 Task: Look for space in Windsor, United States from 5th July, 2023 to 15th July, 2023 for 9 adults in price range Rs.15000 to Rs.25000. Place can be entire place with 5 bedrooms having 5 beds and 5 bathrooms. Property type can be house, flat, guest house. Booking option can be shelf check-in. Required host language is English.
Action: Mouse moved to (534, 97)
Screenshot: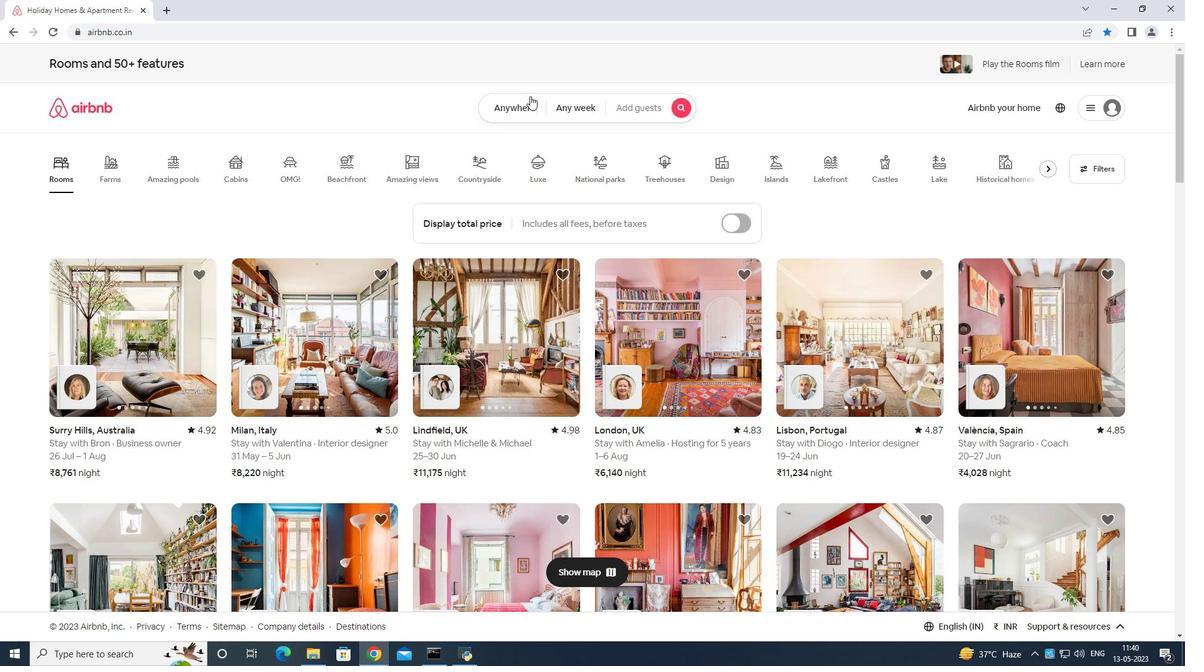 
Action: Mouse pressed left at (534, 97)
Screenshot: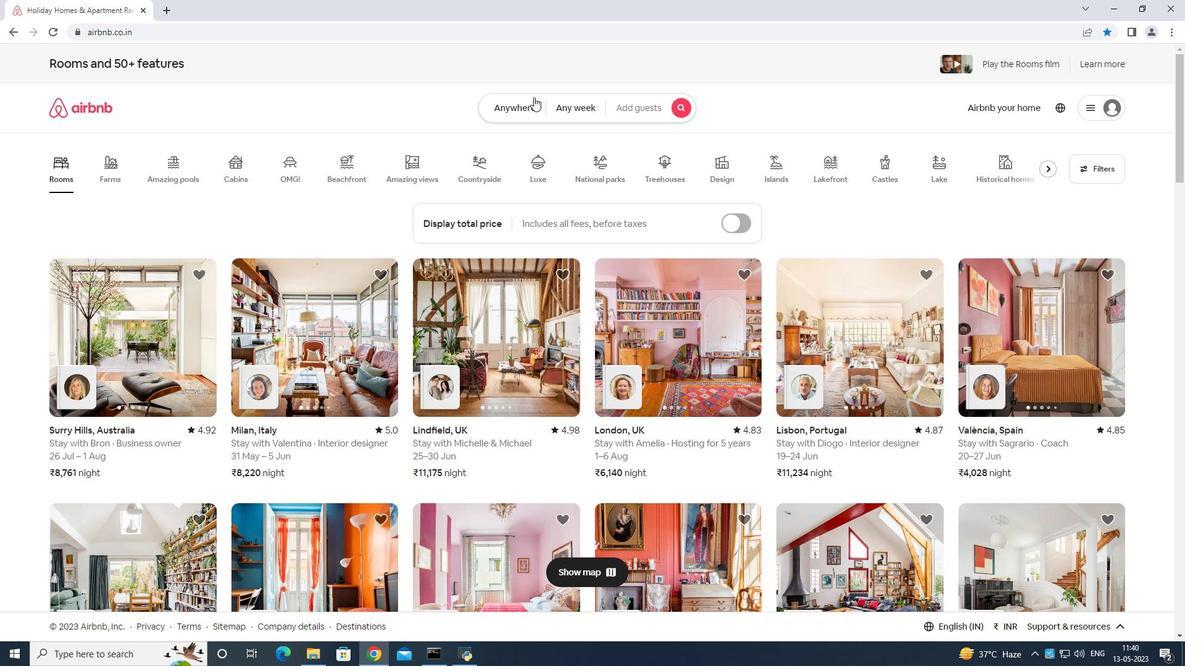 
Action: Mouse moved to (495, 140)
Screenshot: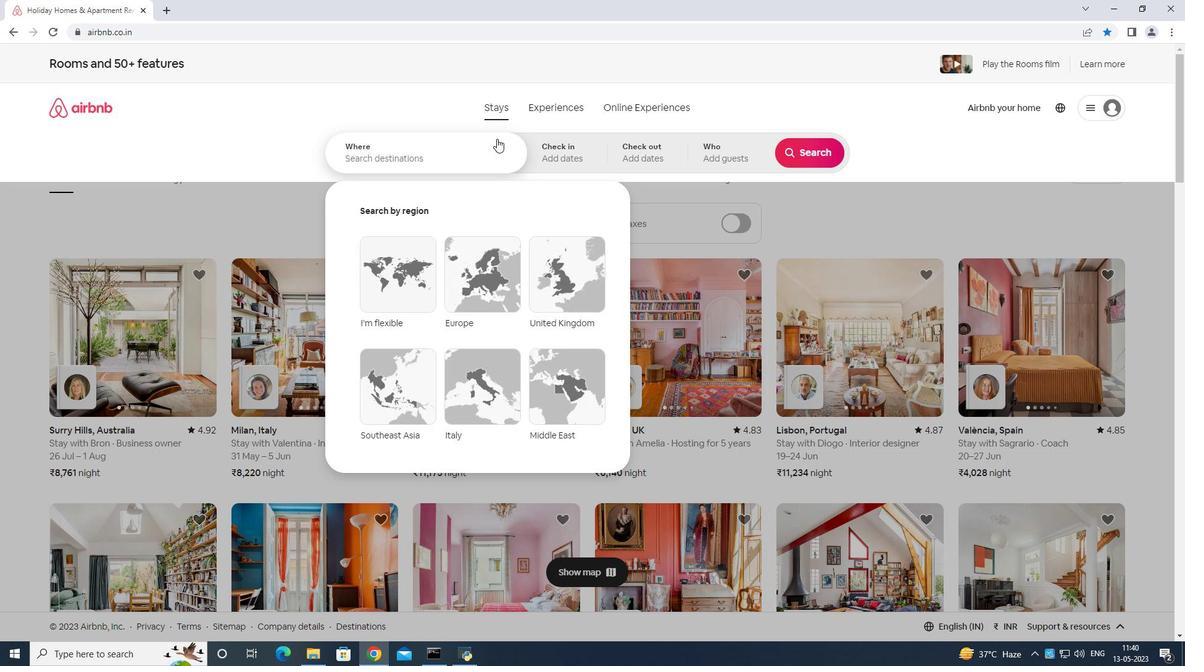 
Action: Mouse pressed left at (495, 140)
Screenshot: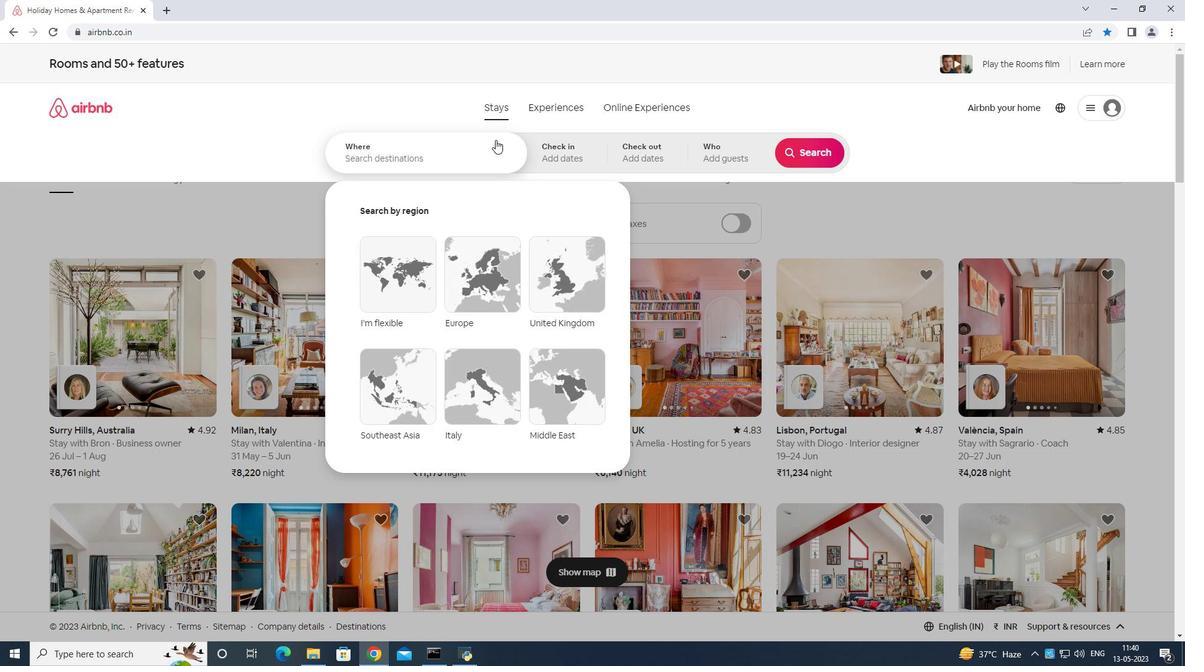 
Action: Mouse moved to (1185, 0)
Screenshot: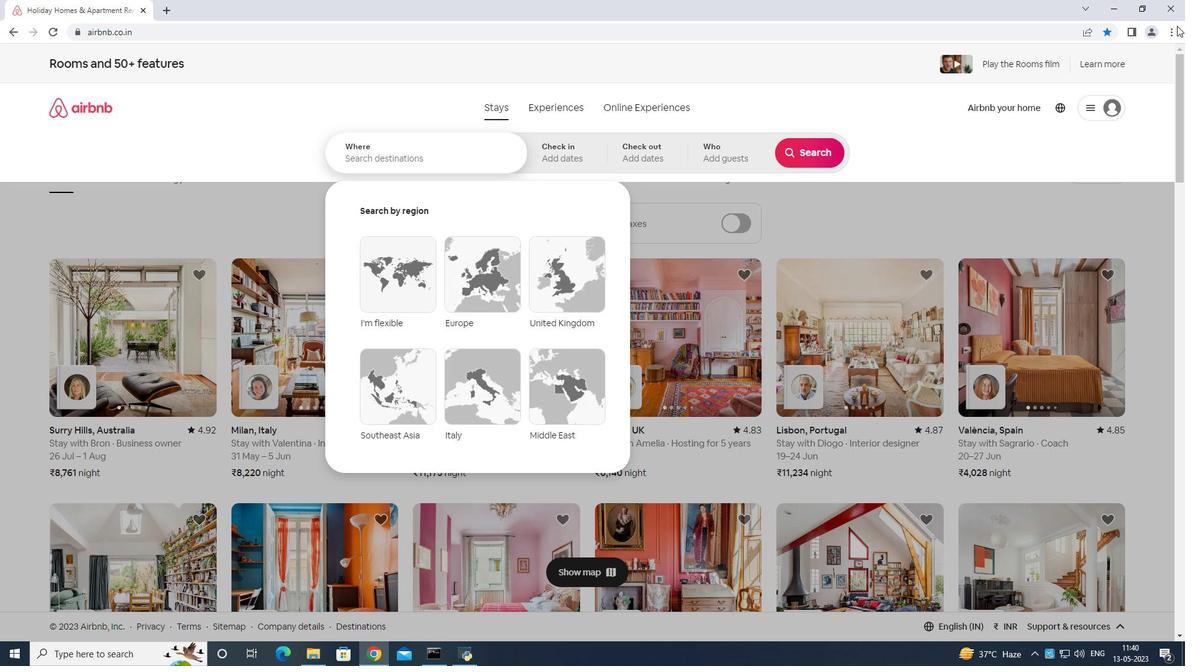 
Action: Key pressed <Key.shift>Windsor<Key.space>united<Key.space>states<Key.enter>
Screenshot: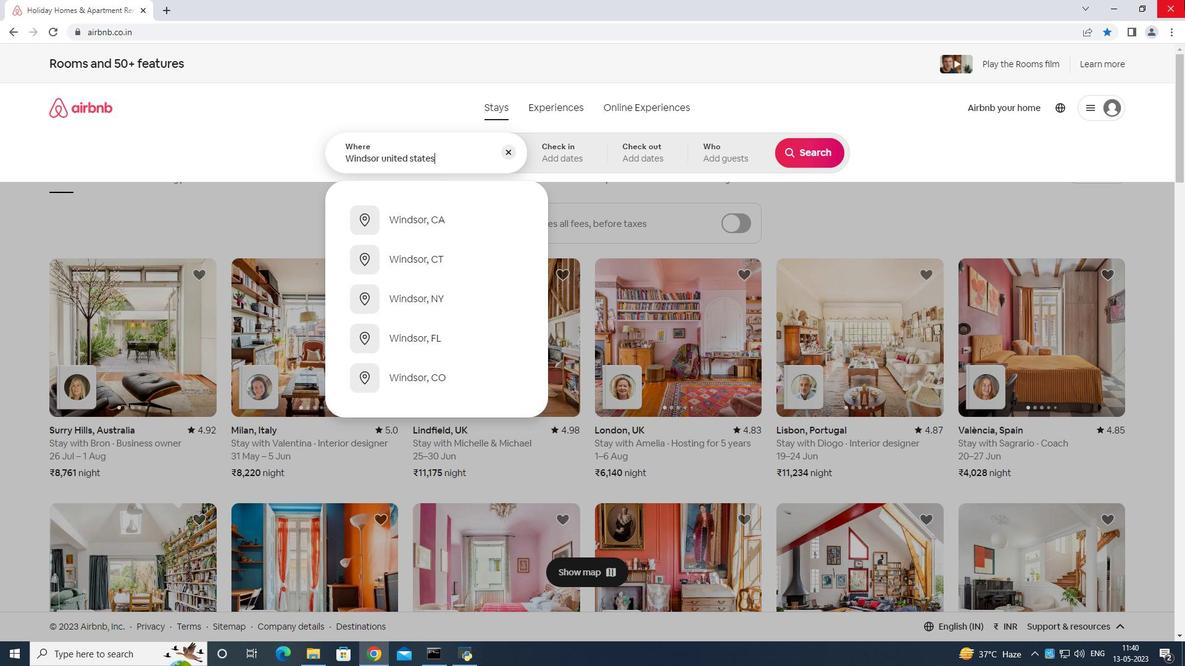 
Action: Mouse moved to (809, 261)
Screenshot: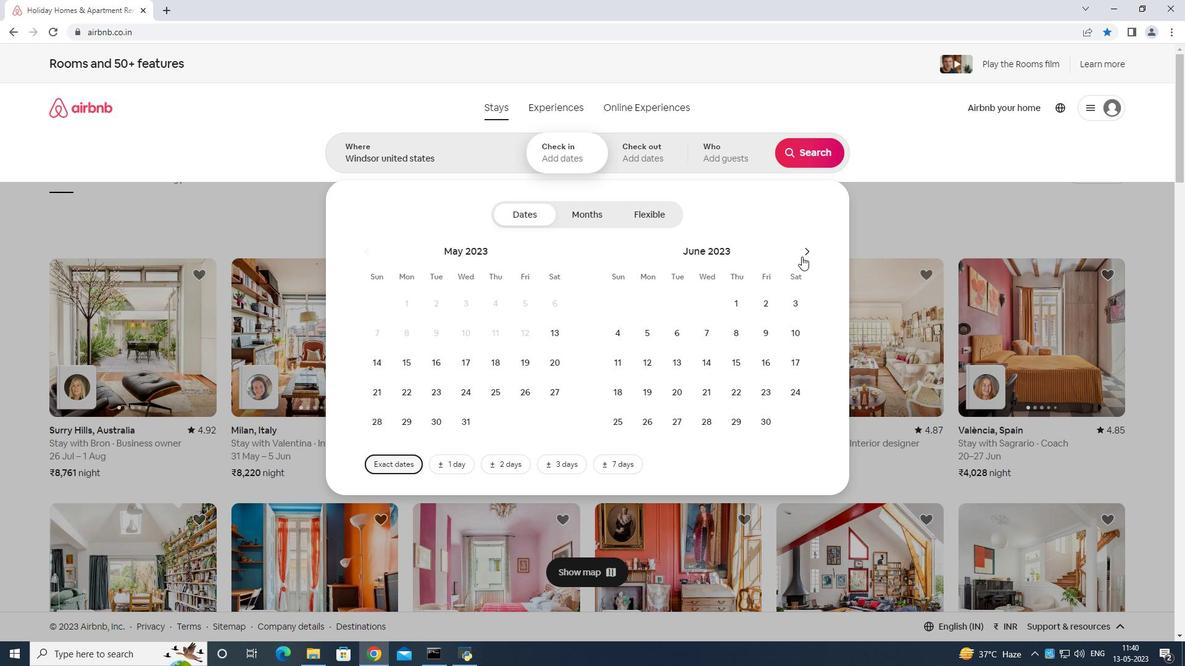 
Action: Mouse pressed left at (809, 261)
Screenshot: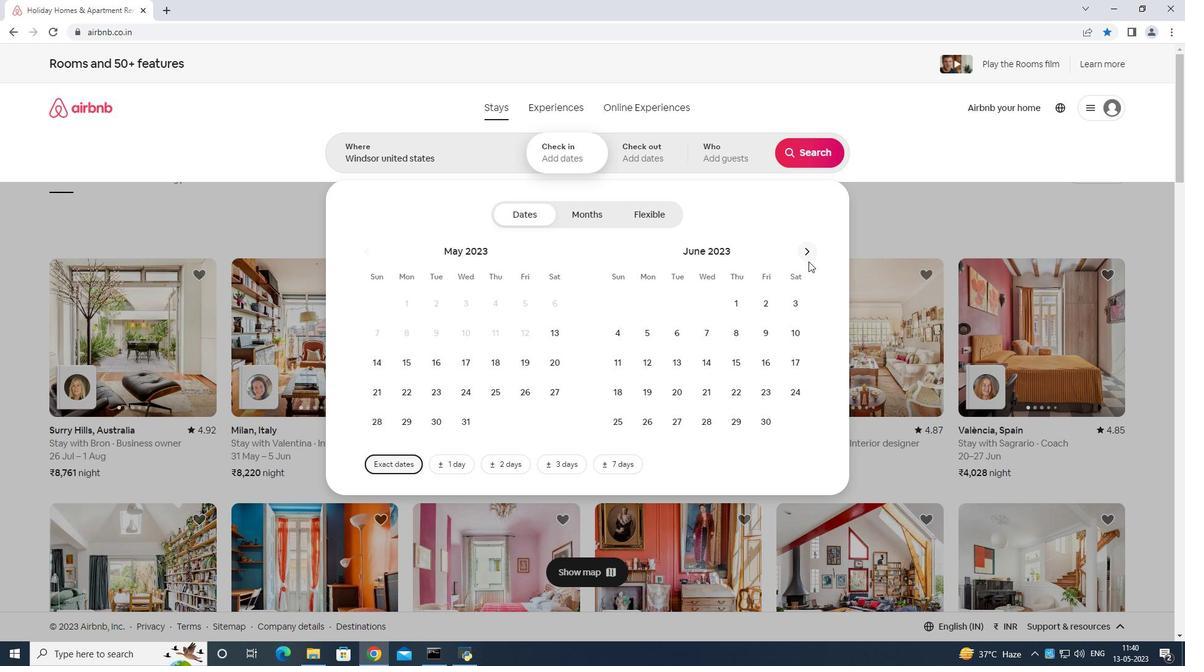 
Action: Mouse moved to (805, 251)
Screenshot: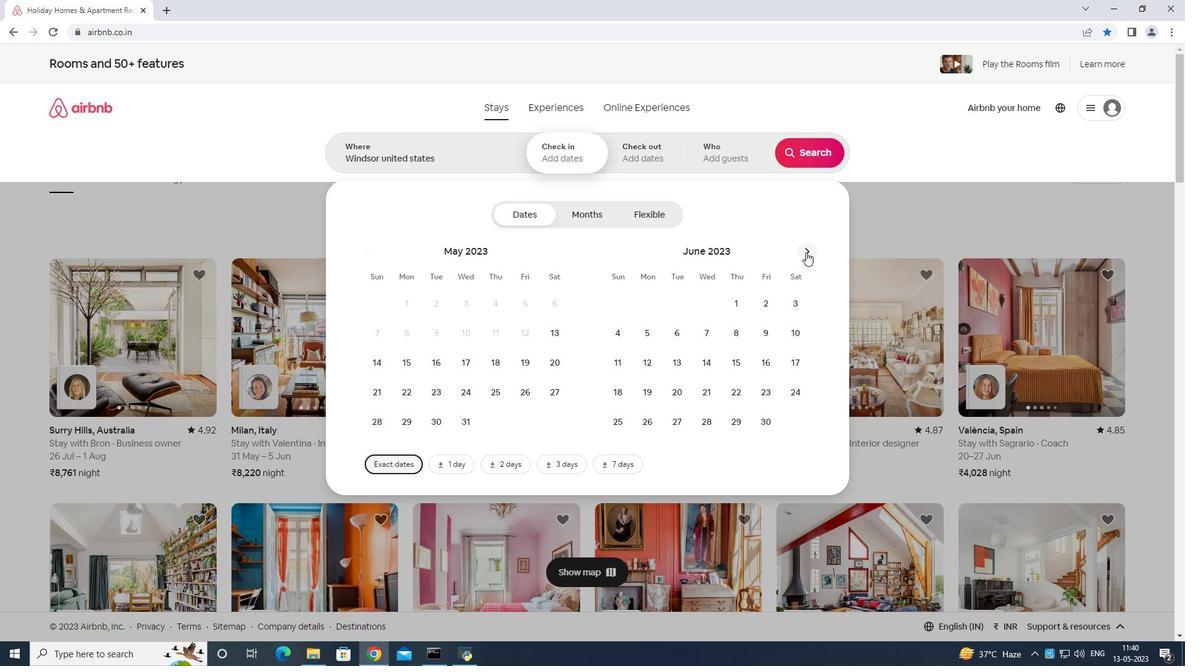 
Action: Mouse pressed left at (805, 251)
Screenshot: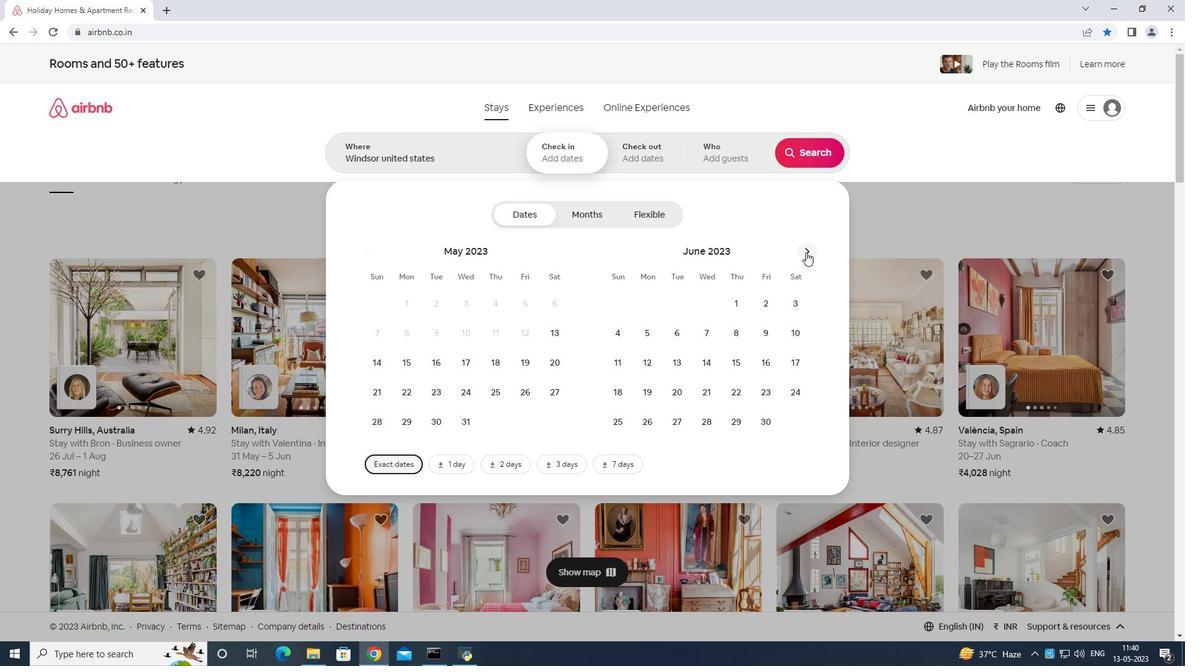 
Action: Mouse moved to (703, 330)
Screenshot: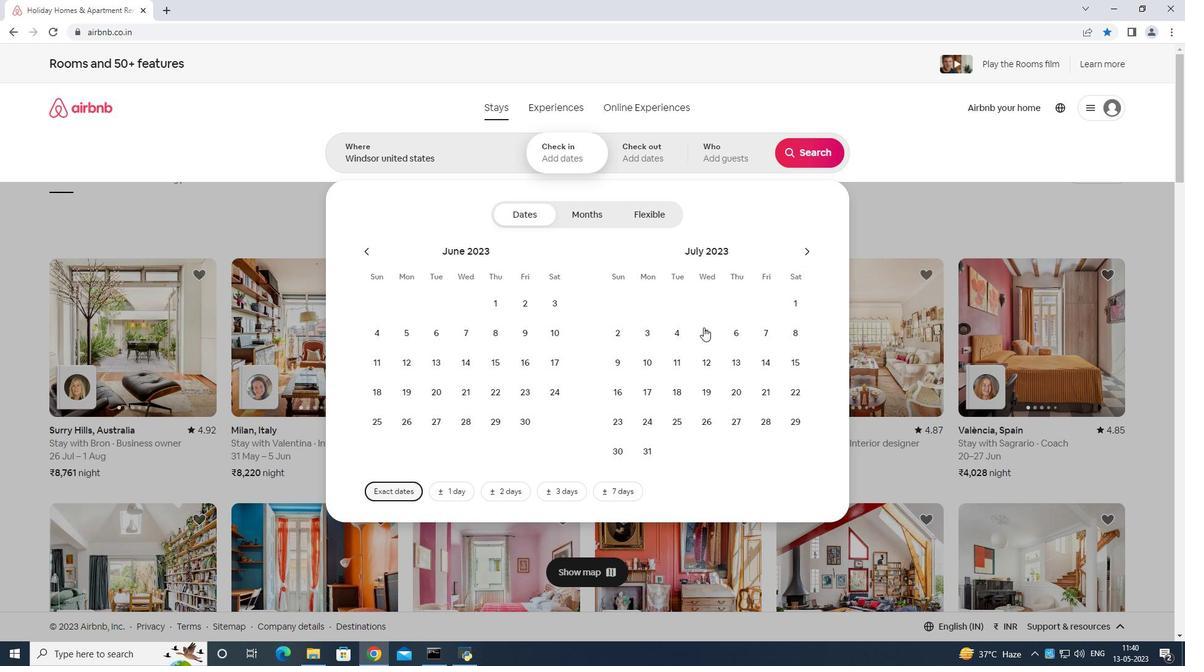 
Action: Mouse pressed left at (703, 330)
Screenshot: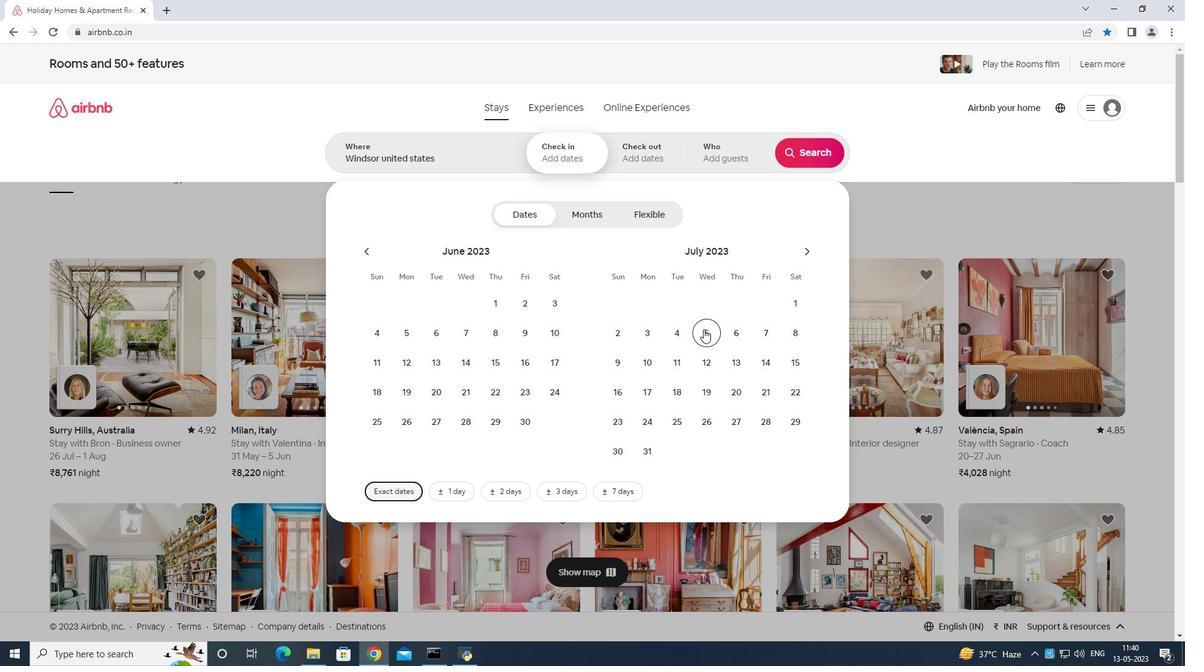 
Action: Mouse moved to (653, 361)
Screenshot: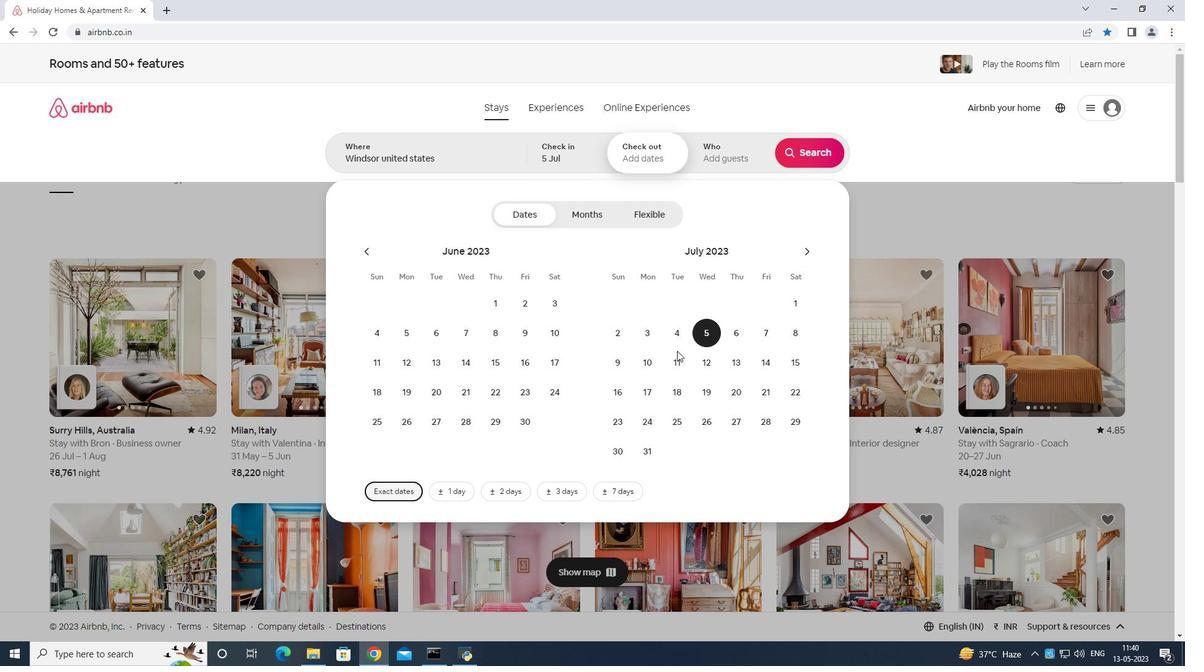 
Action: Mouse pressed left at (653, 361)
Screenshot: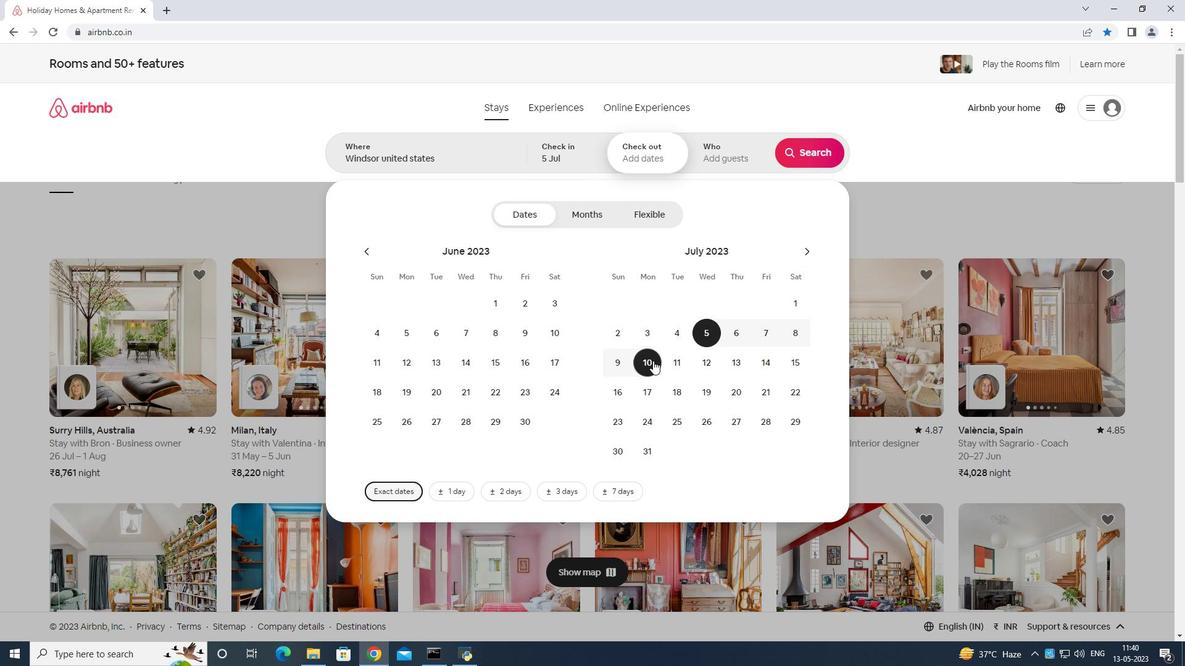 
Action: Mouse moved to (734, 151)
Screenshot: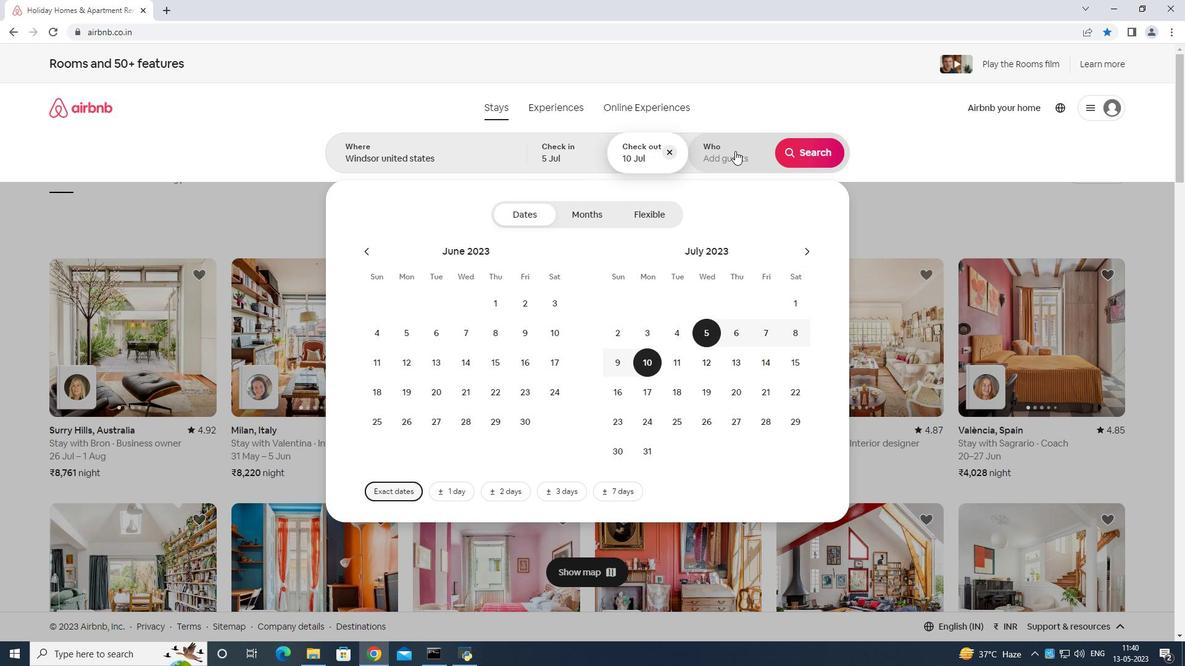 
Action: Mouse pressed left at (734, 151)
Screenshot: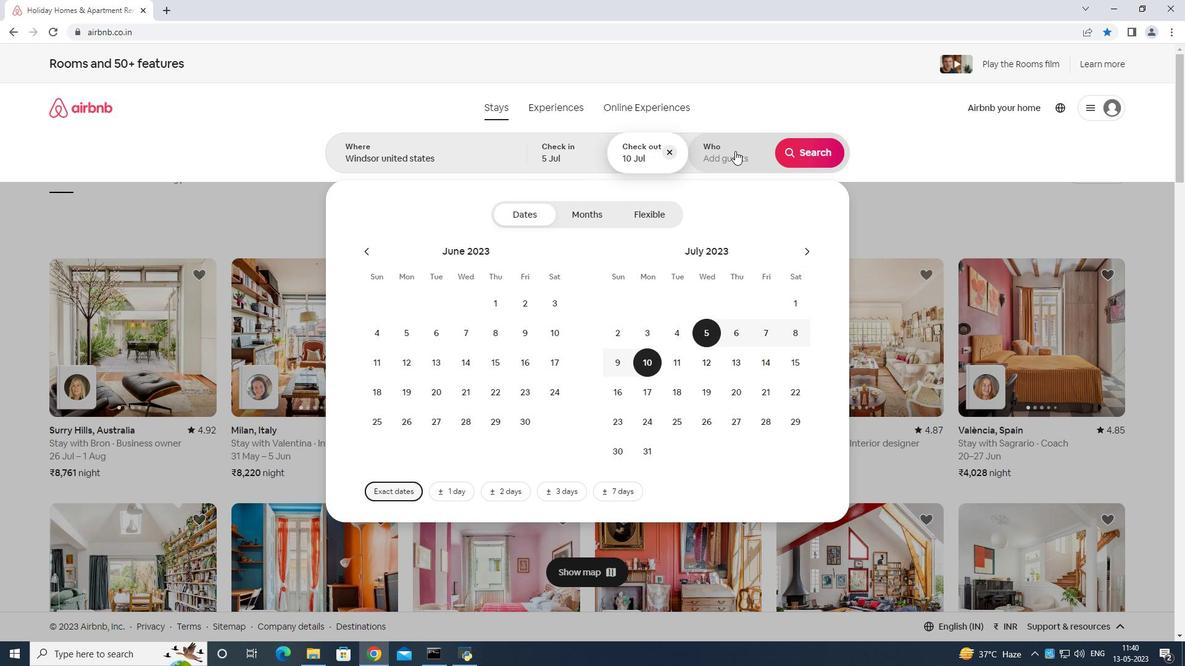
Action: Mouse moved to (809, 204)
Screenshot: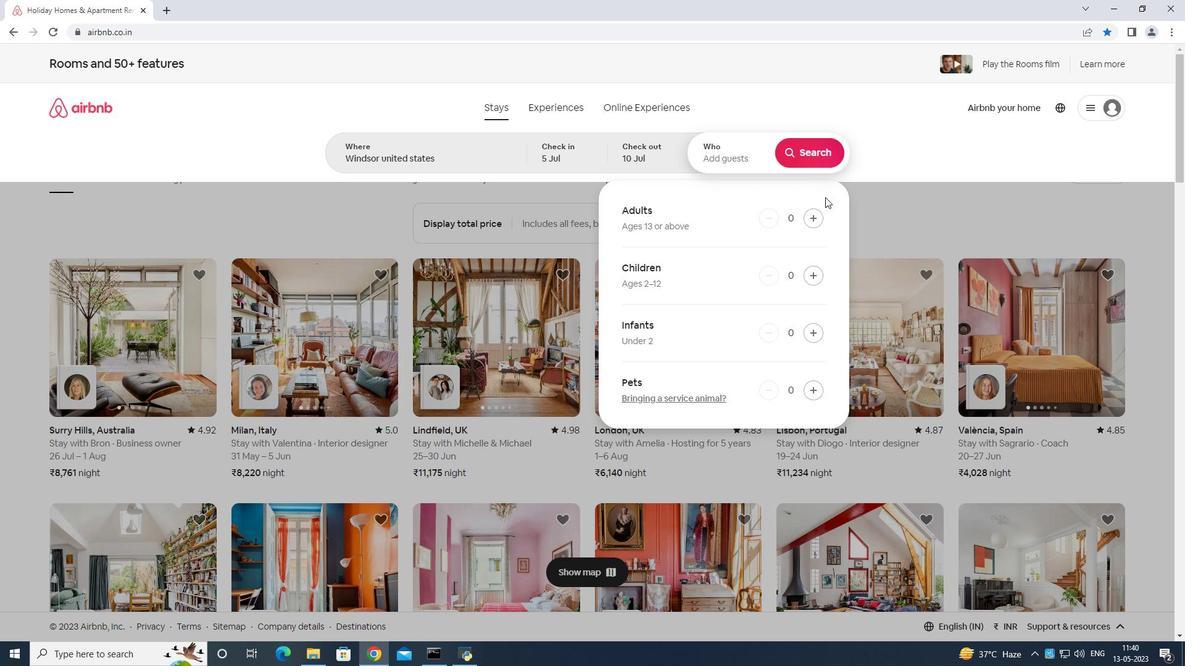 
Action: Mouse pressed left at (809, 204)
Screenshot: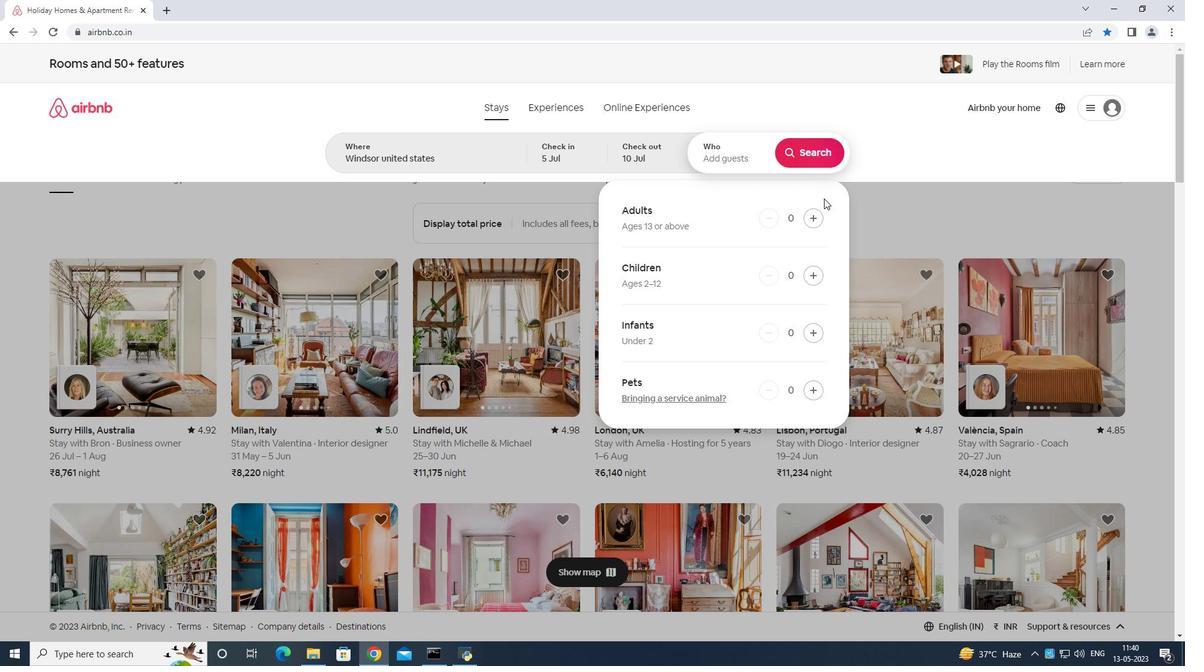 
Action: Mouse moved to (809, 209)
Screenshot: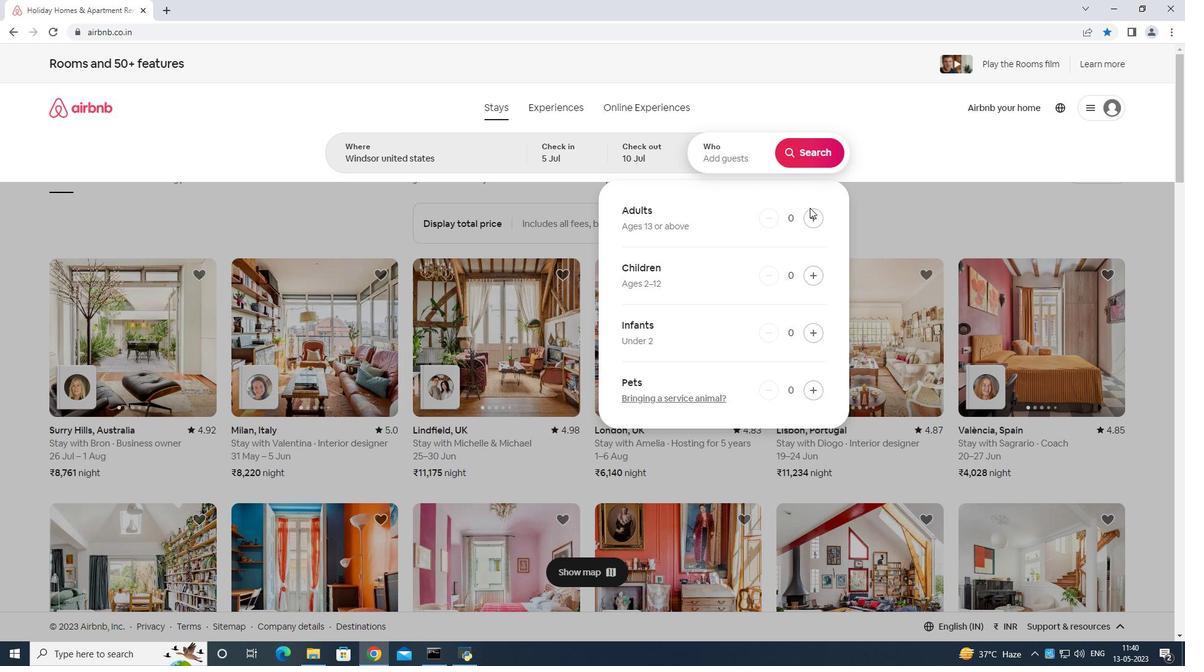 
Action: Mouse pressed left at (809, 209)
Screenshot: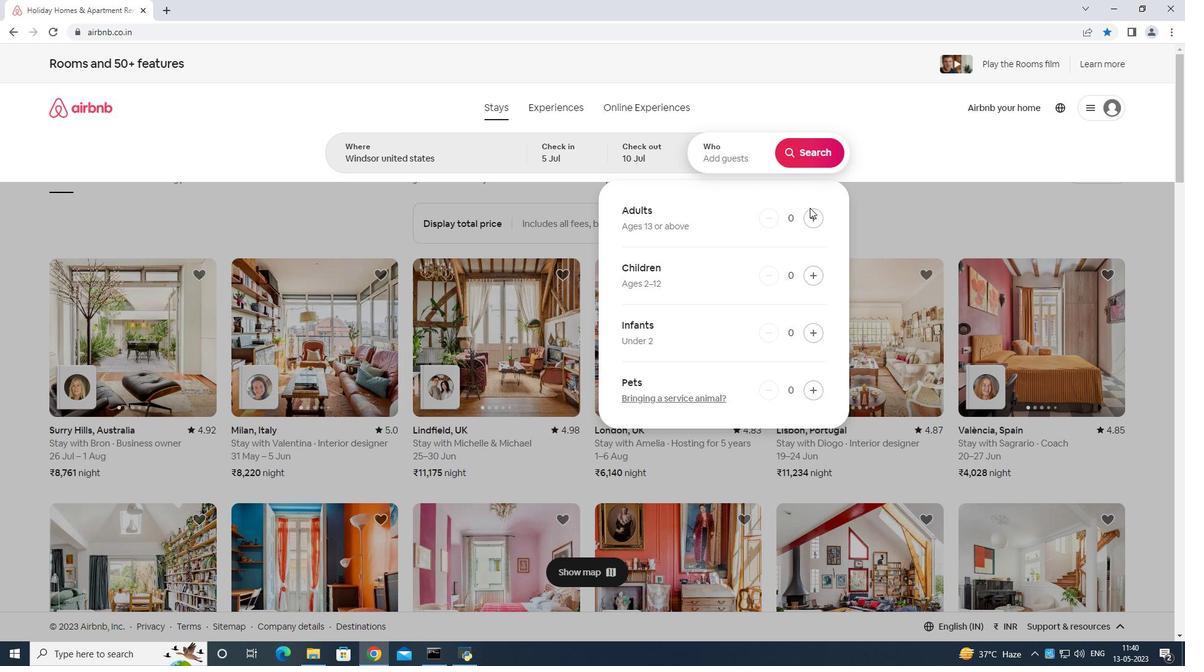 
Action: Mouse moved to (809, 211)
Screenshot: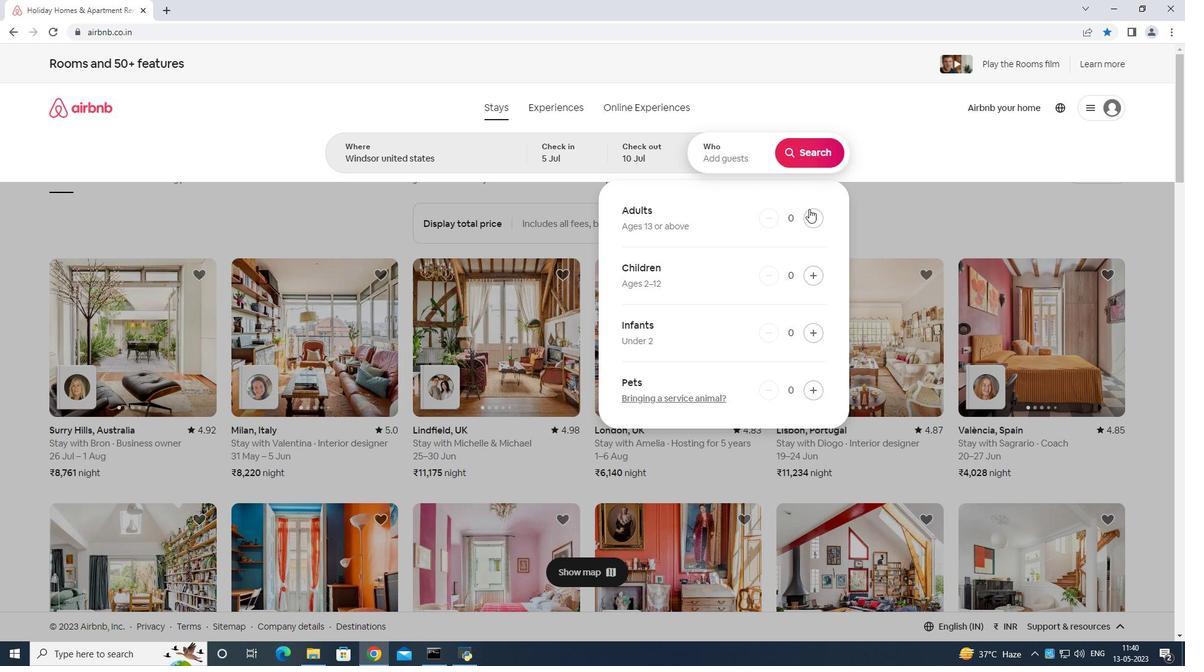 
Action: Mouse pressed left at (809, 211)
Screenshot: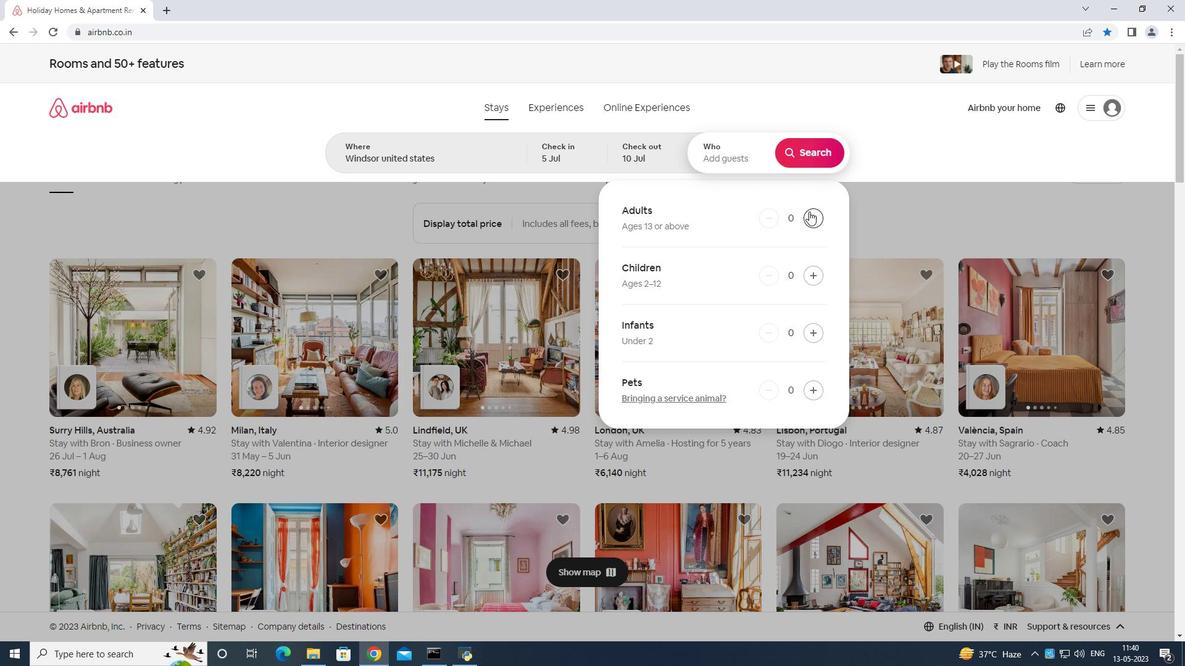 
Action: Mouse moved to (809, 212)
Screenshot: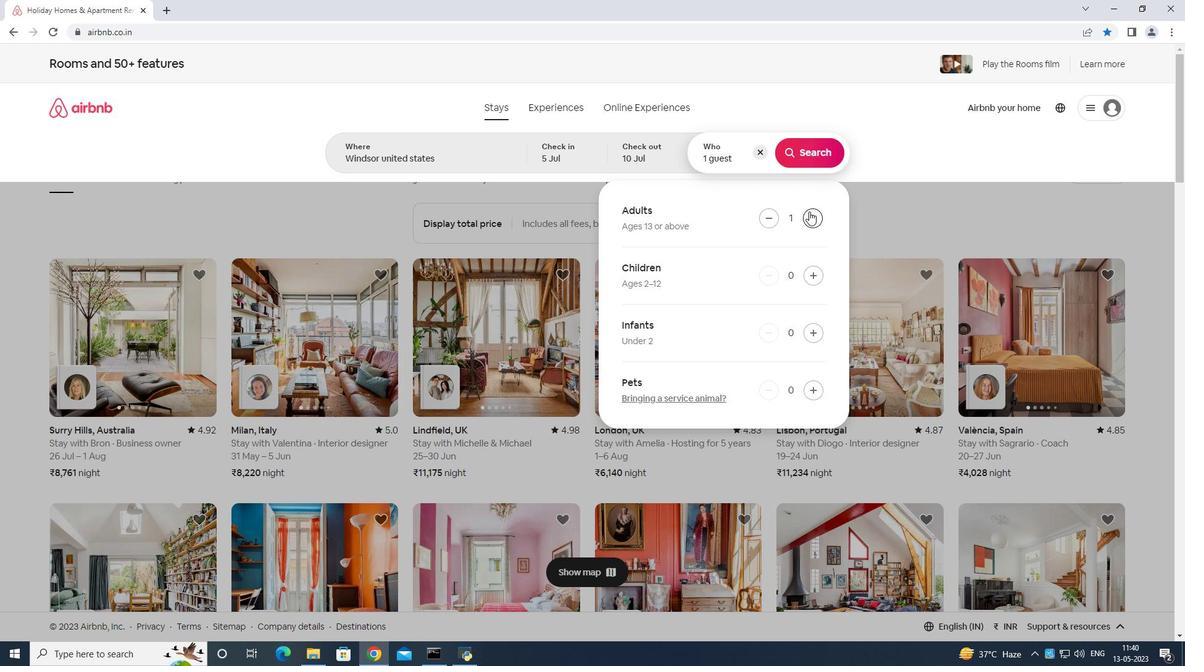
Action: Mouse pressed left at (809, 212)
Screenshot: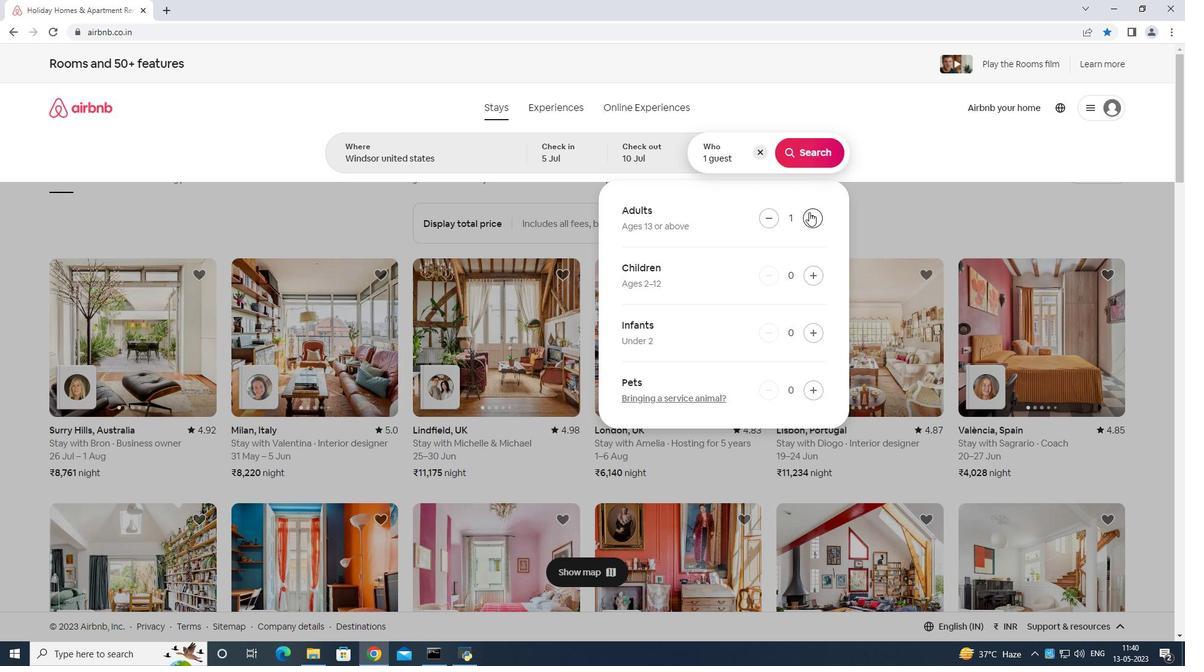 
Action: Mouse moved to (811, 212)
Screenshot: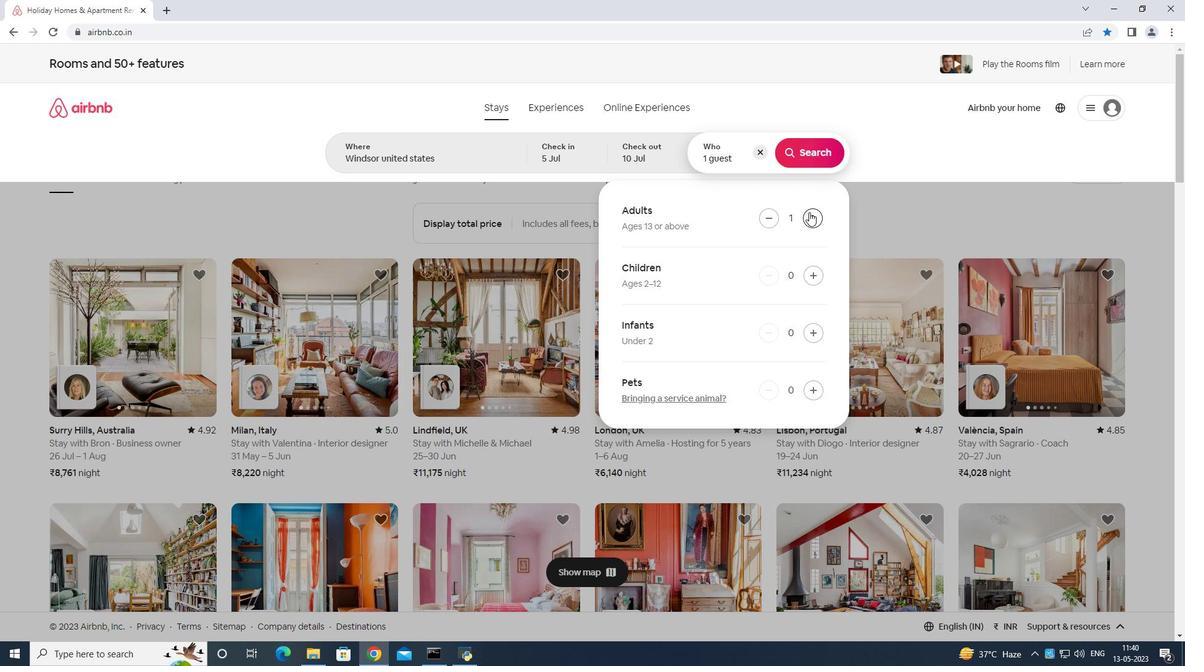 
Action: Mouse pressed left at (811, 212)
Screenshot: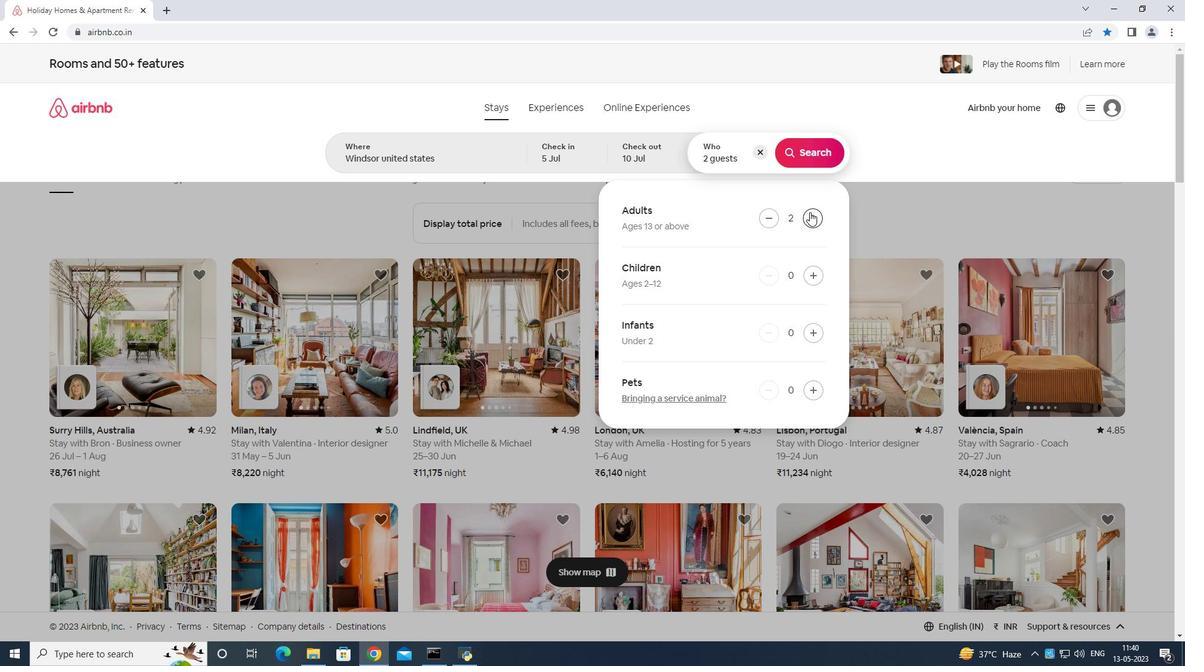 
Action: Mouse pressed left at (811, 212)
Screenshot: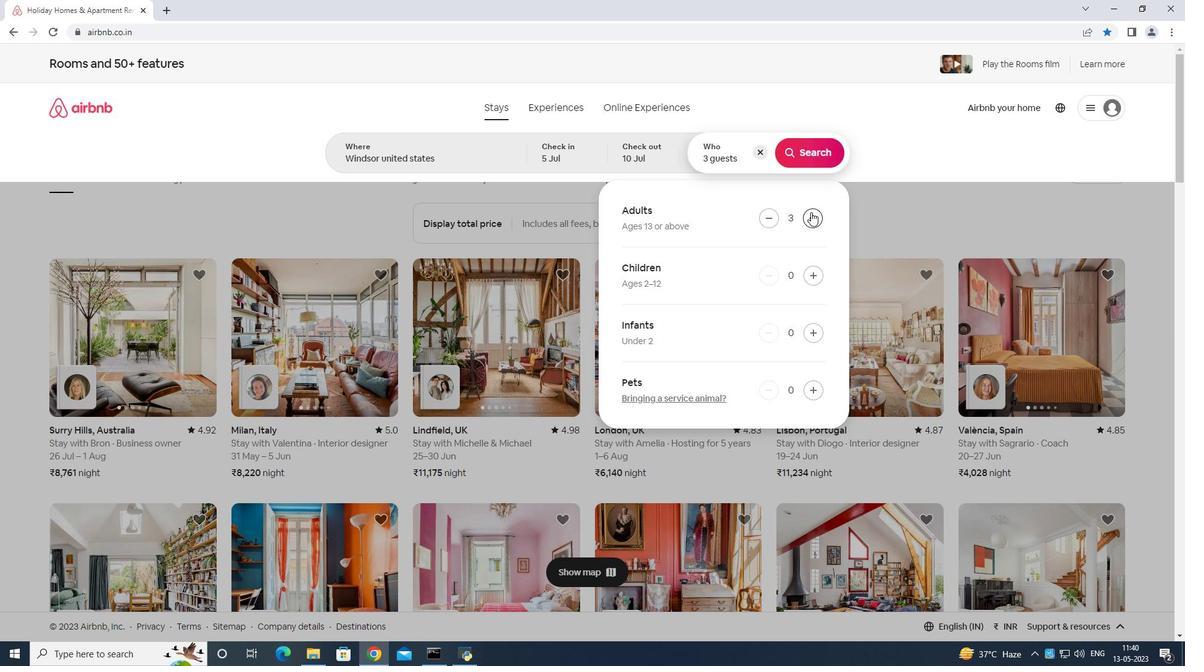 
Action: Mouse pressed left at (811, 212)
Screenshot: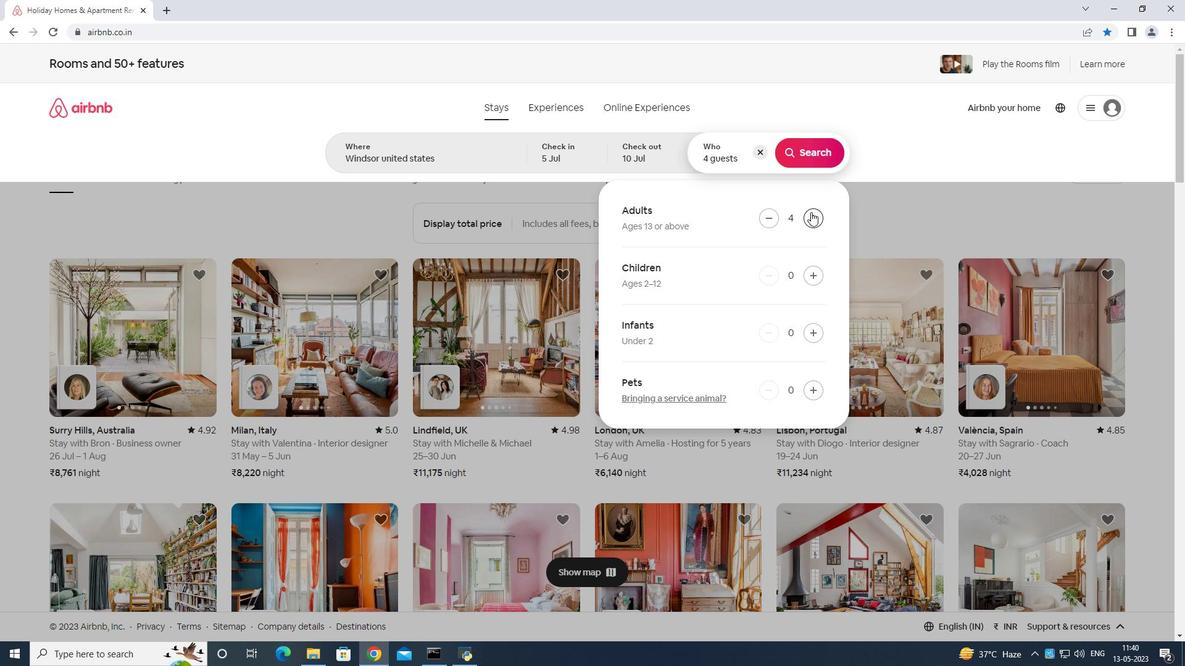 
Action: Mouse pressed left at (811, 212)
Screenshot: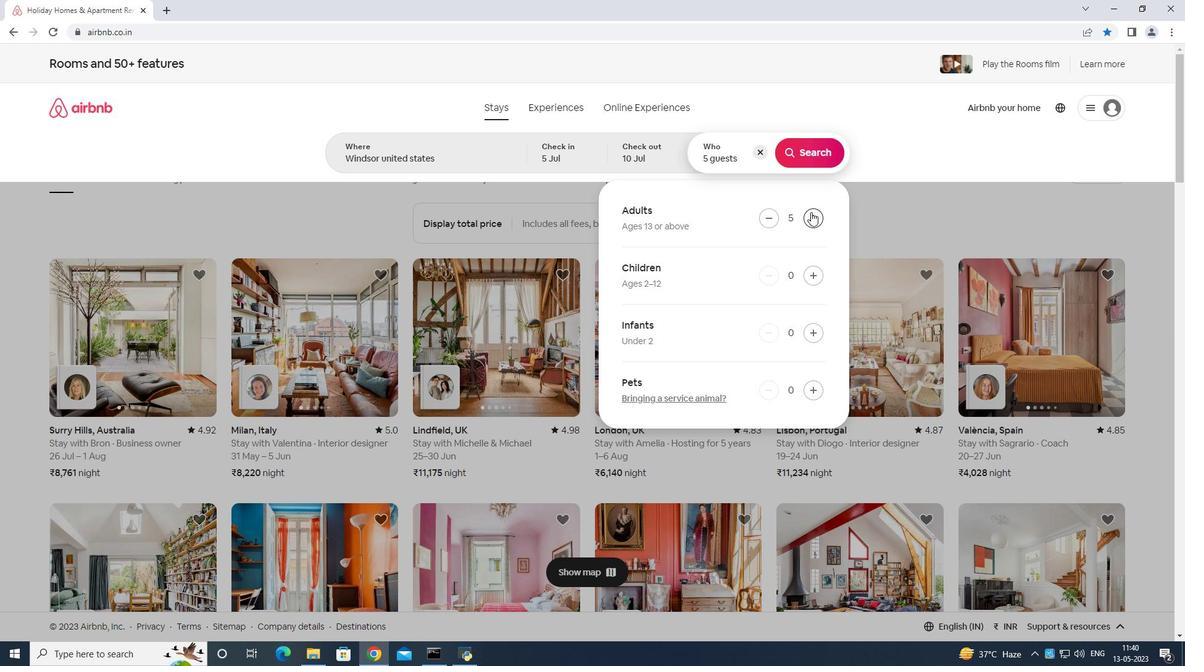 
Action: Mouse pressed left at (811, 212)
Screenshot: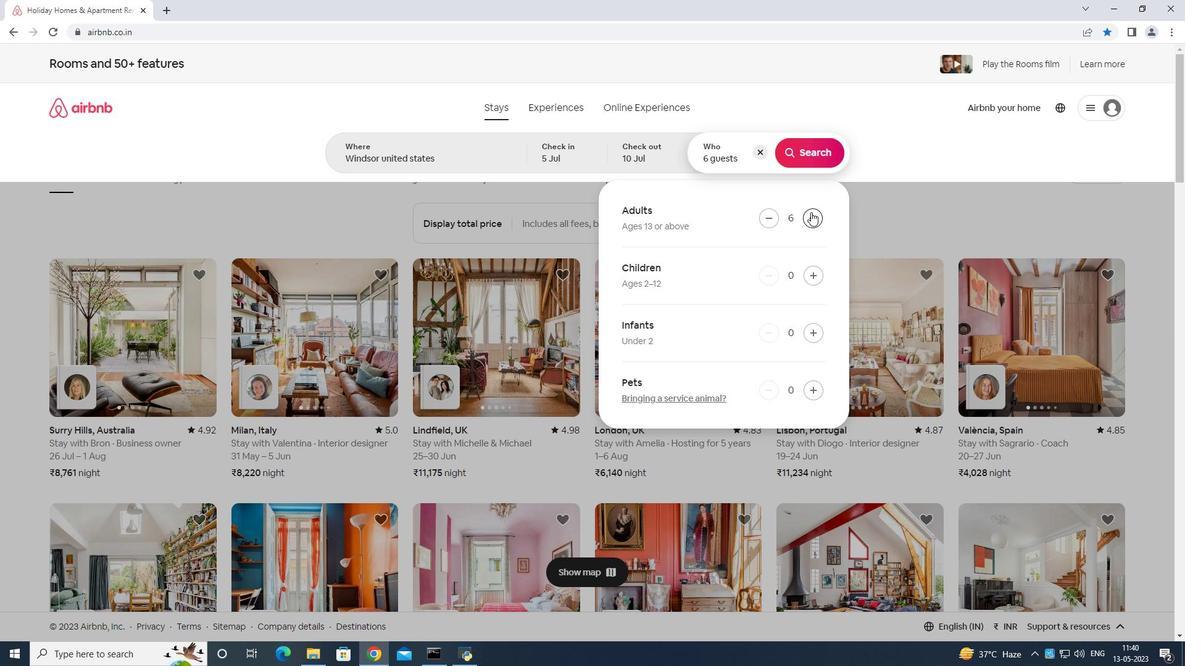 
Action: Mouse moved to (811, 212)
Screenshot: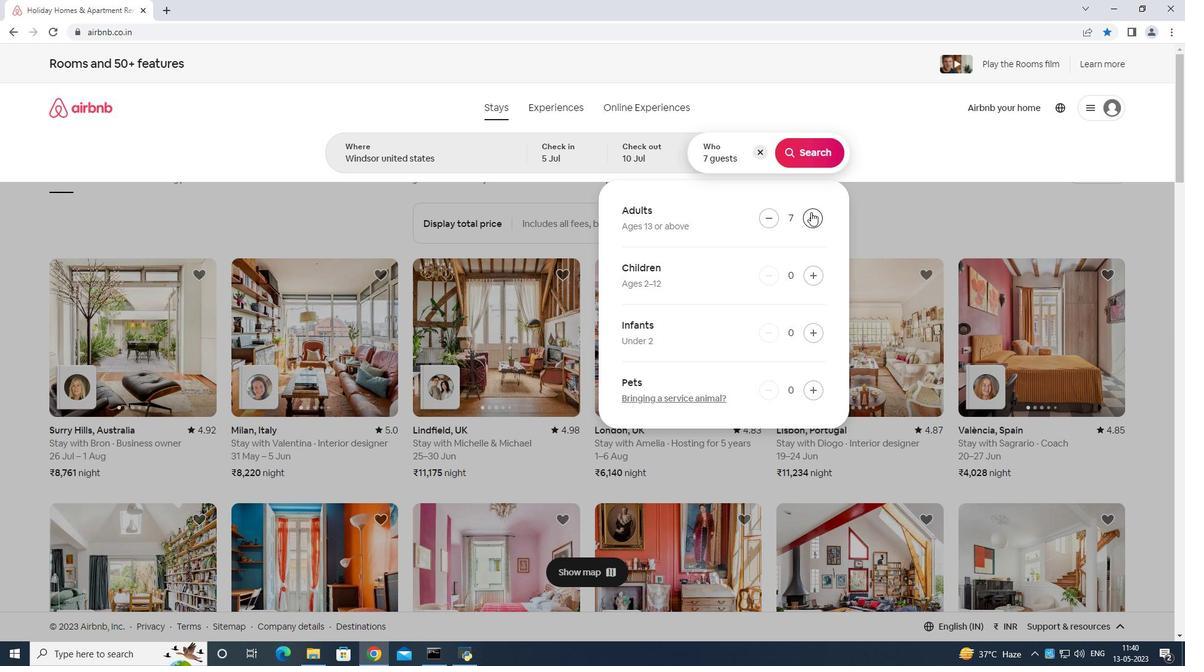 
Action: Mouse pressed left at (811, 212)
Screenshot: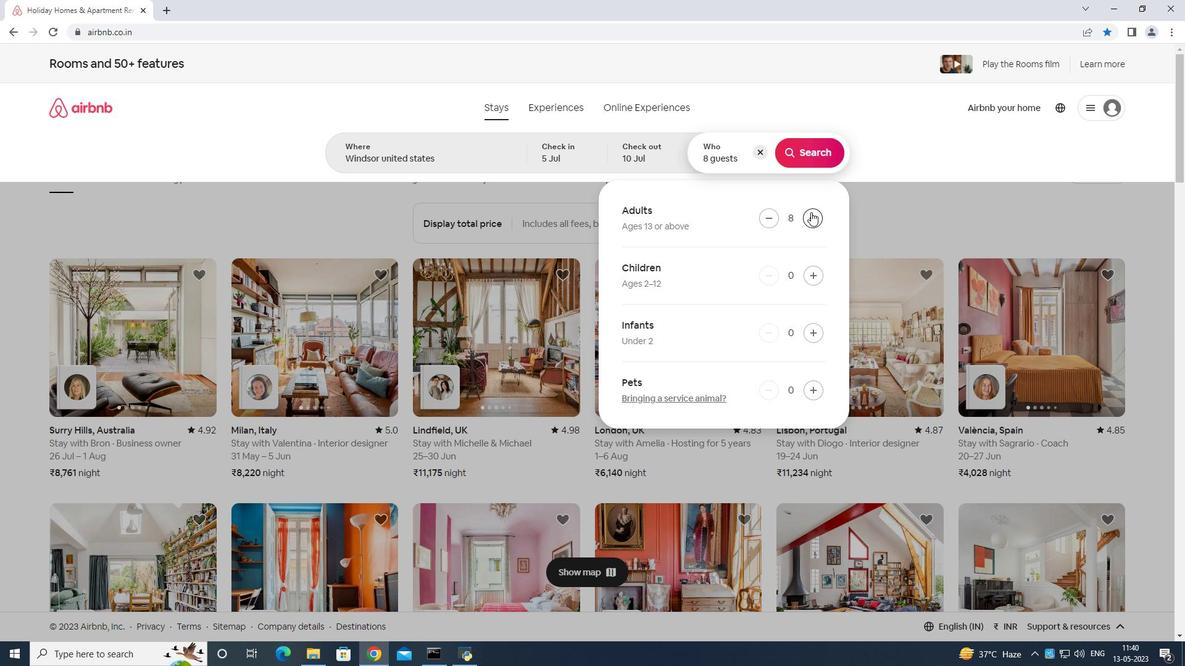 
Action: Mouse moved to (821, 150)
Screenshot: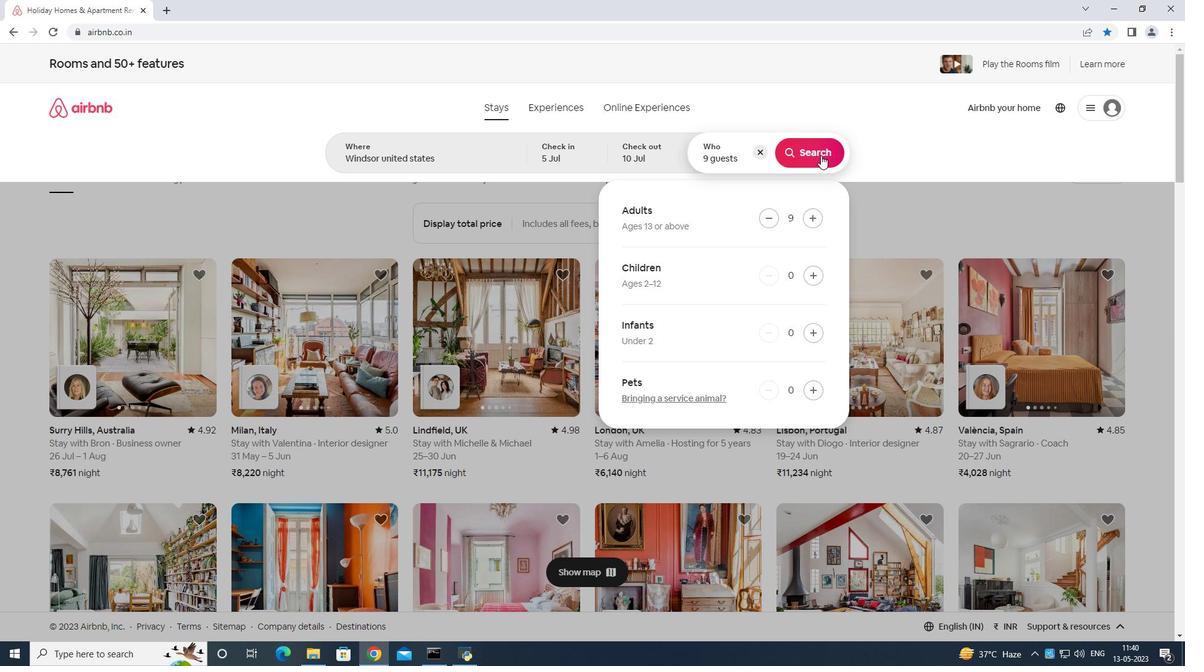 
Action: Mouse pressed left at (821, 150)
Screenshot: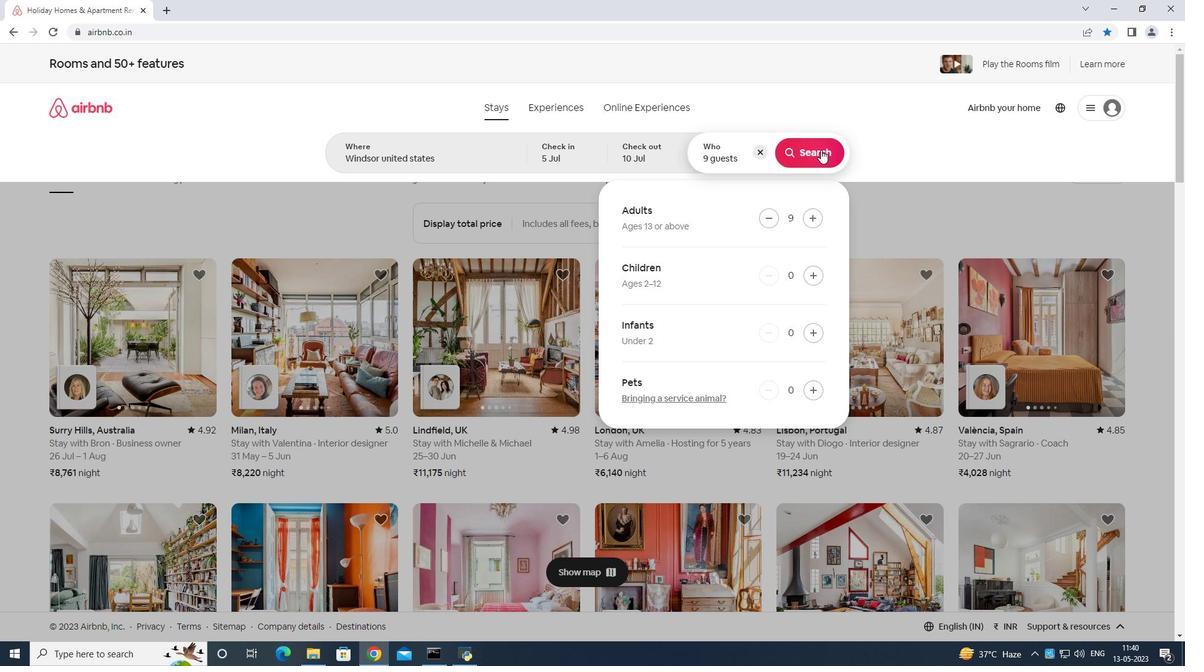 
Action: Mouse moved to (1128, 115)
Screenshot: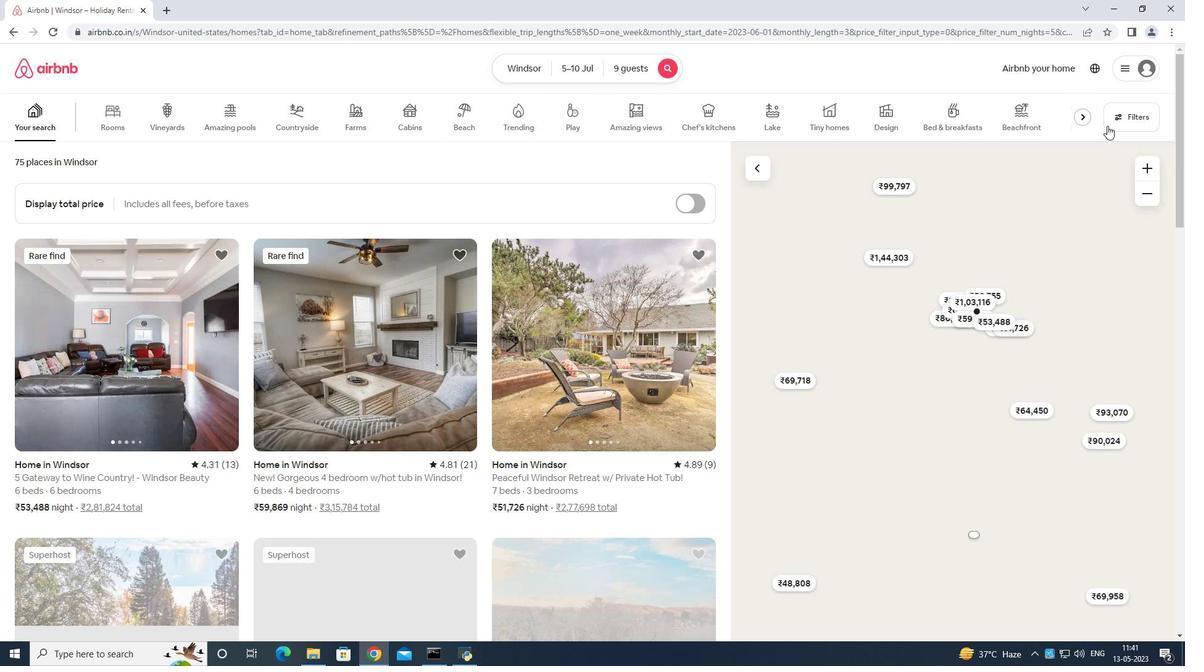 
Action: Mouse pressed left at (1128, 115)
Screenshot: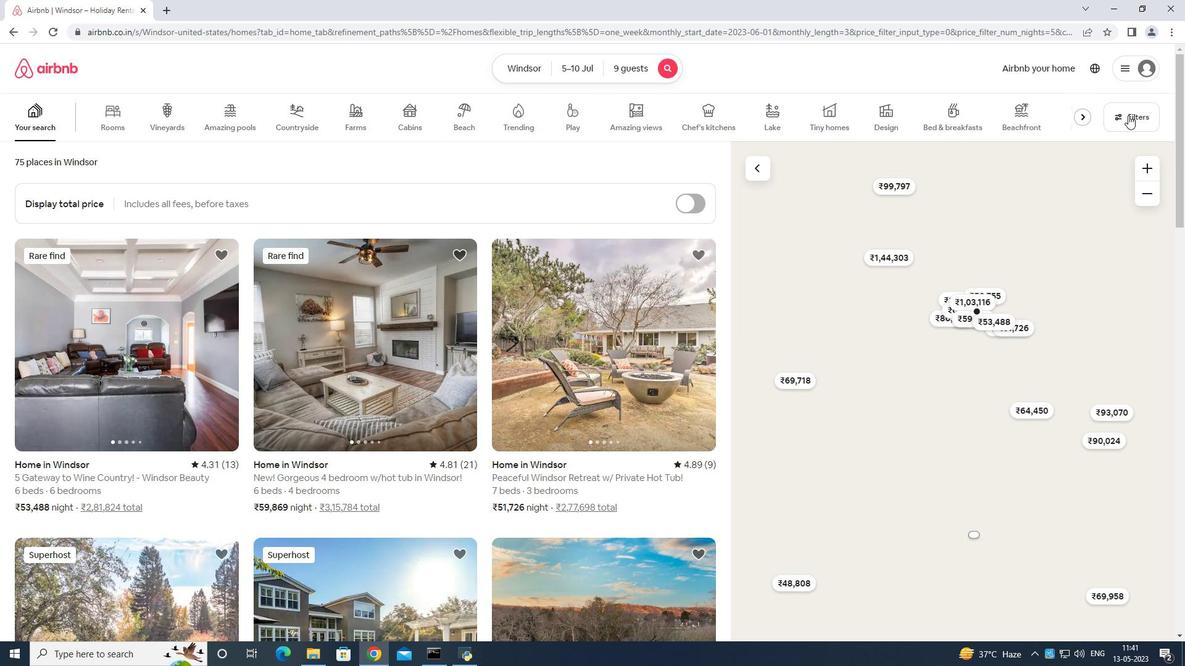 
Action: Mouse moved to (525, 413)
Screenshot: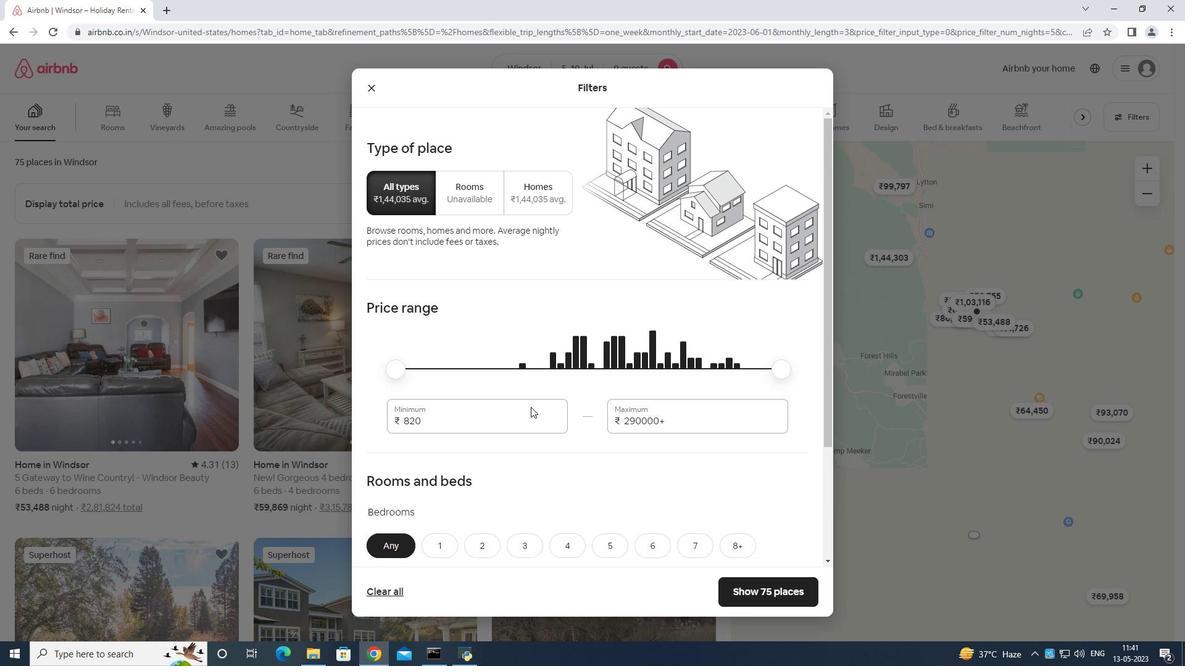 
Action: Mouse pressed left at (525, 413)
Screenshot: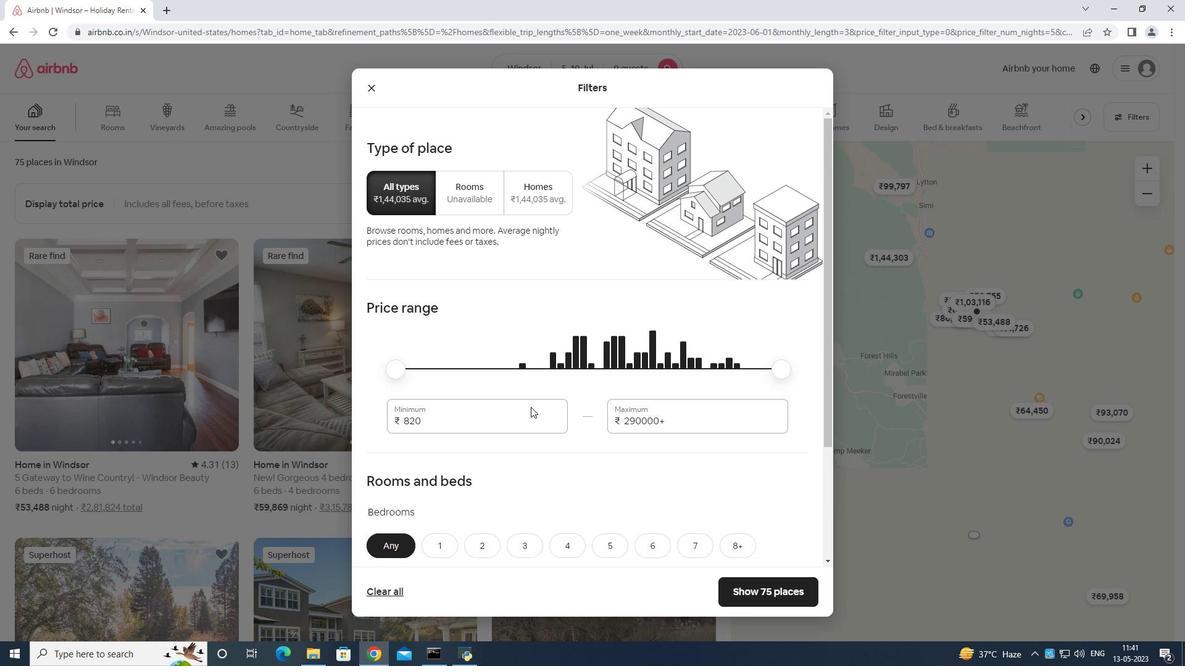 
Action: Mouse moved to (535, 406)
Screenshot: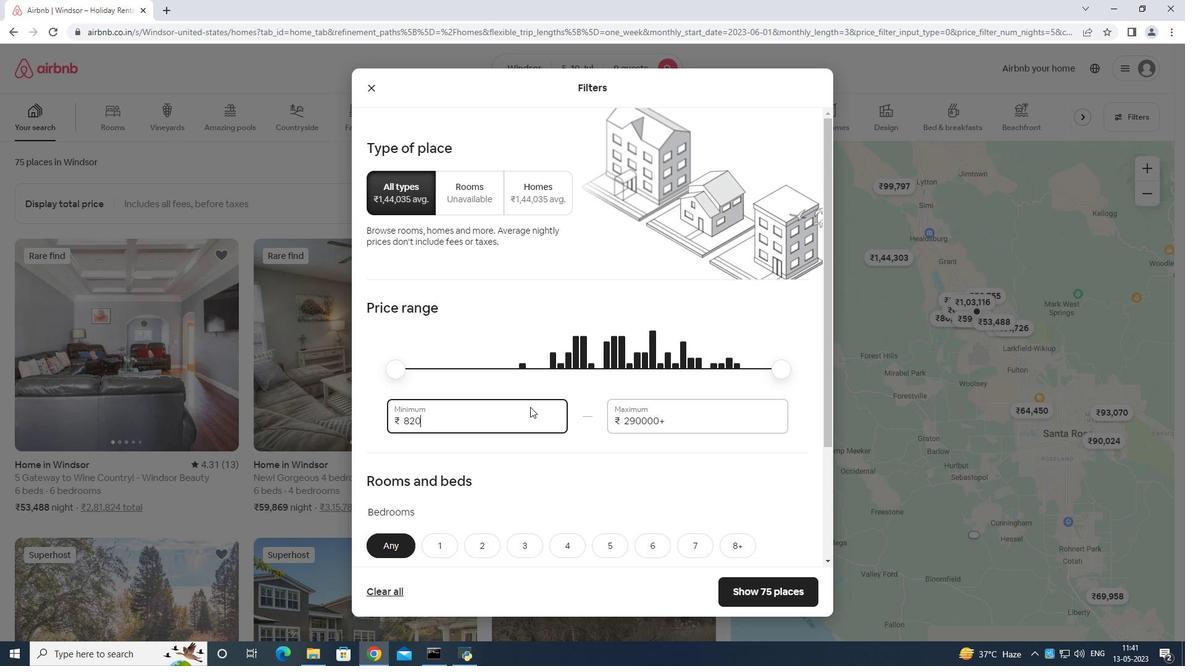 
Action: Key pressed <Key.backspace>
Screenshot: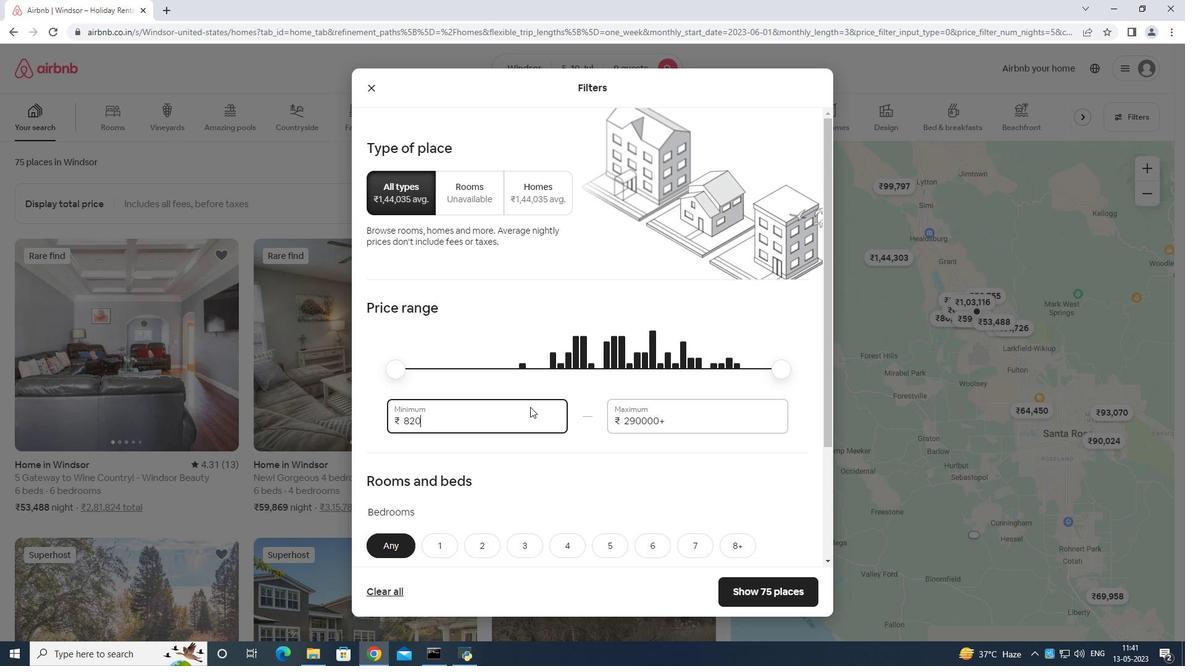 
Action: Mouse moved to (540, 402)
Screenshot: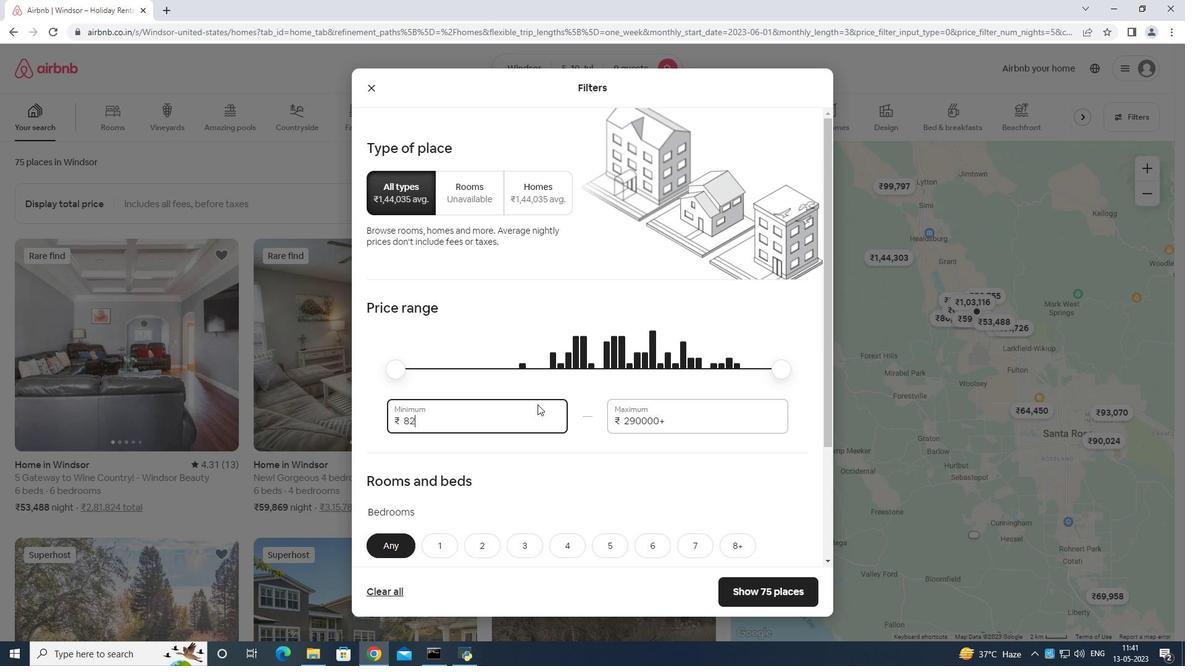
Action: Key pressed <Key.backspace><Key.backspace><Key.backspace><Key.backspace><Key.backspace><Key.backspace><Key.backspace>
Screenshot: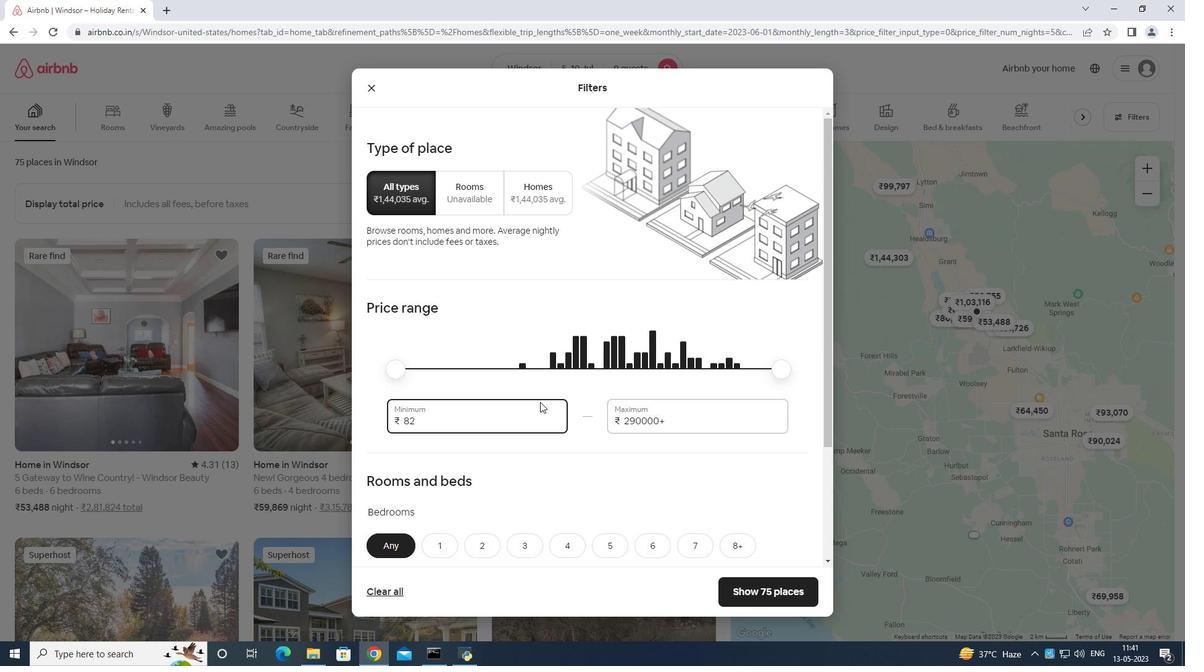 
Action: Mouse moved to (540, 402)
Screenshot: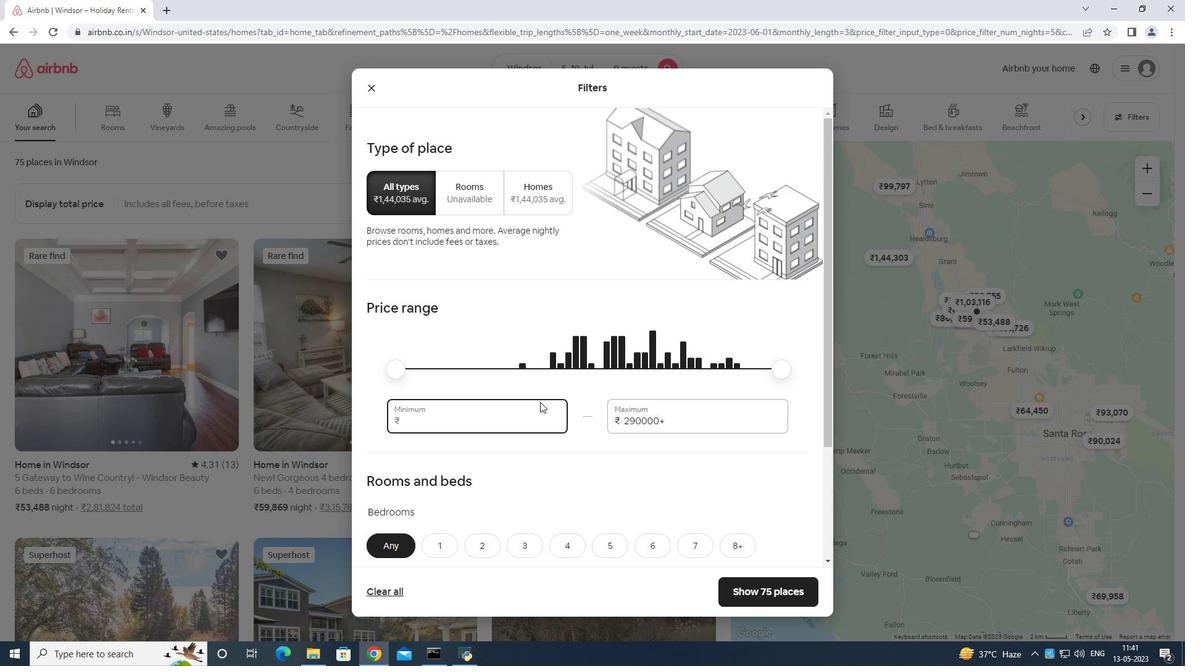 
Action: Key pressed <Key.backspace>
Screenshot: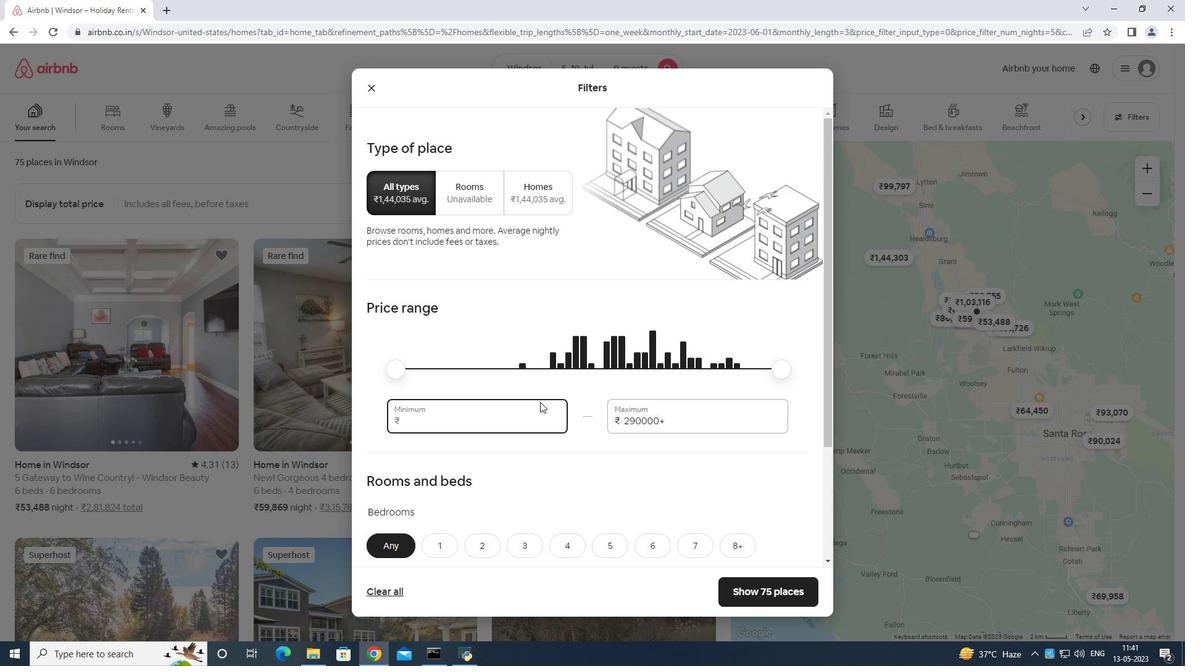 
Action: Mouse moved to (546, 401)
Screenshot: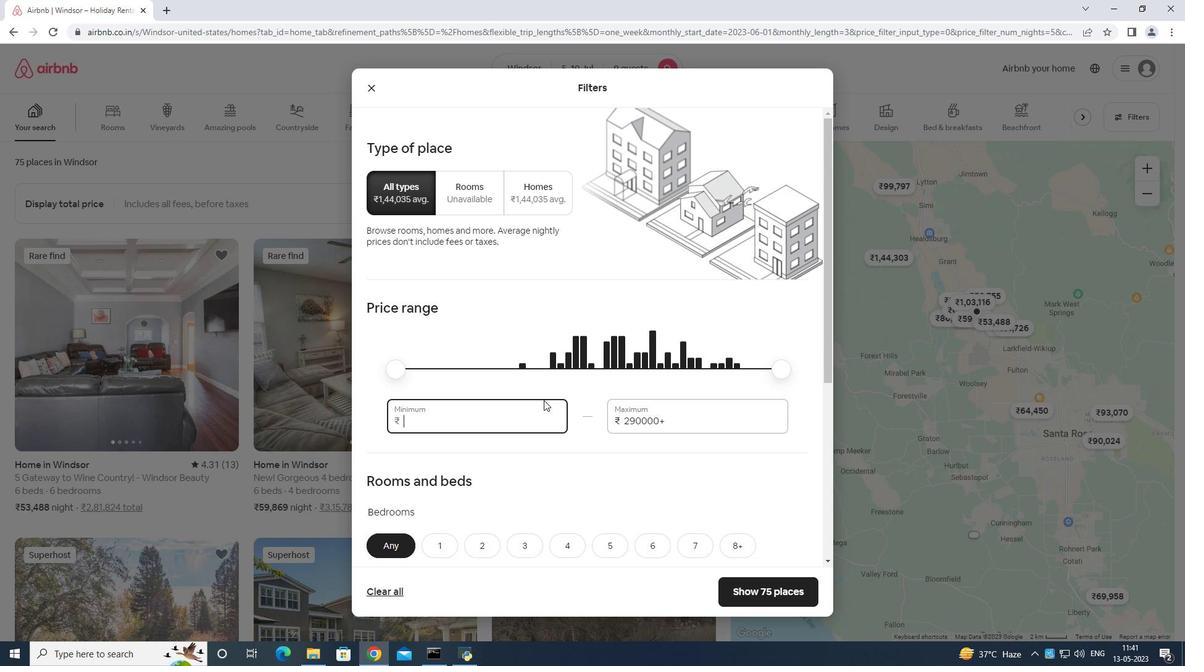 
Action: Key pressed 1
Screenshot: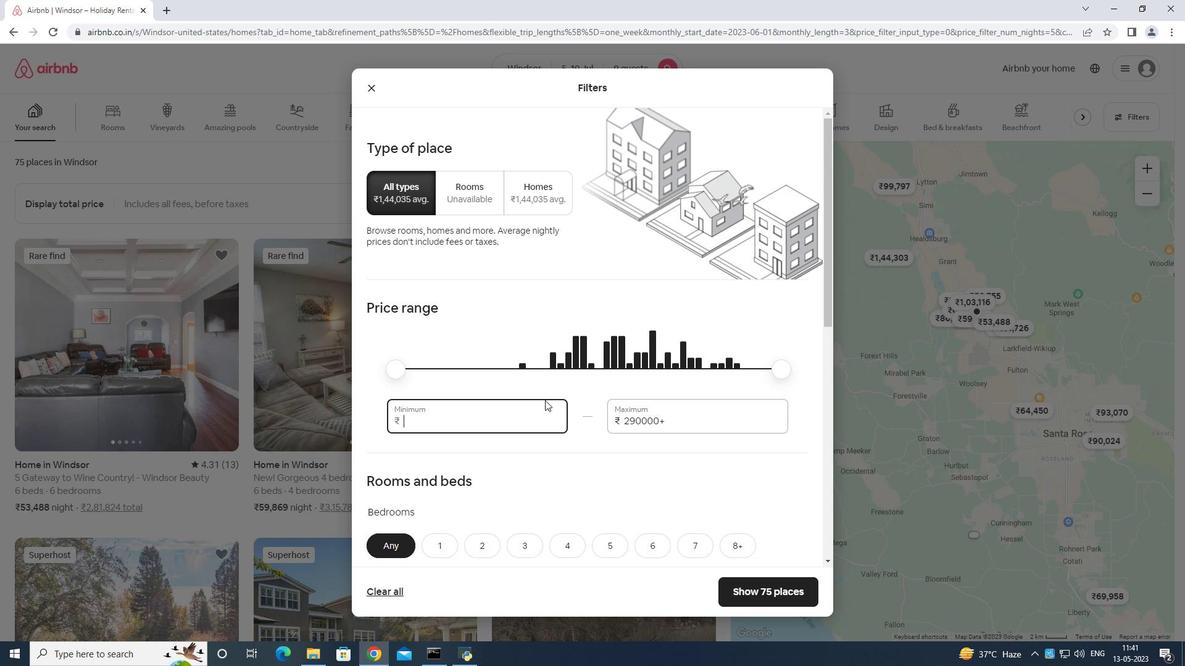 
Action: Mouse moved to (550, 401)
Screenshot: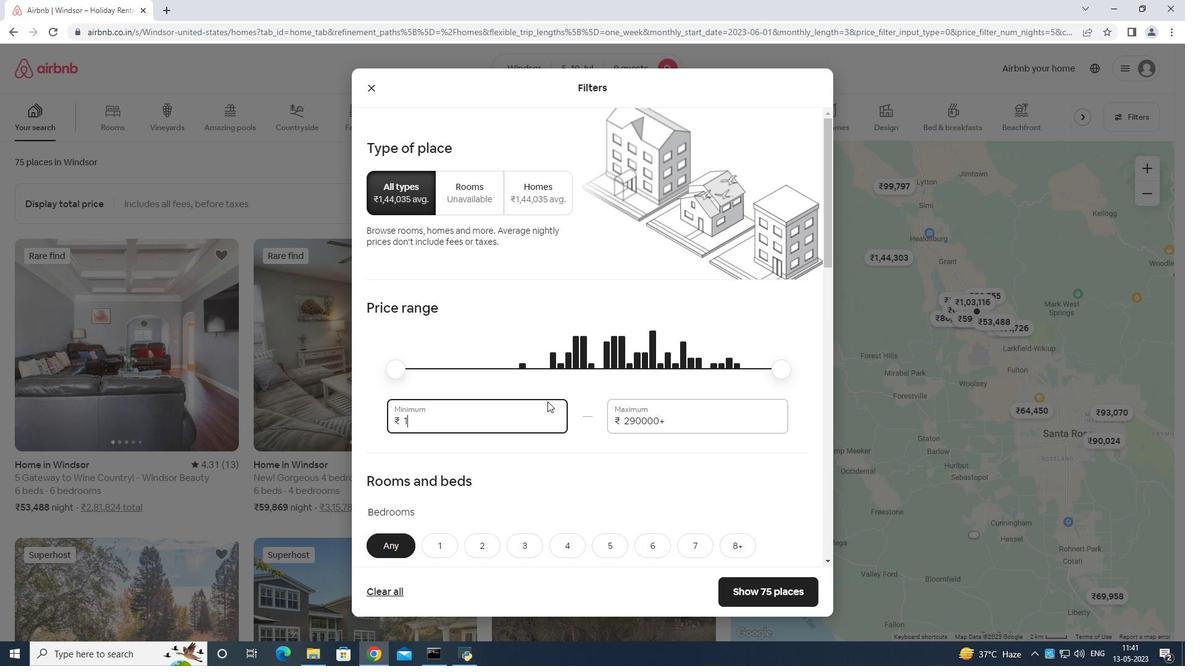 
Action: Key pressed 5
Screenshot: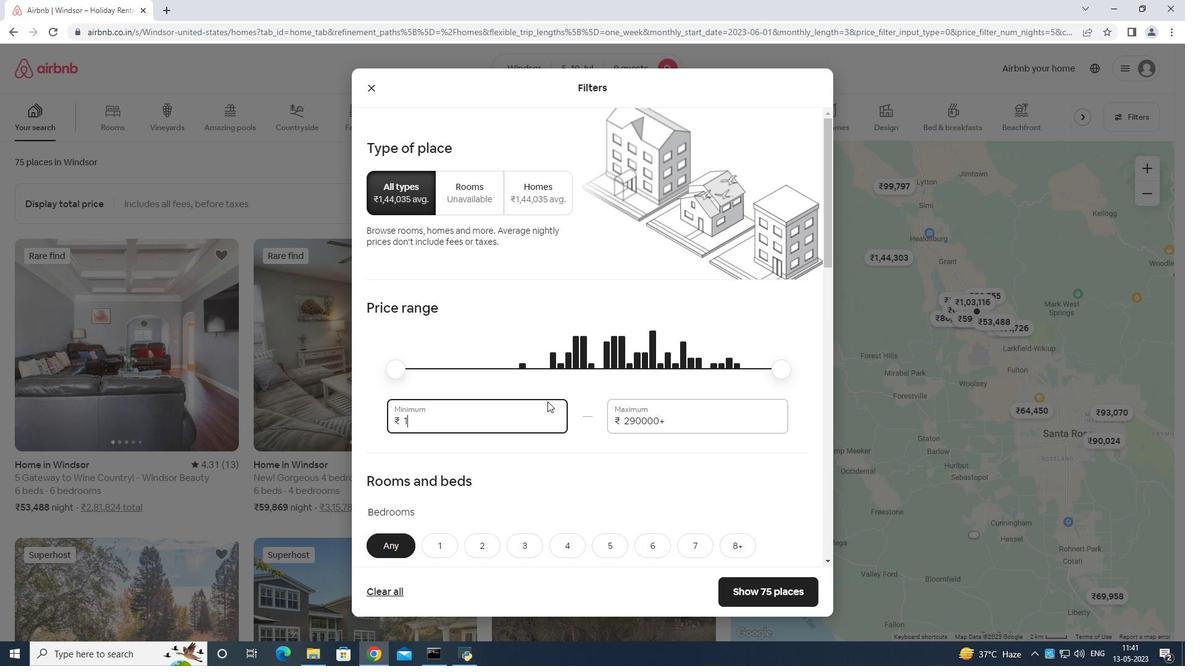
Action: Mouse moved to (553, 405)
Screenshot: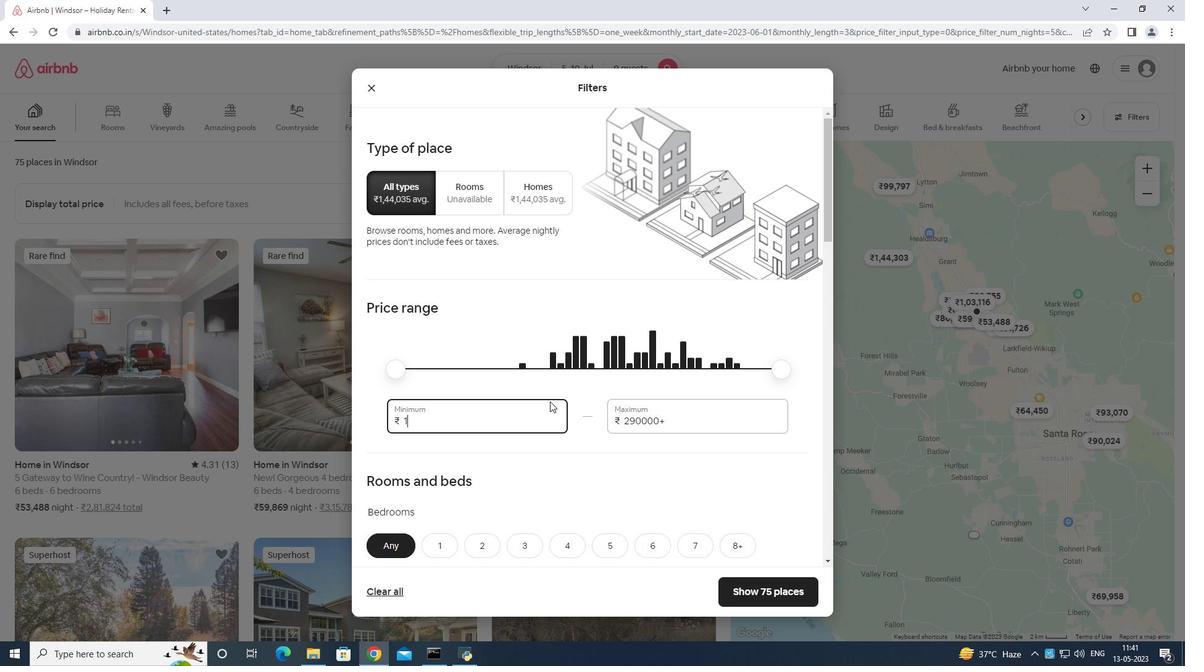 
Action: Key pressed 000
Screenshot: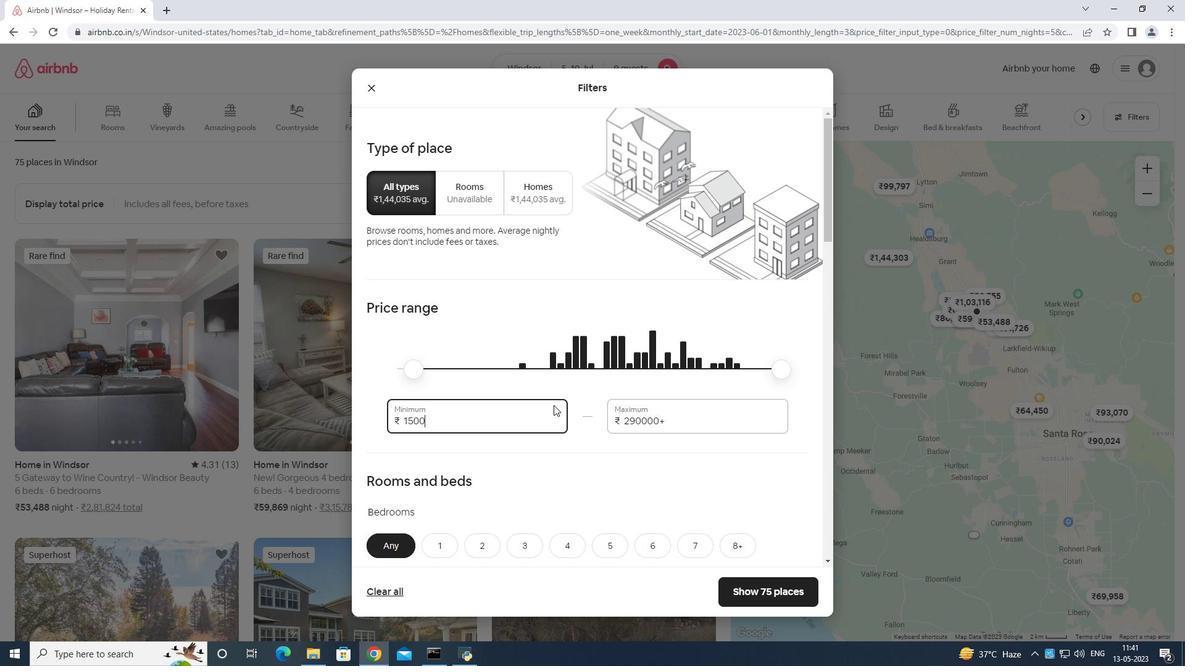 
Action: Mouse moved to (700, 419)
Screenshot: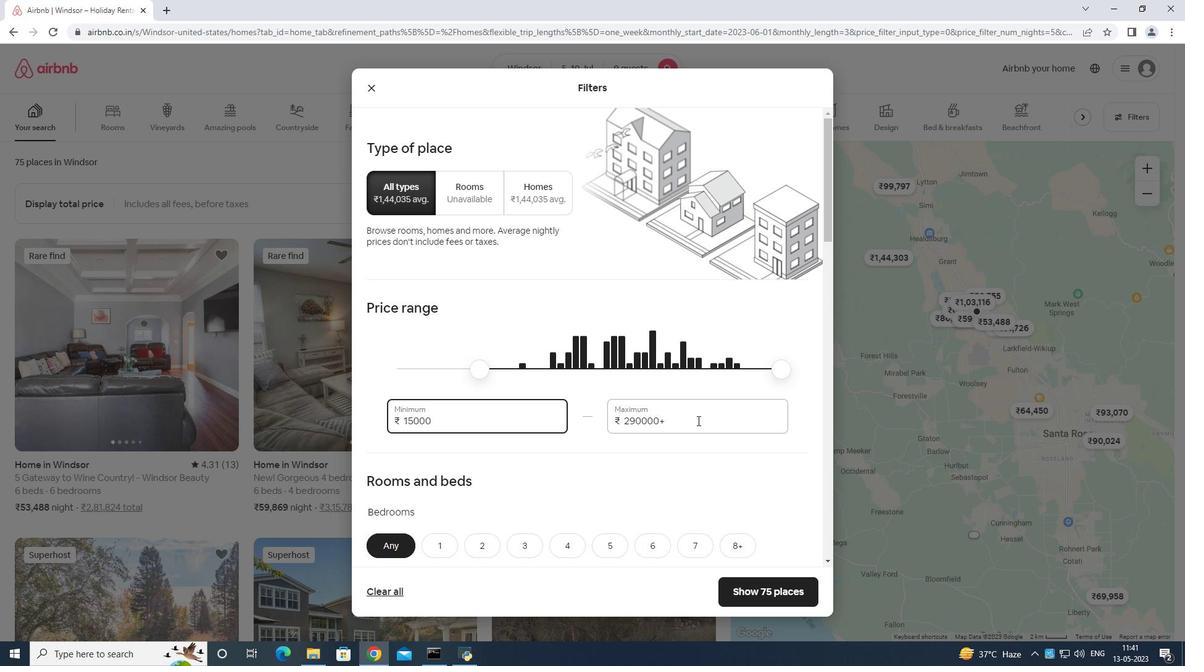 
Action: Mouse pressed left at (700, 419)
Screenshot: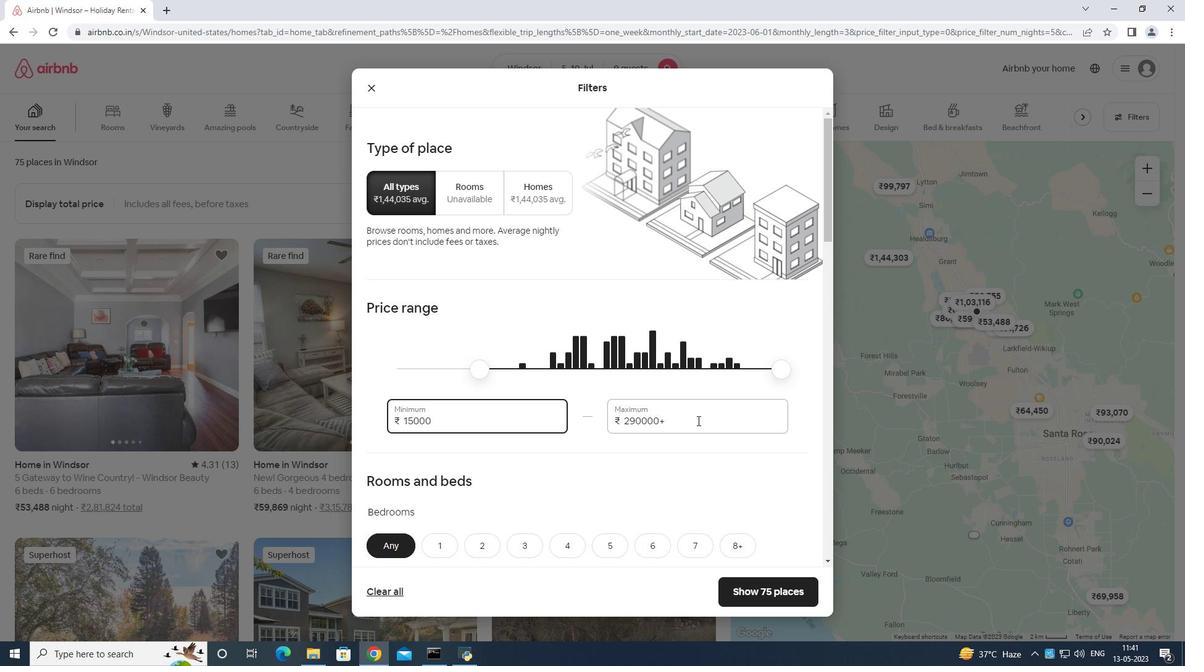 
Action: Mouse moved to (703, 413)
Screenshot: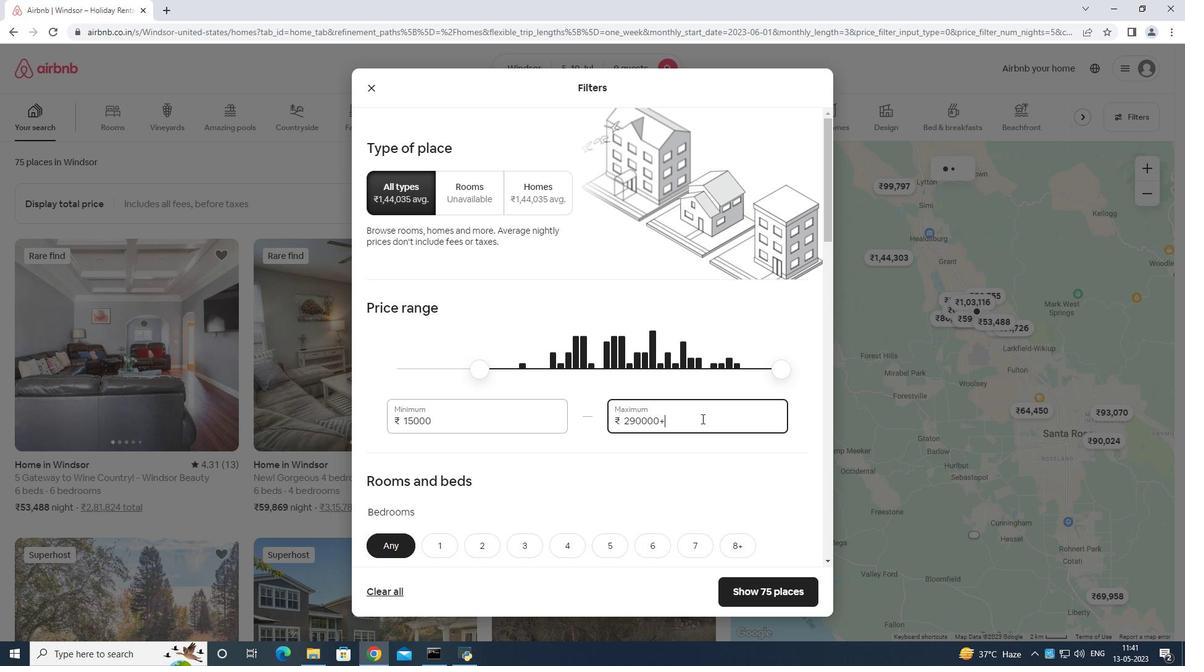 
Action: Key pressed <Key.backspace>
Screenshot: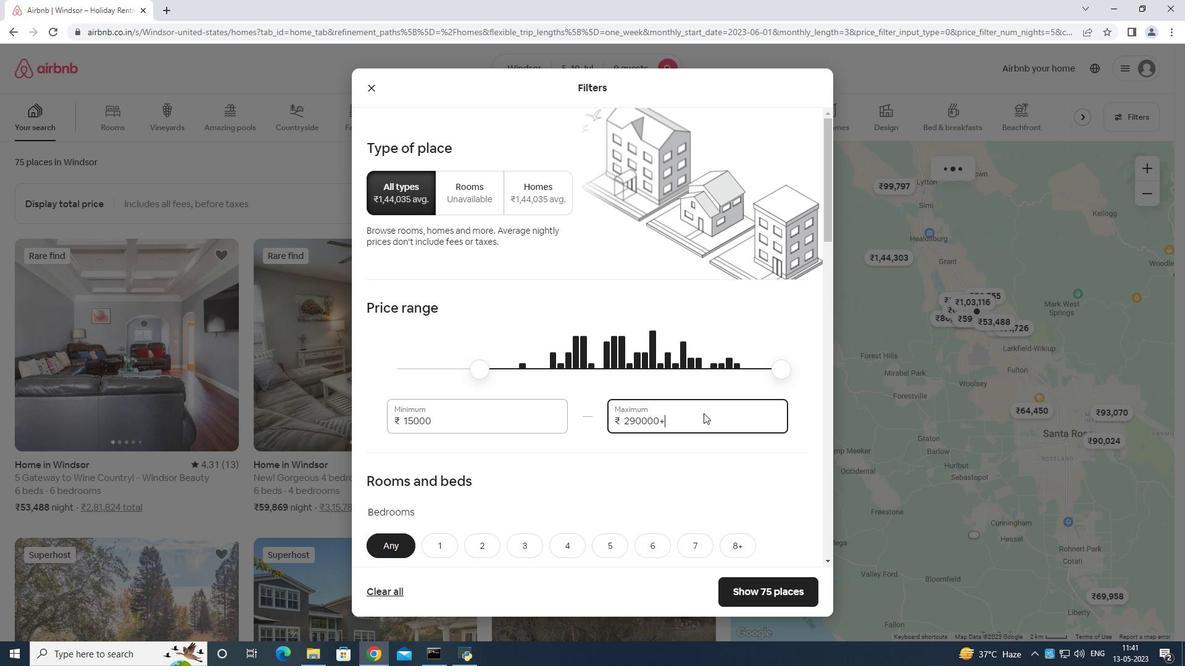 
Action: Mouse moved to (704, 413)
Screenshot: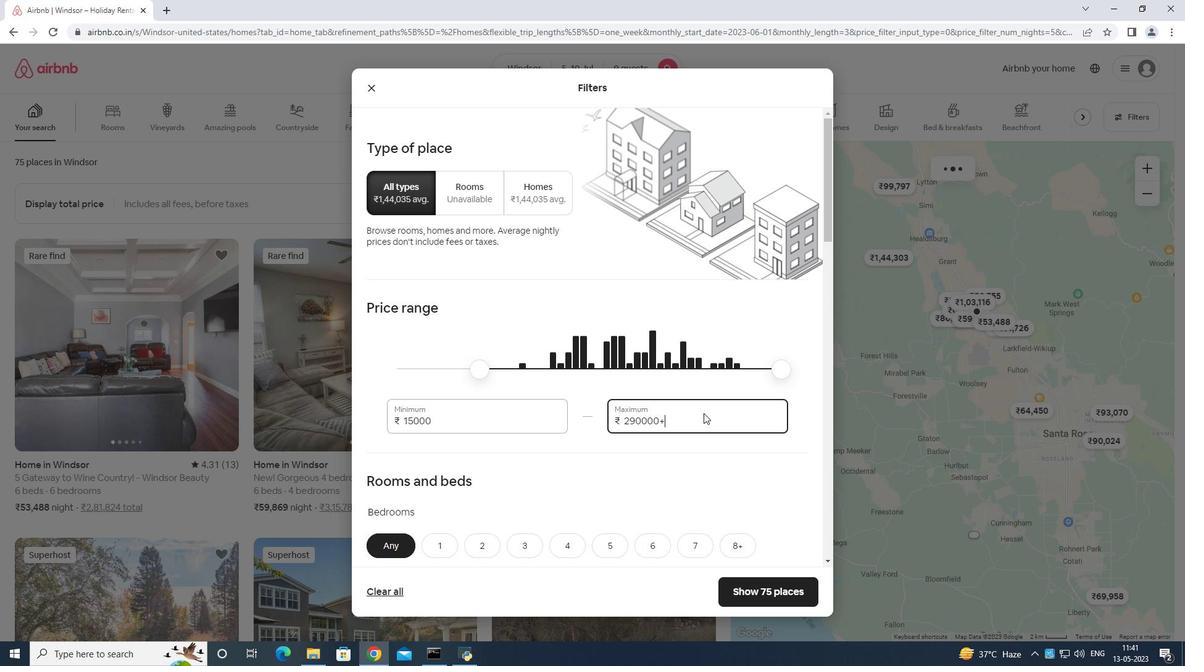 
Action: Key pressed <Key.backspace><Key.backspace><Key.backspace><Key.backspace><Key.backspace>
Screenshot: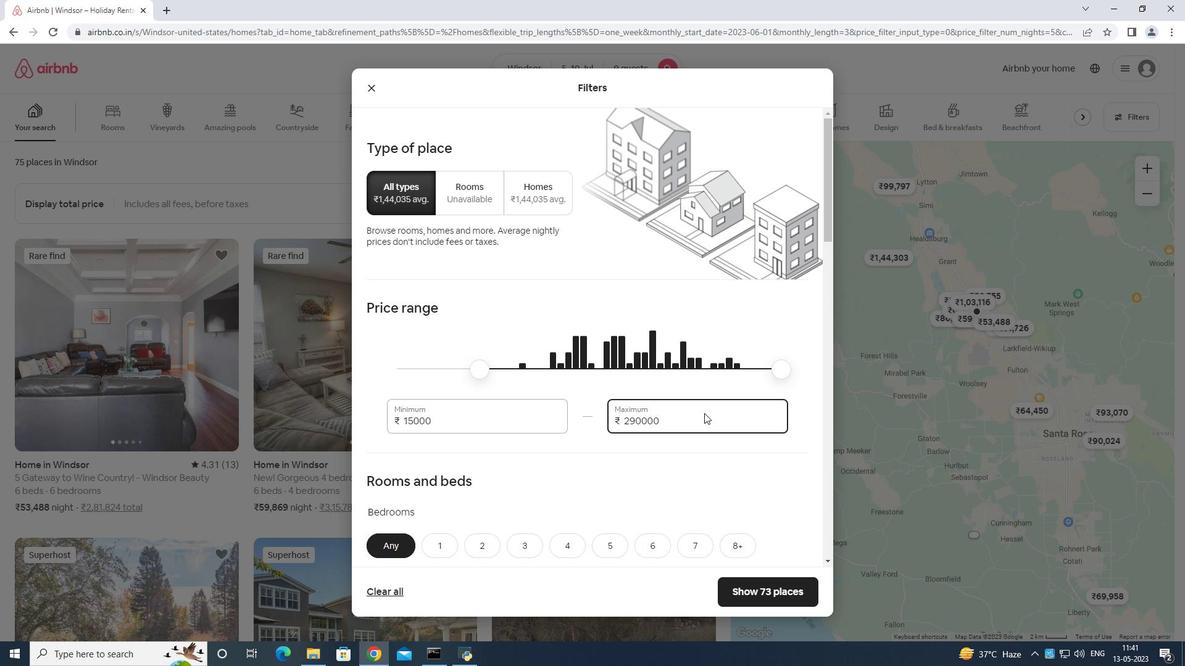 
Action: Mouse moved to (704, 413)
Screenshot: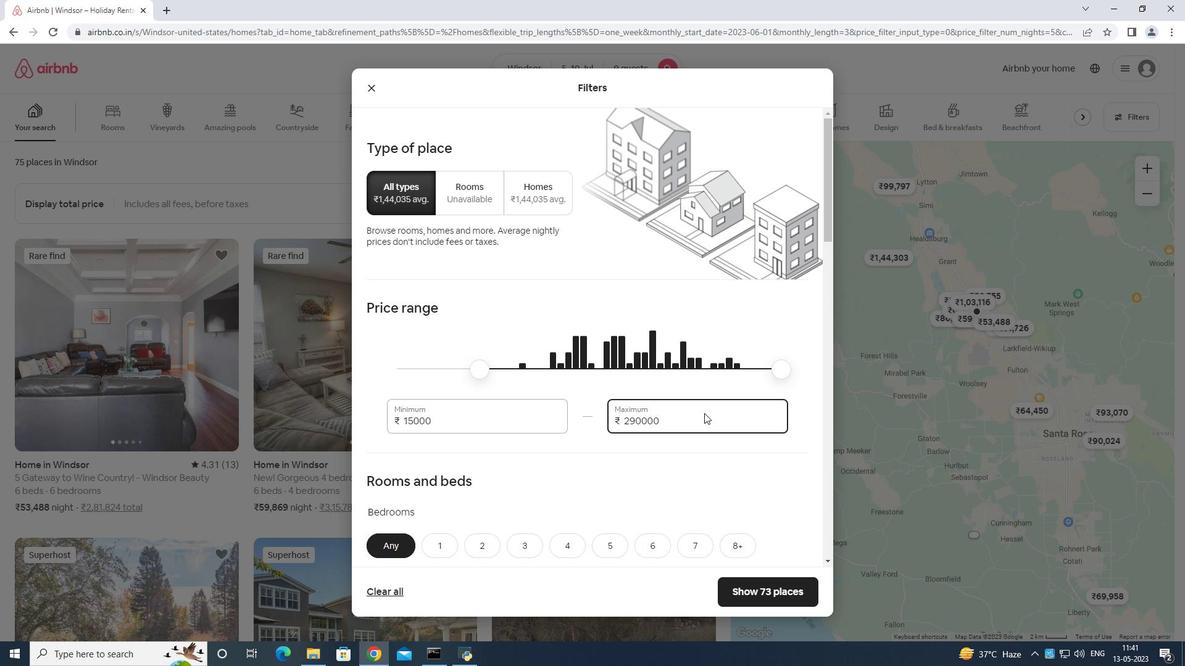 
Action: Key pressed <Key.backspace>
Screenshot: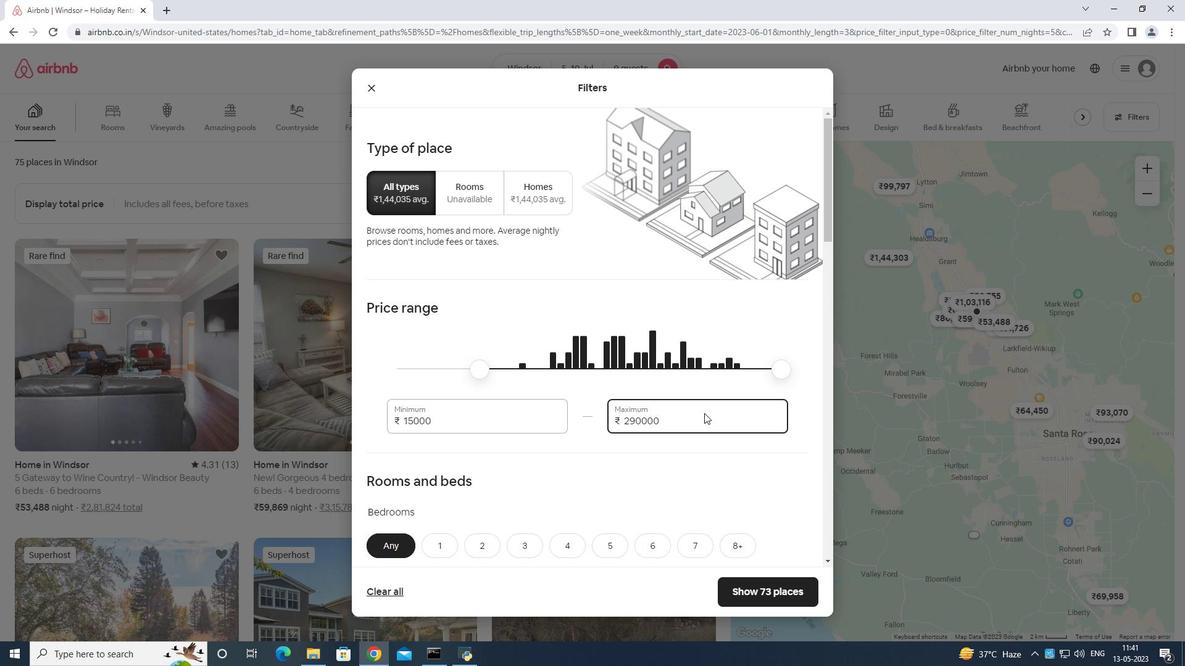 
Action: Mouse moved to (704, 412)
Screenshot: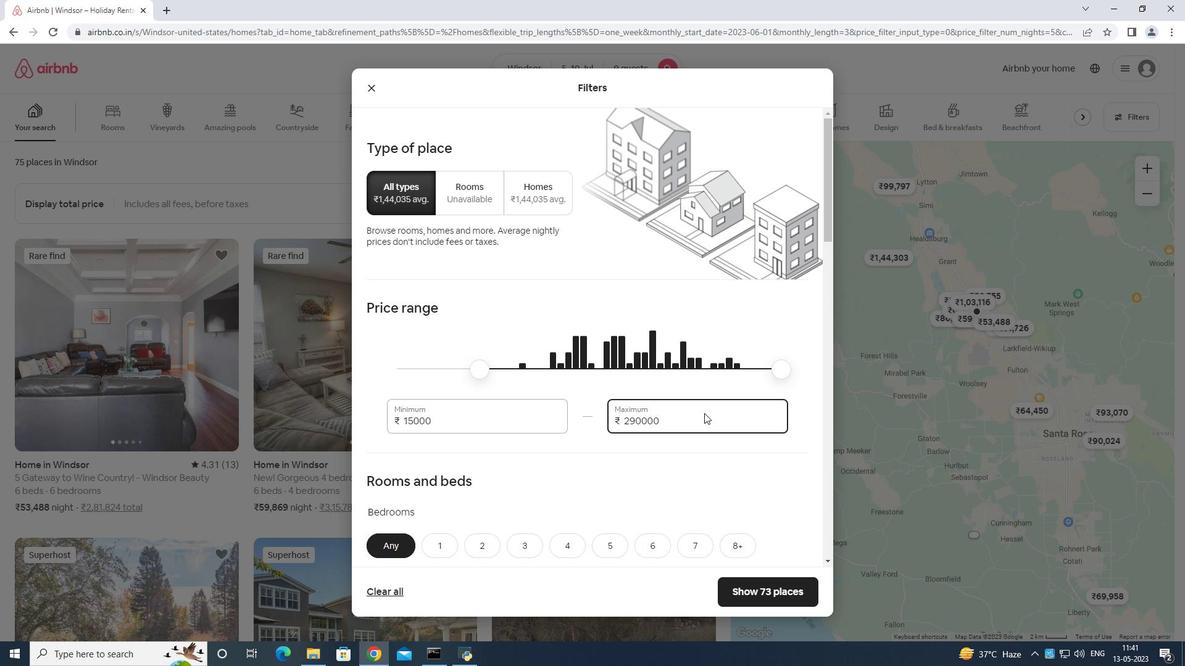 
Action: Key pressed <Key.backspace>
Screenshot: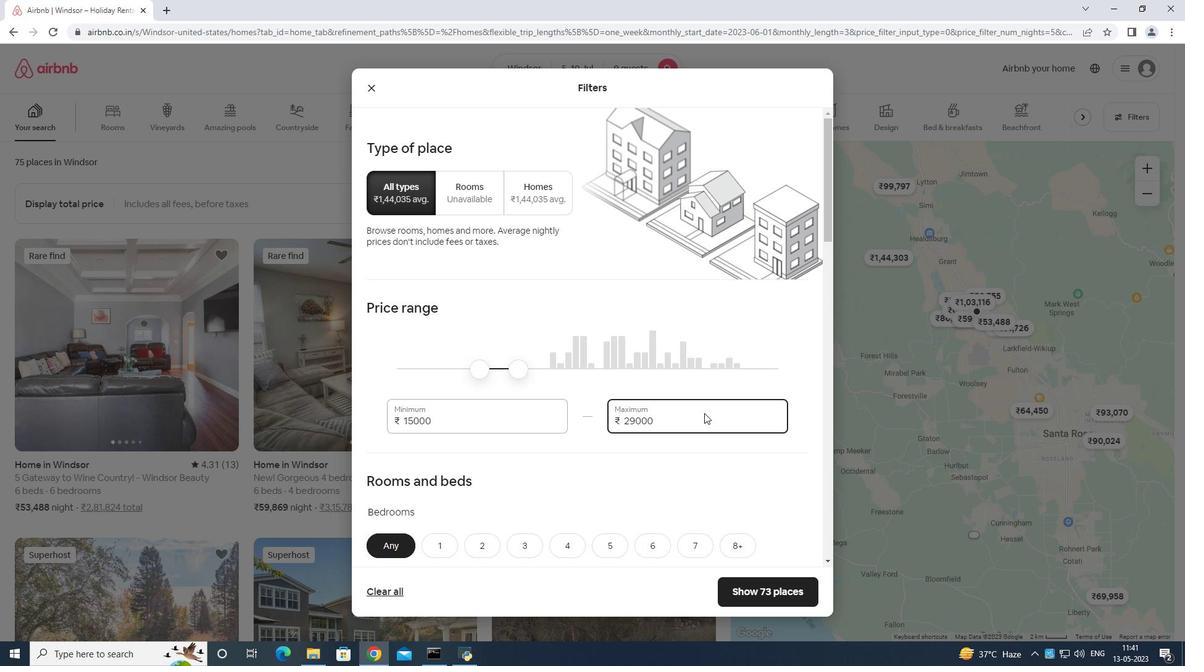
Action: Mouse moved to (704, 412)
Screenshot: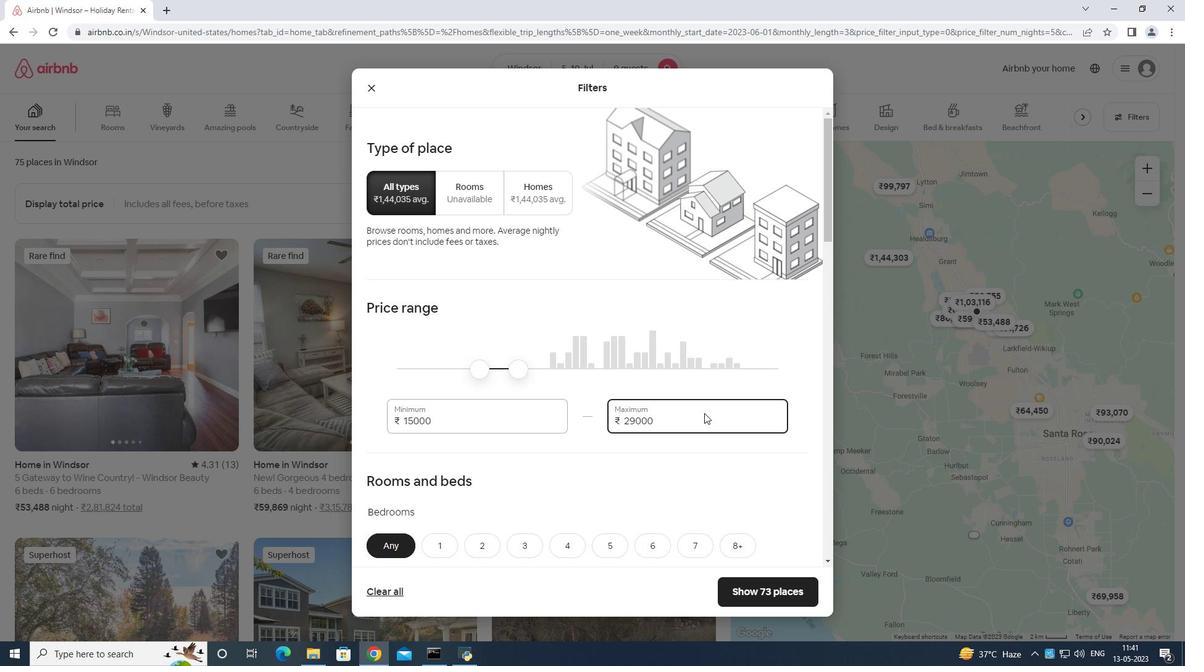 
Action: Key pressed <Key.backspace><Key.backspace><Key.backspace><Key.backspace><Key.backspace><Key.backspace>
Screenshot: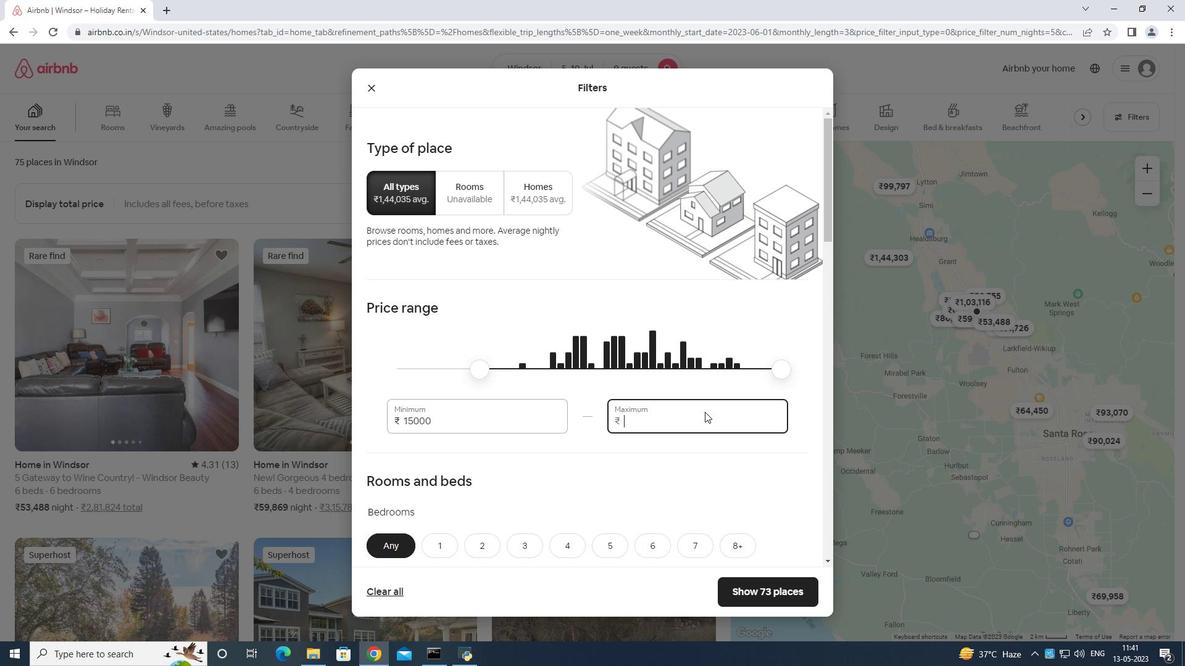 
Action: Mouse moved to (704, 411)
Screenshot: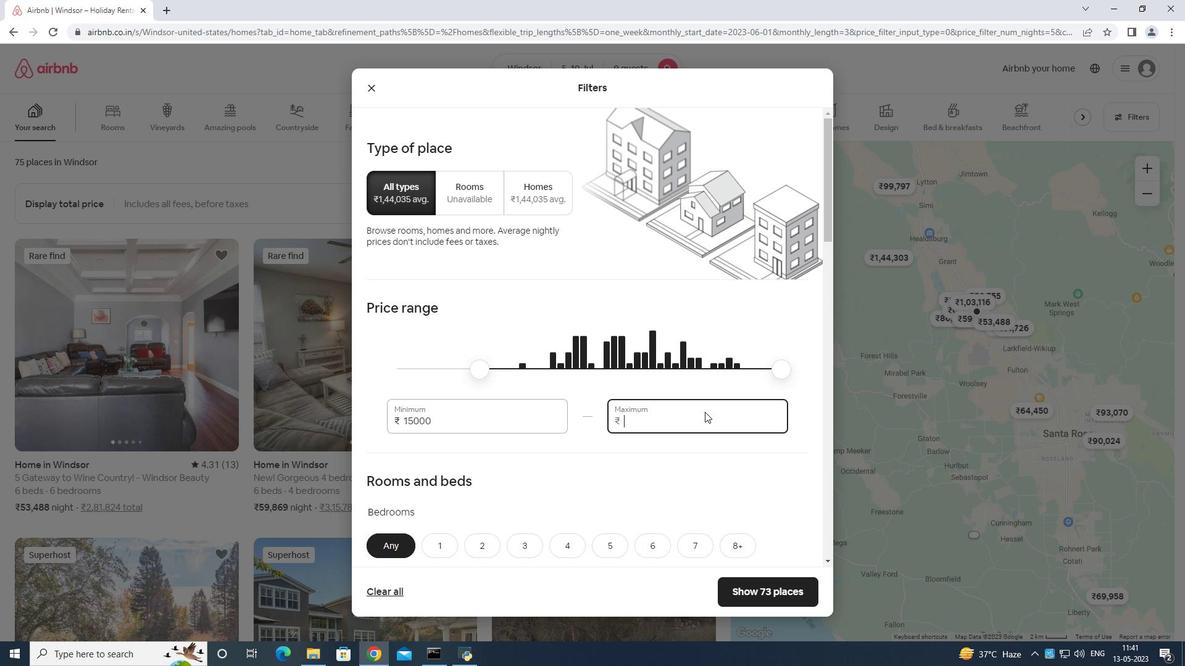 
Action: Key pressed <Key.backspace>
Screenshot: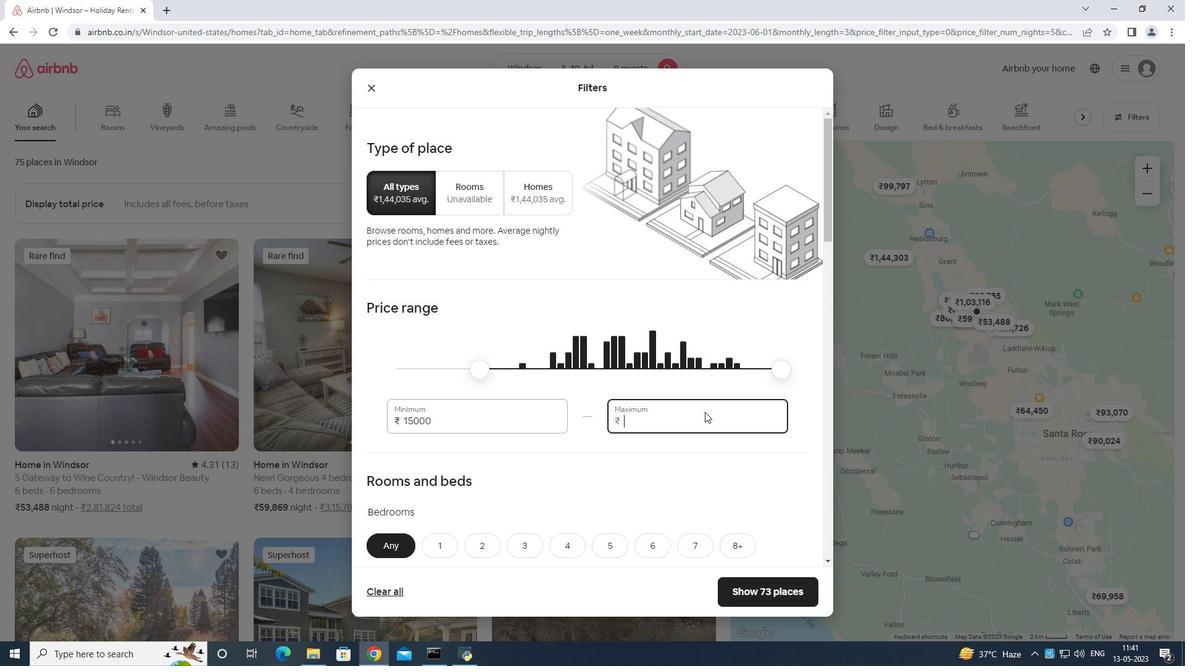
Action: Mouse moved to (704, 411)
Screenshot: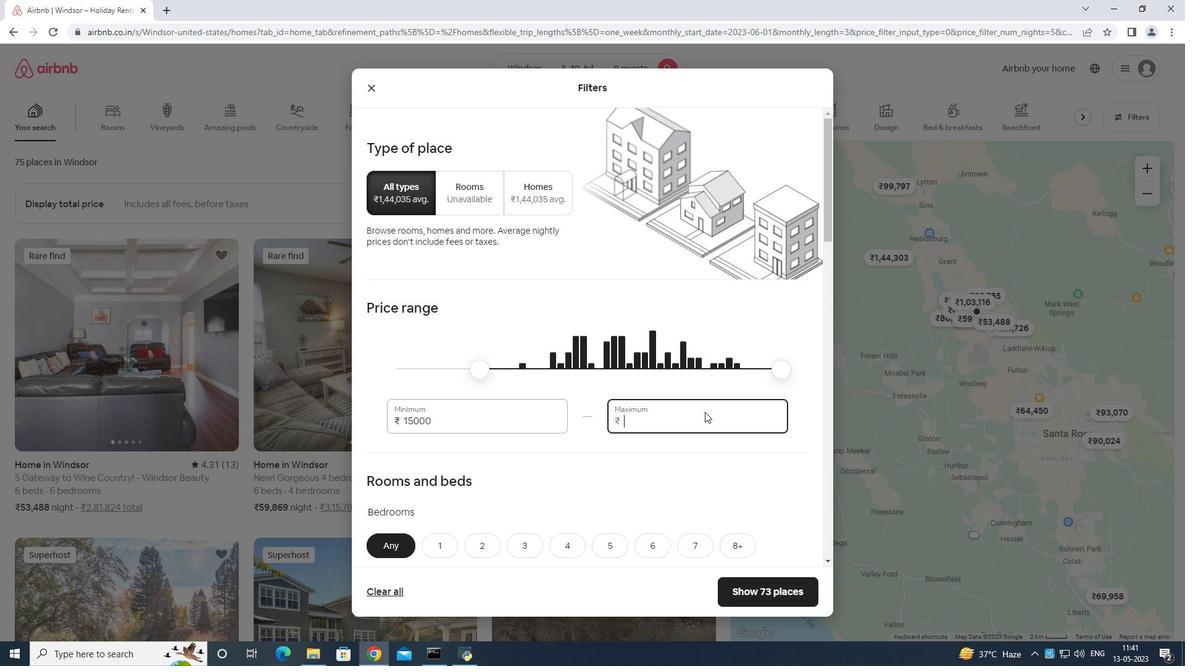 
Action: Key pressed <Key.backspace>
Screenshot: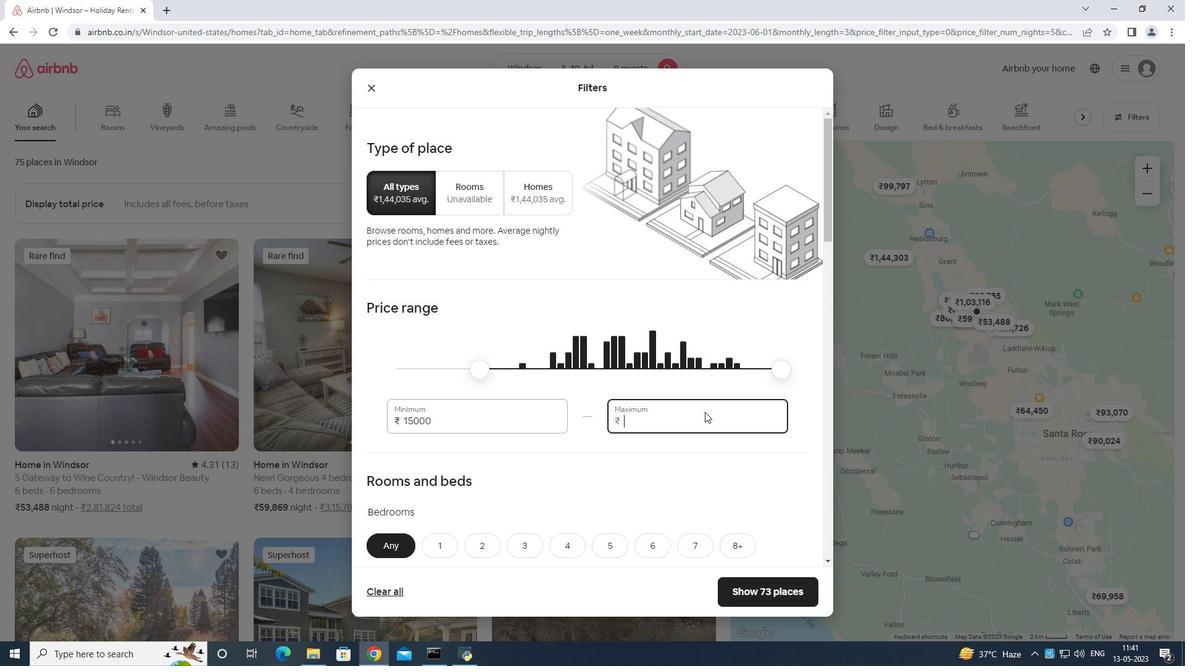
Action: Mouse moved to (705, 411)
Screenshot: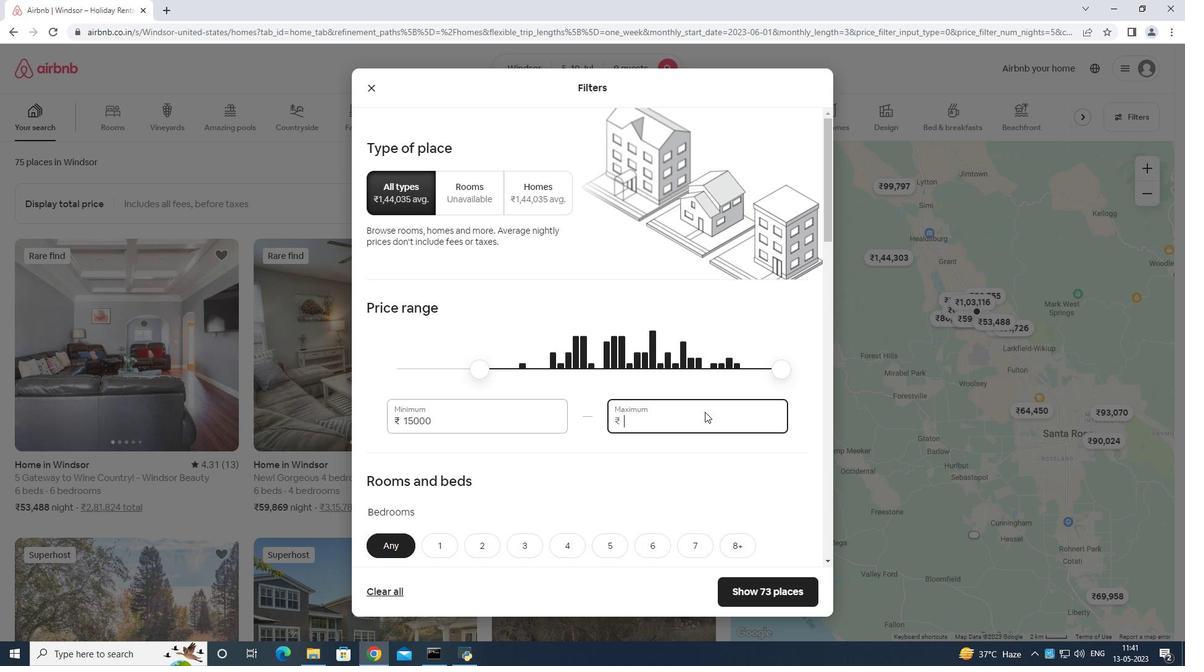 
Action: Key pressed <Key.backspace>
Screenshot: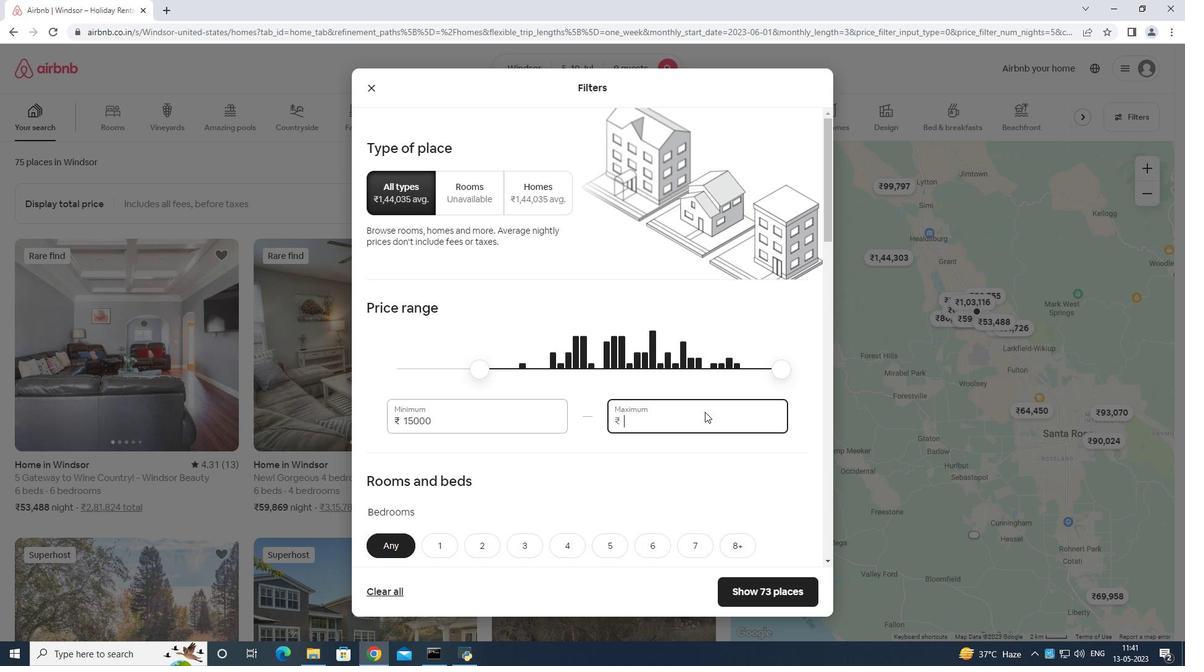 
Action: Mouse moved to (708, 411)
Screenshot: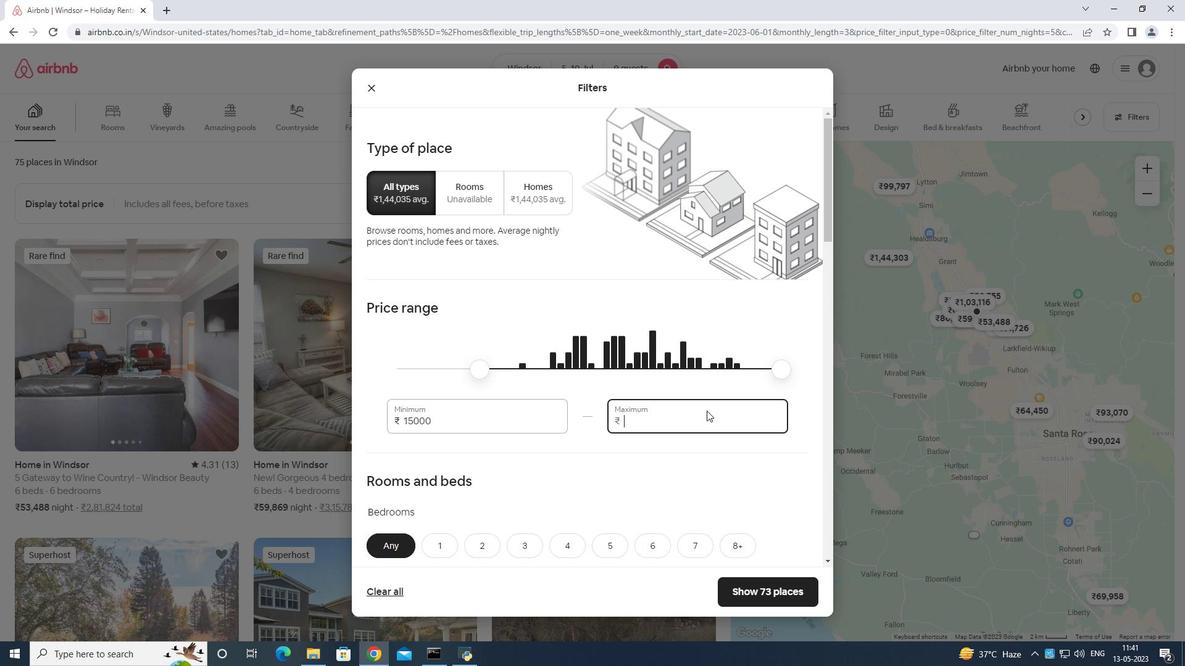 
Action: Key pressed 25
Screenshot: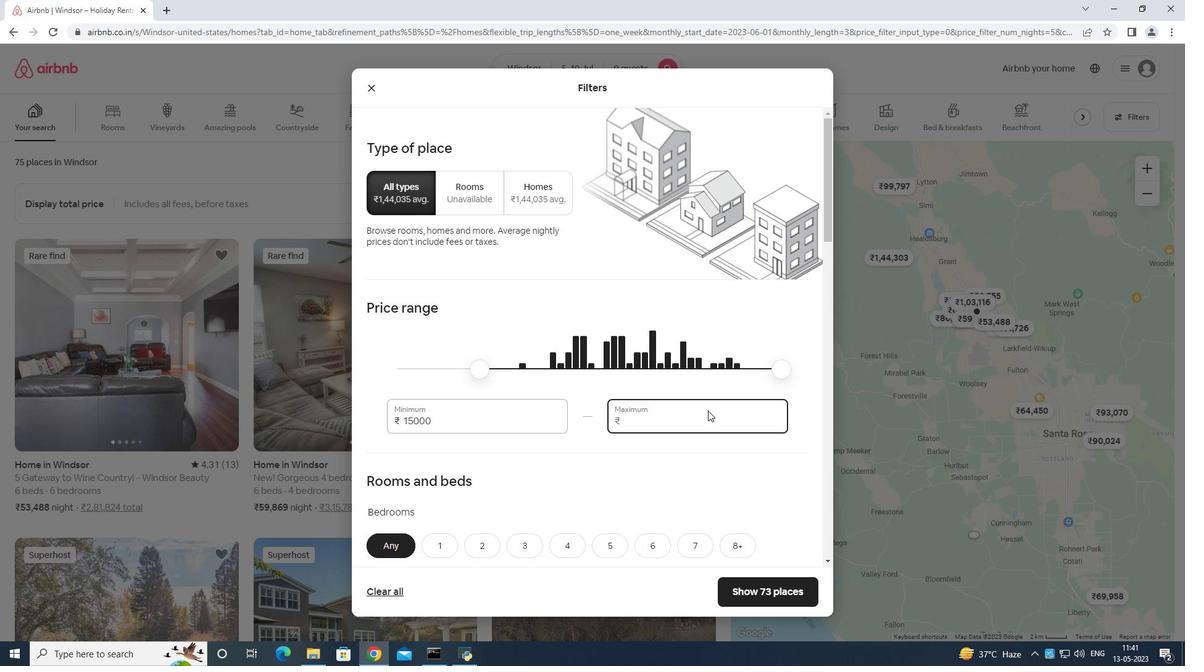 
Action: Mouse moved to (708, 411)
Screenshot: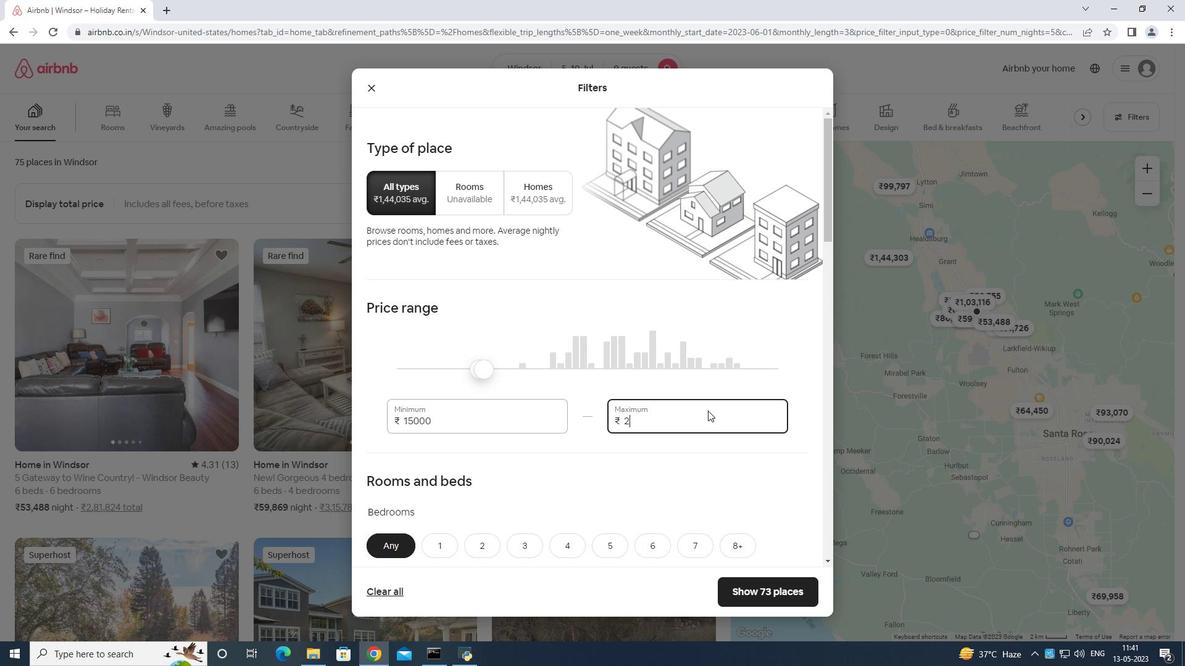 
Action: Key pressed 000
Screenshot: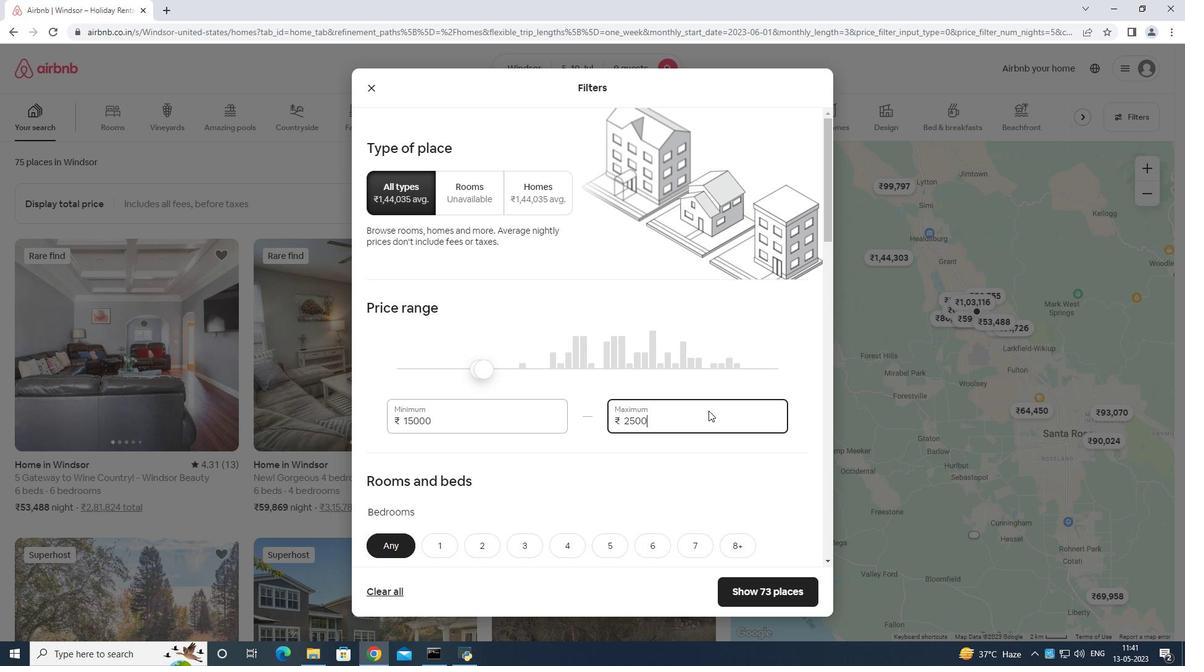 
Action: Mouse moved to (712, 409)
Screenshot: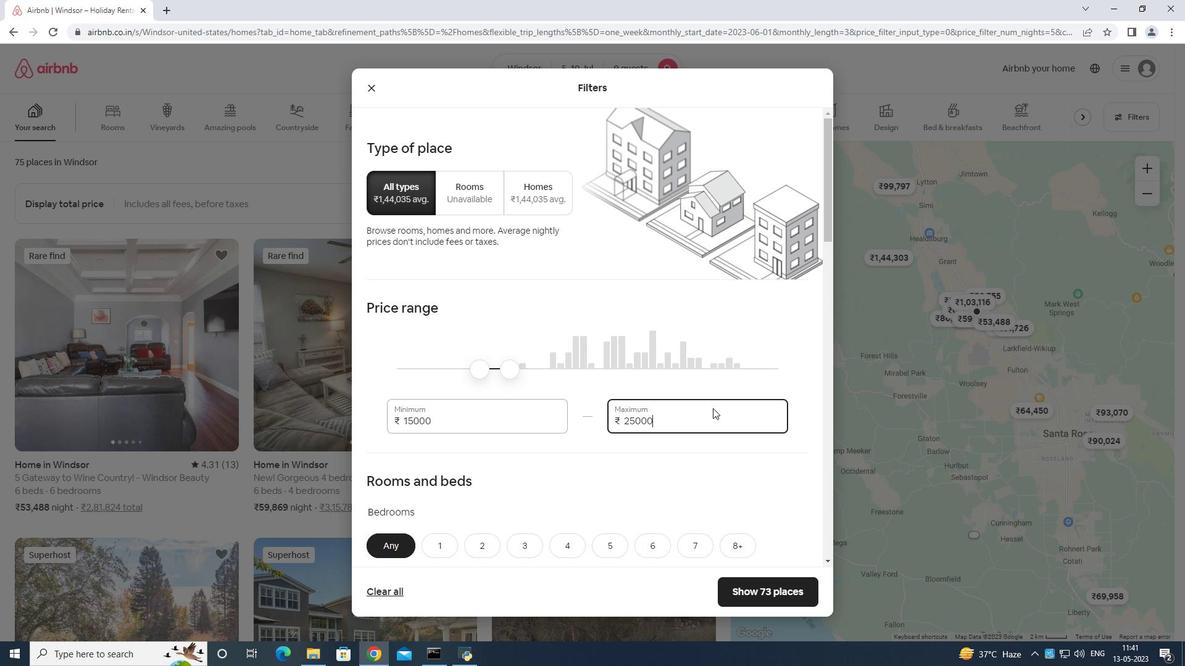 
Action: Mouse scrolled (712, 408) with delta (0, 0)
Screenshot: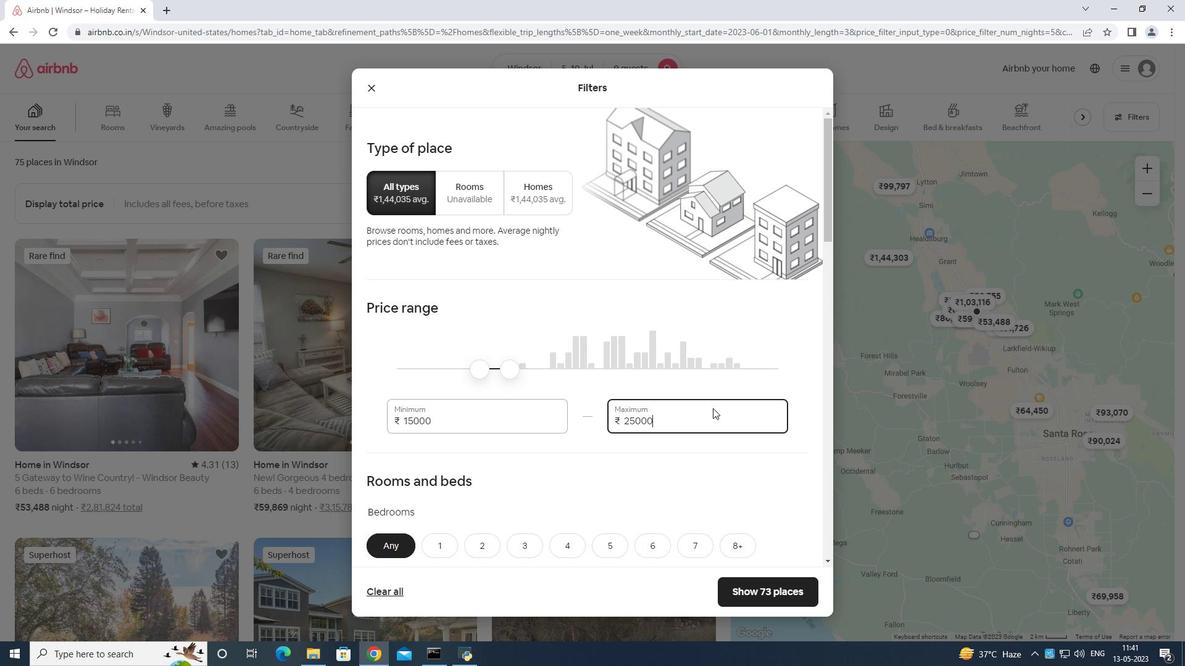
Action: Mouse moved to (711, 412)
Screenshot: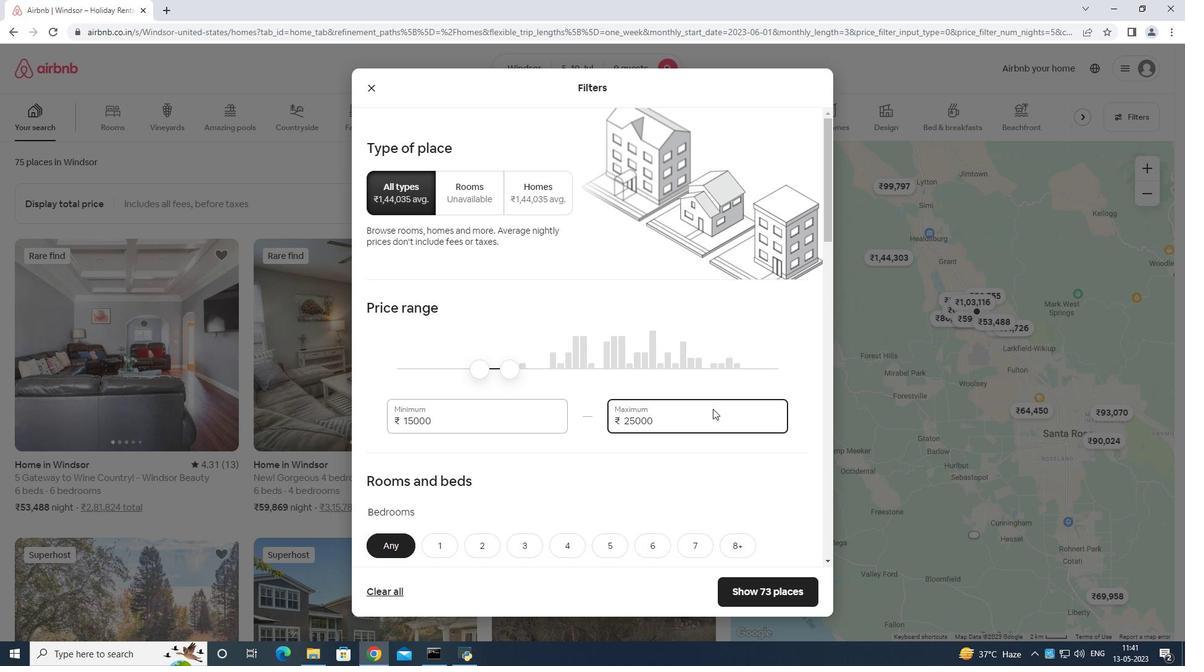 
Action: Mouse scrolled (711, 411) with delta (0, 0)
Screenshot: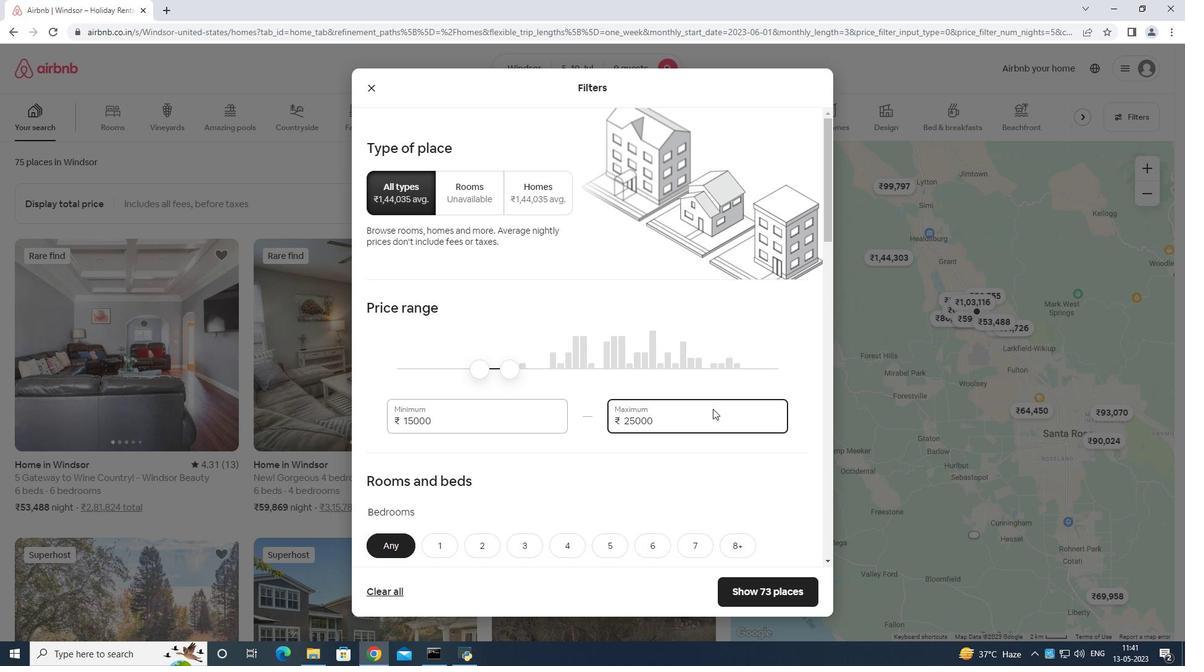 
Action: Mouse moved to (710, 412)
Screenshot: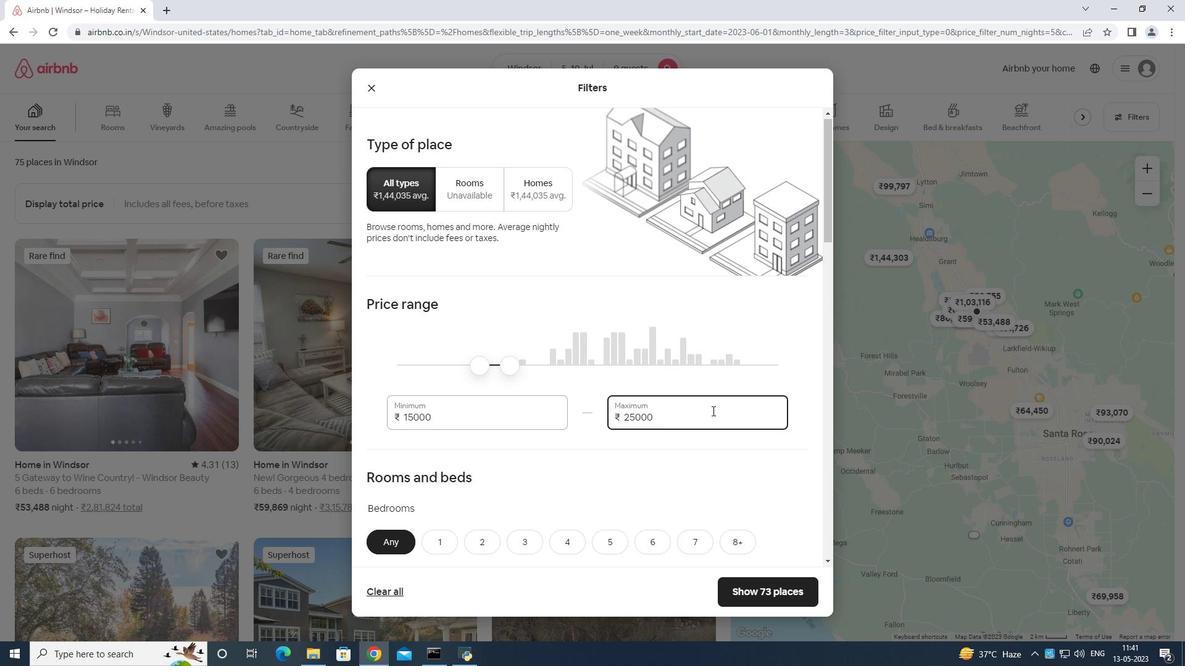 
Action: Mouse scrolled (710, 412) with delta (0, 0)
Screenshot: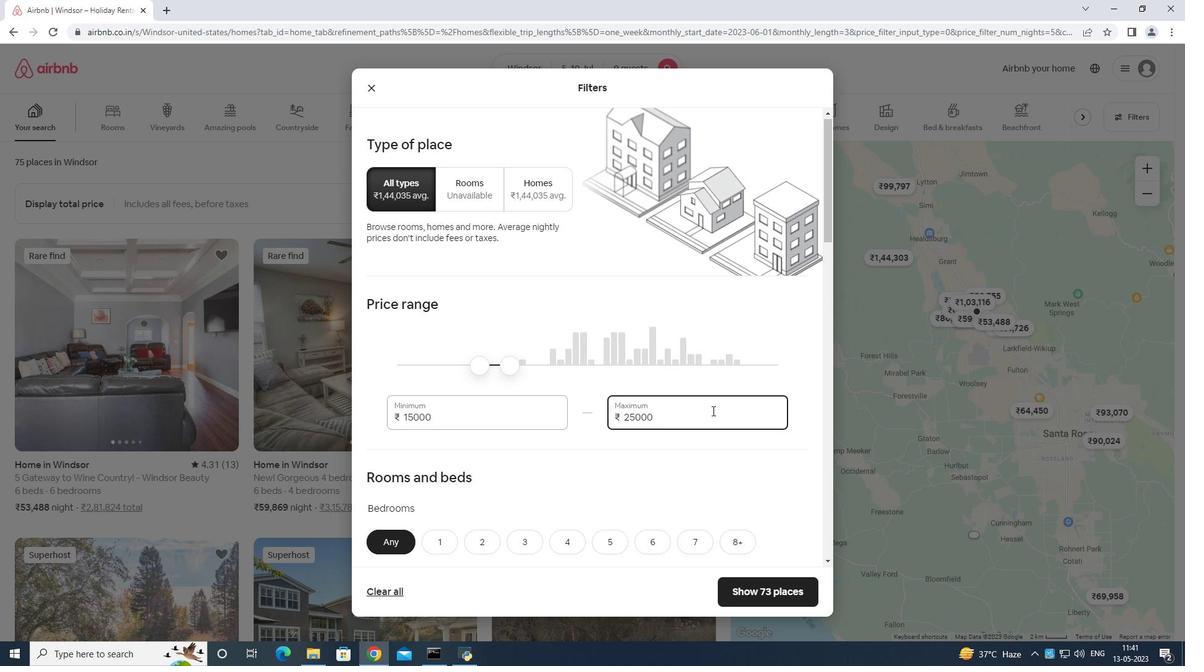 
Action: Mouse moved to (710, 412)
Screenshot: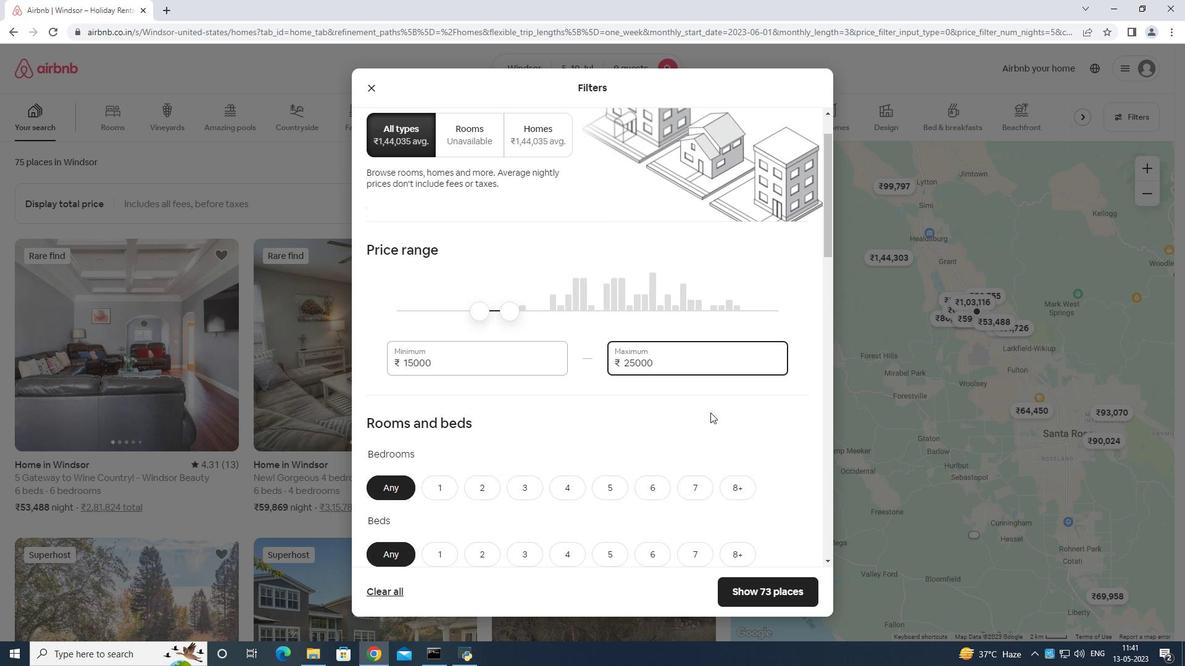 
Action: Mouse scrolled (710, 412) with delta (0, 0)
Screenshot: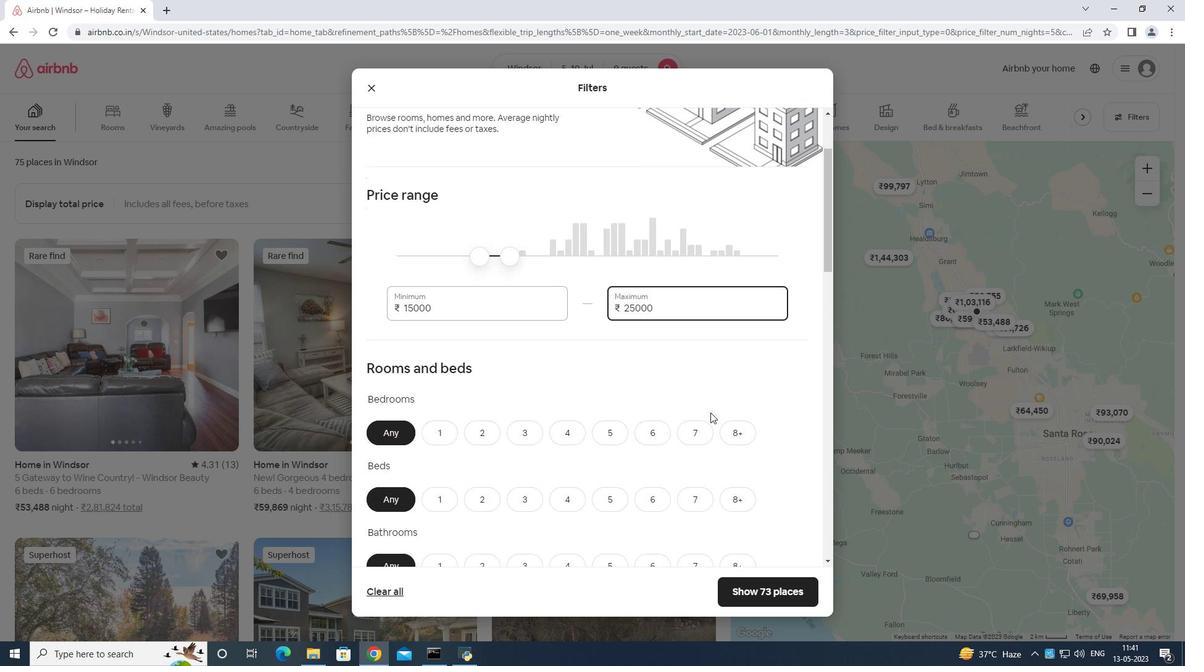 
Action: Mouse moved to (602, 293)
Screenshot: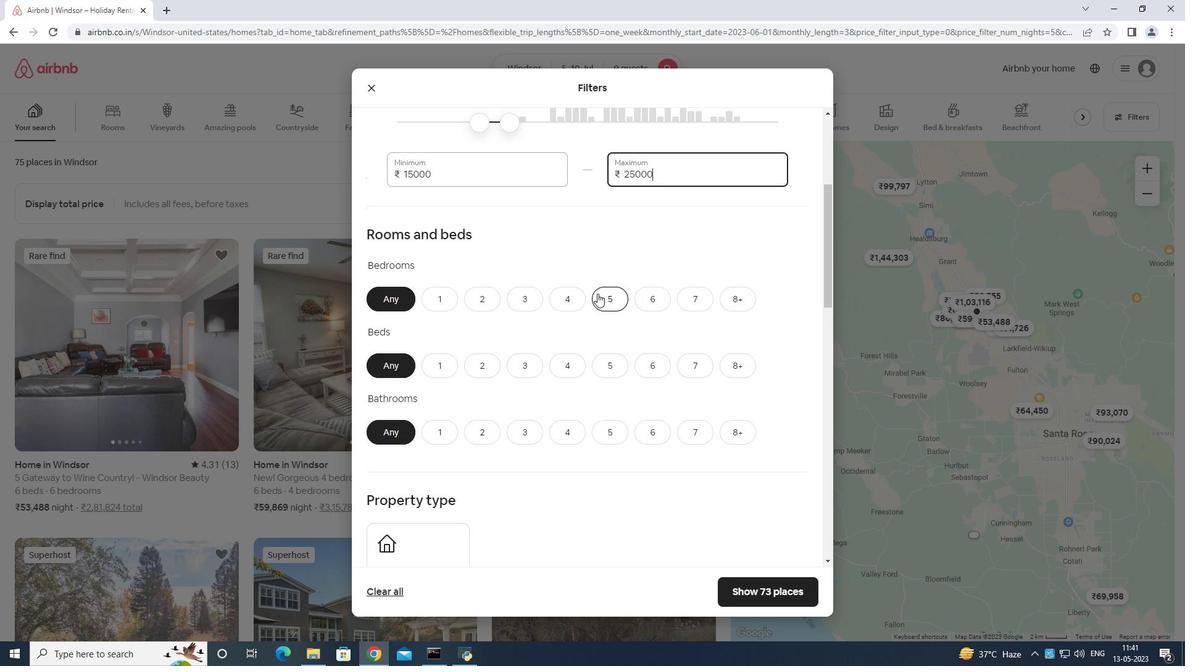 
Action: Mouse pressed left at (602, 293)
Screenshot: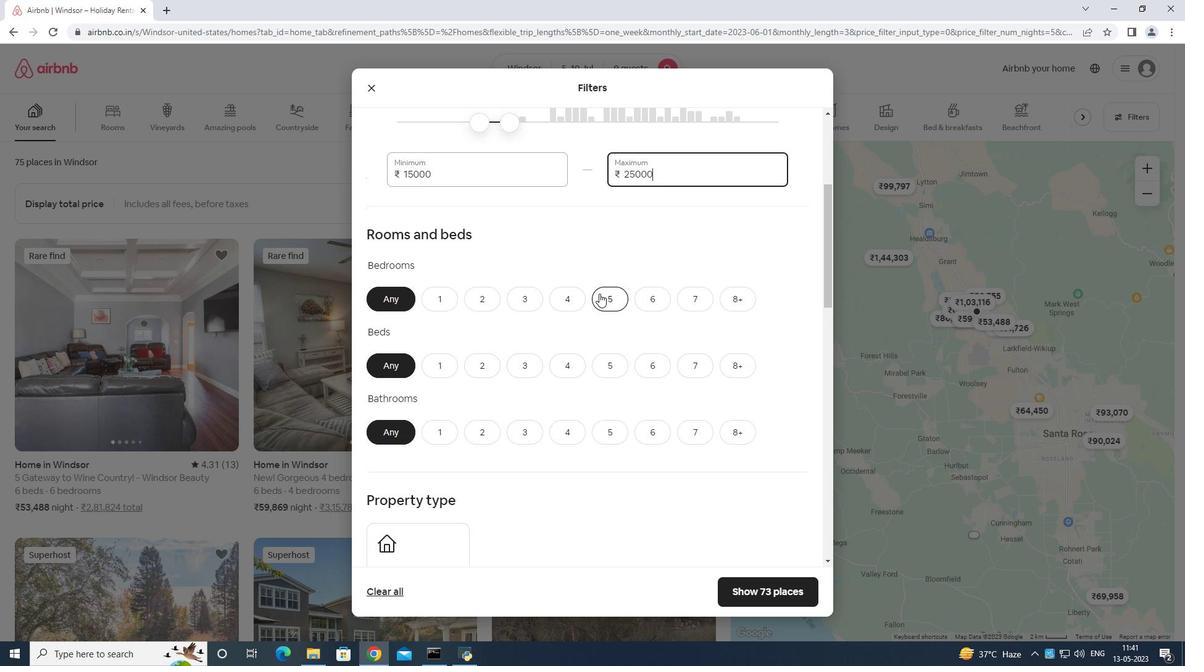 
Action: Mouse moved to (609, 365)
Screenshot: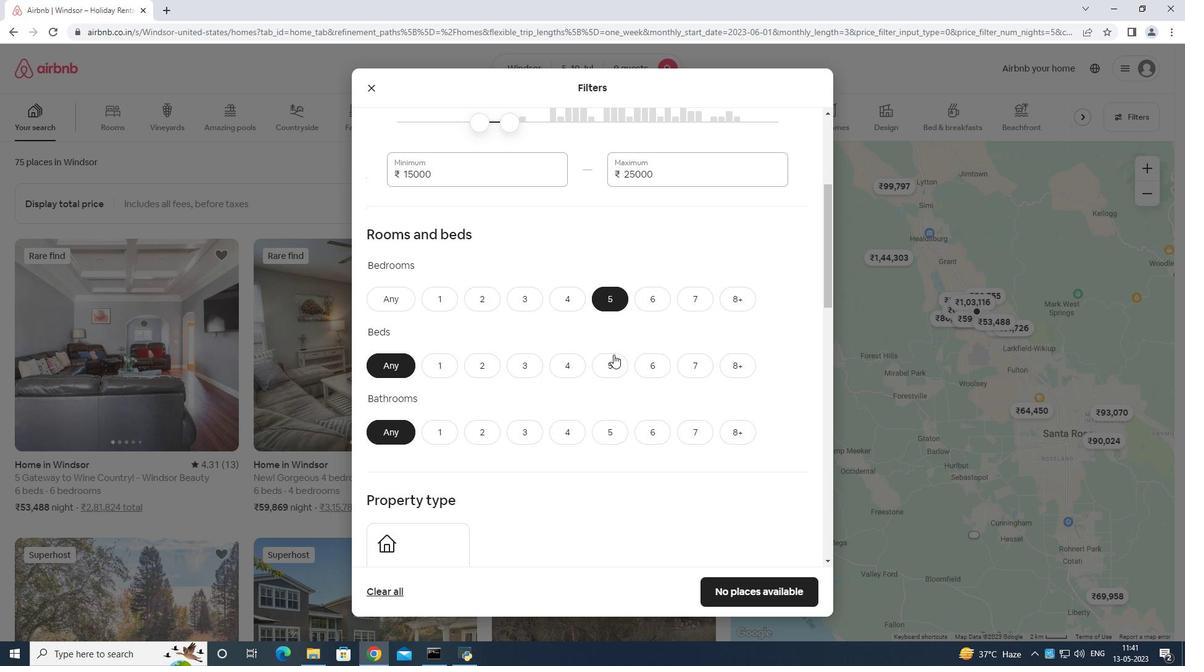 
Action: Mouse pressed left at (609, 365)
Screenshot: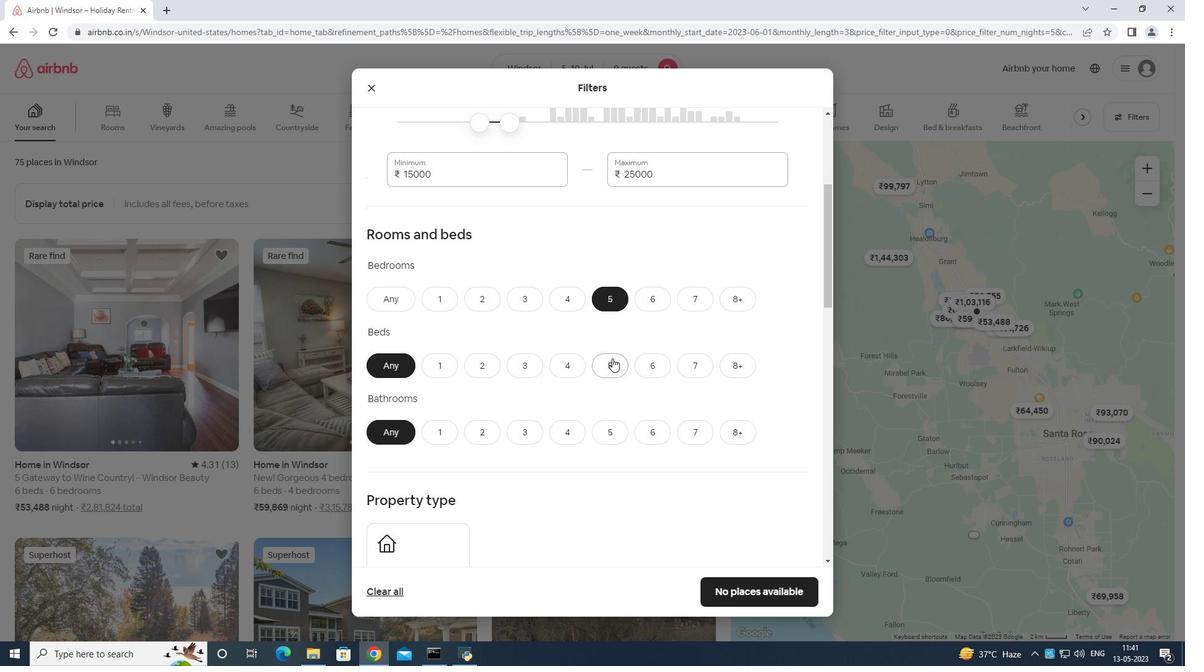 
Action: Mouse moved to (609, 423)
Screenshot: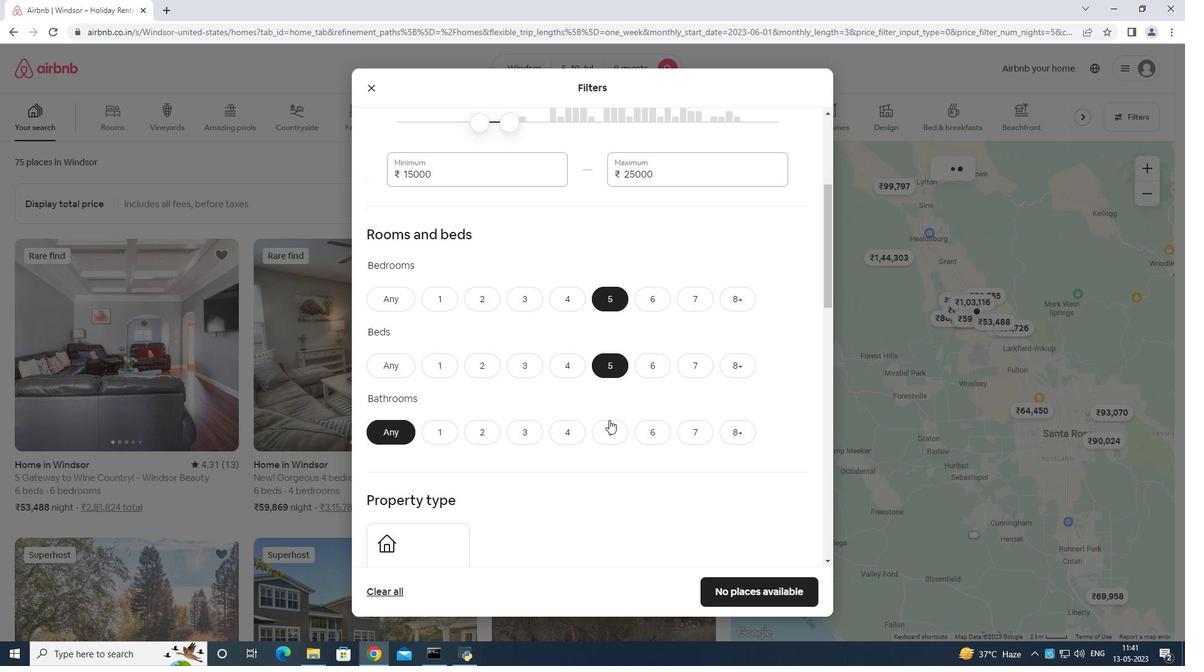 
Action: Mouse pressed left at (609, 423)
Screenshot: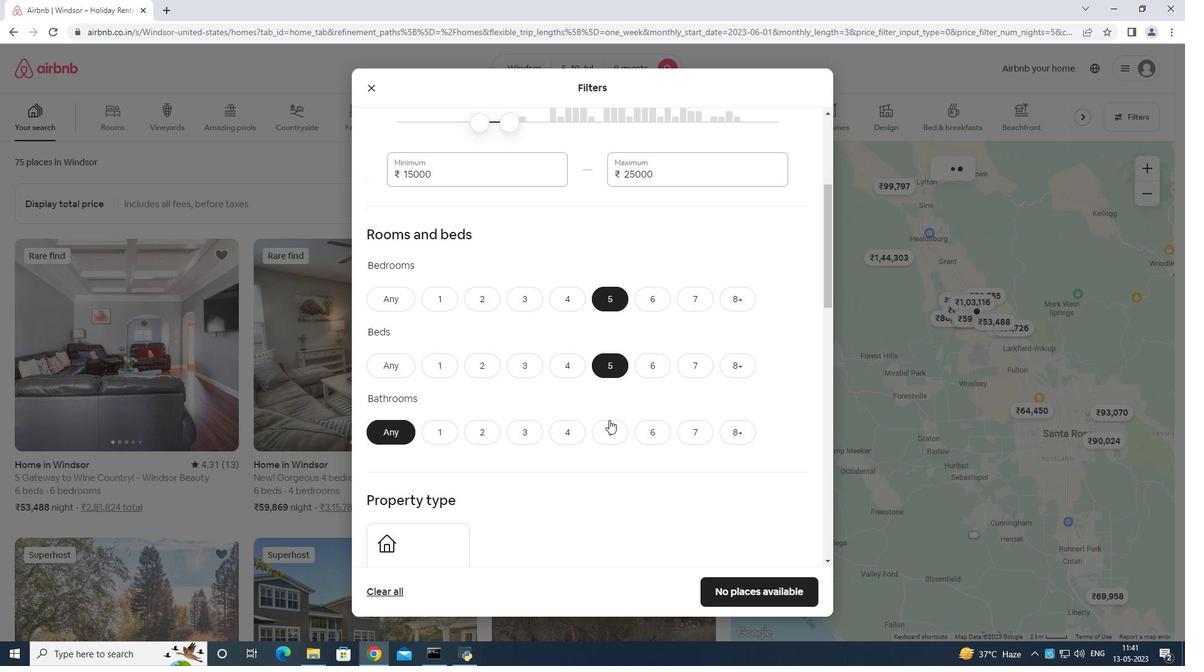 
Action: Mouse moved to (668, 356)
Screenshot: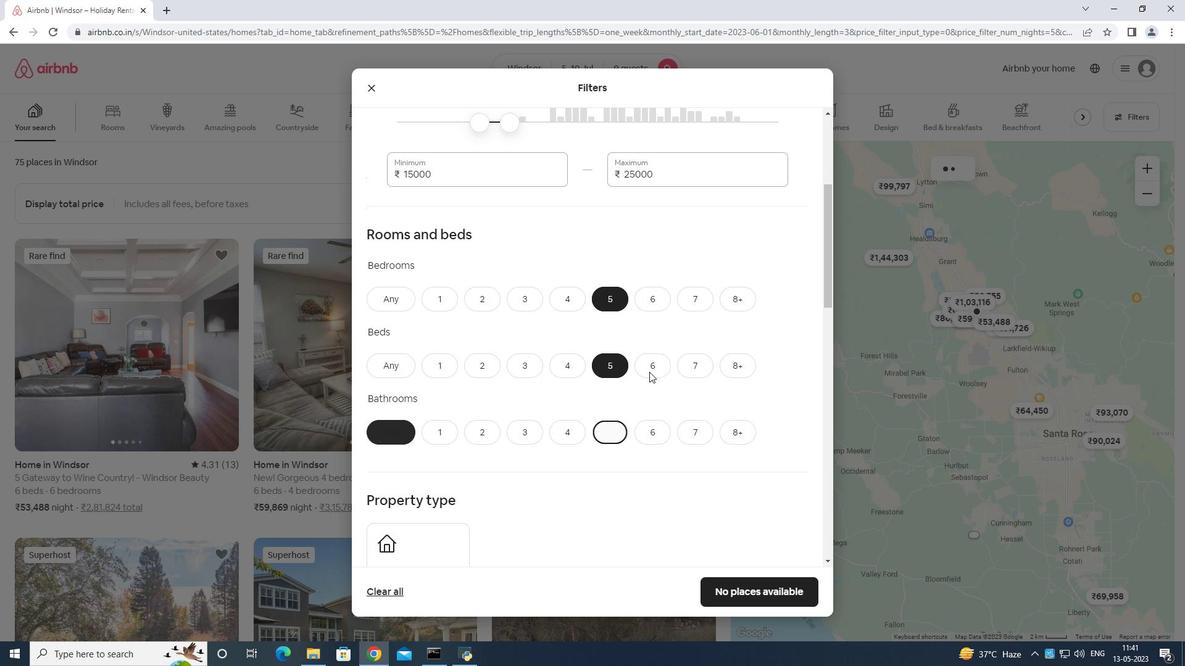 
Action: Mouse scrolled (668, 356) with delta (0, 0)
Screenshot: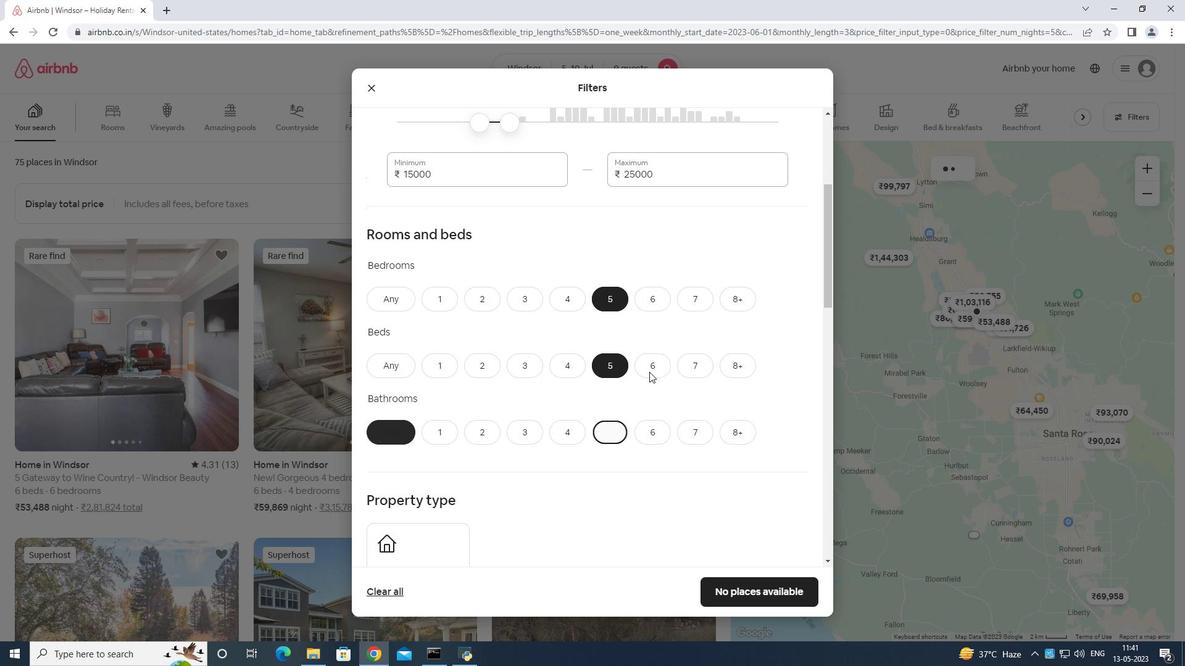 
Action: Mouse moved to (673, 358)
Screenshot: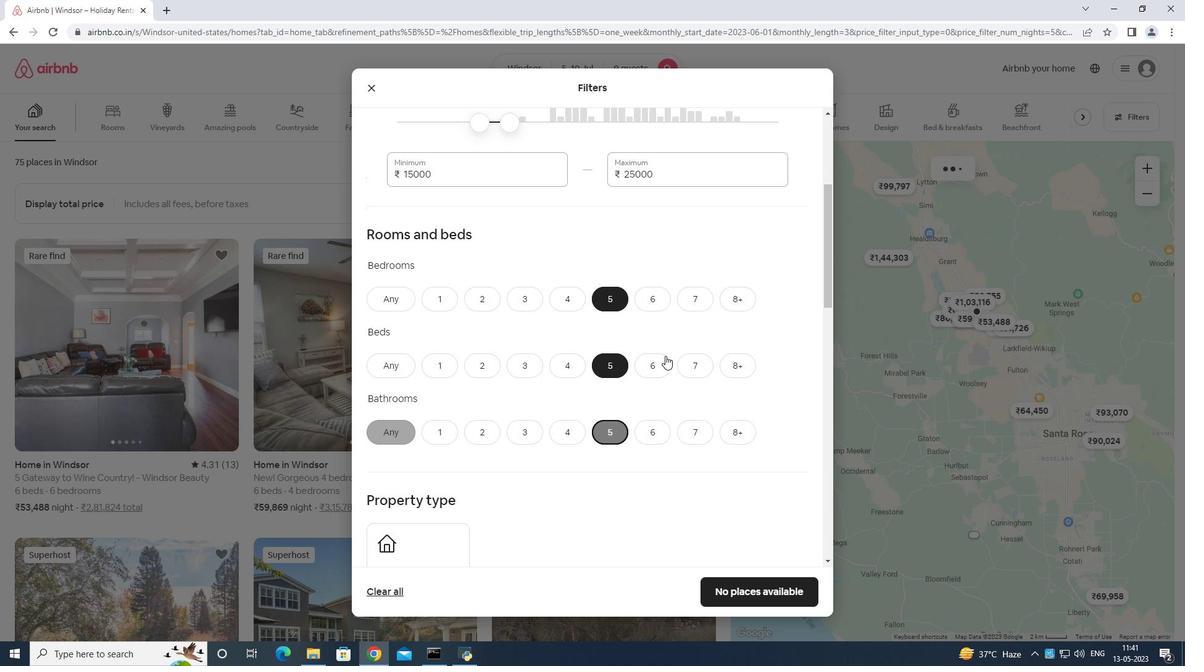 
Action: Mouse scrolled (673, 358) with delta (0, 0)
Screenshot: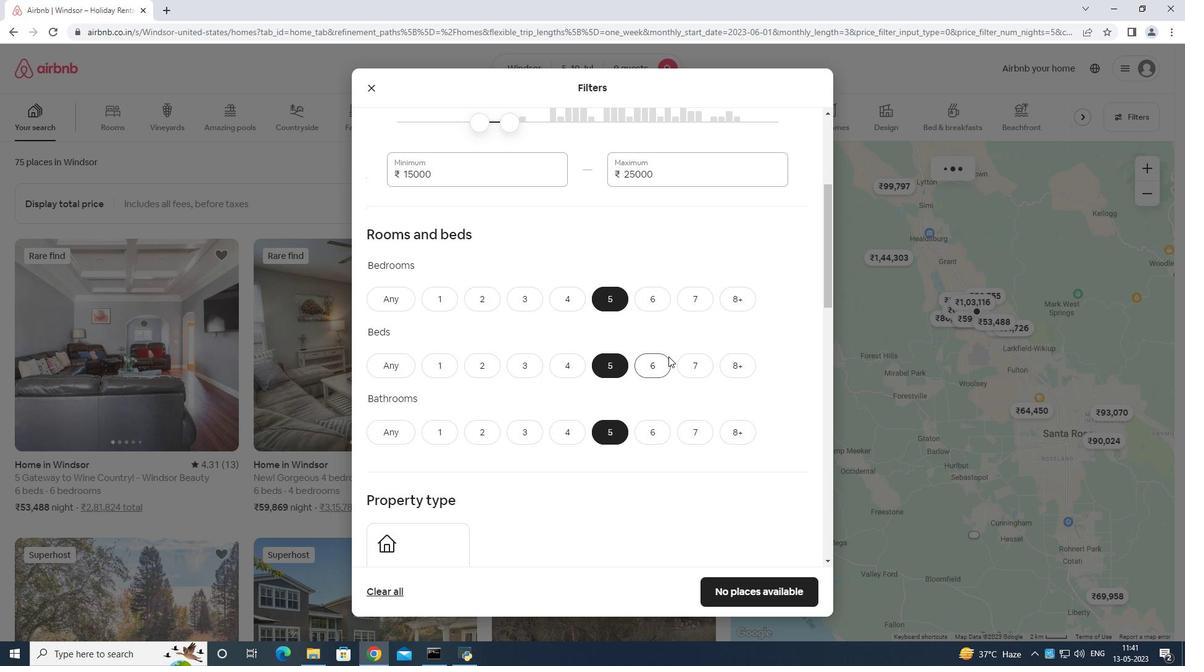 
Action: Mouse moved to (678, 356)
Screenshot: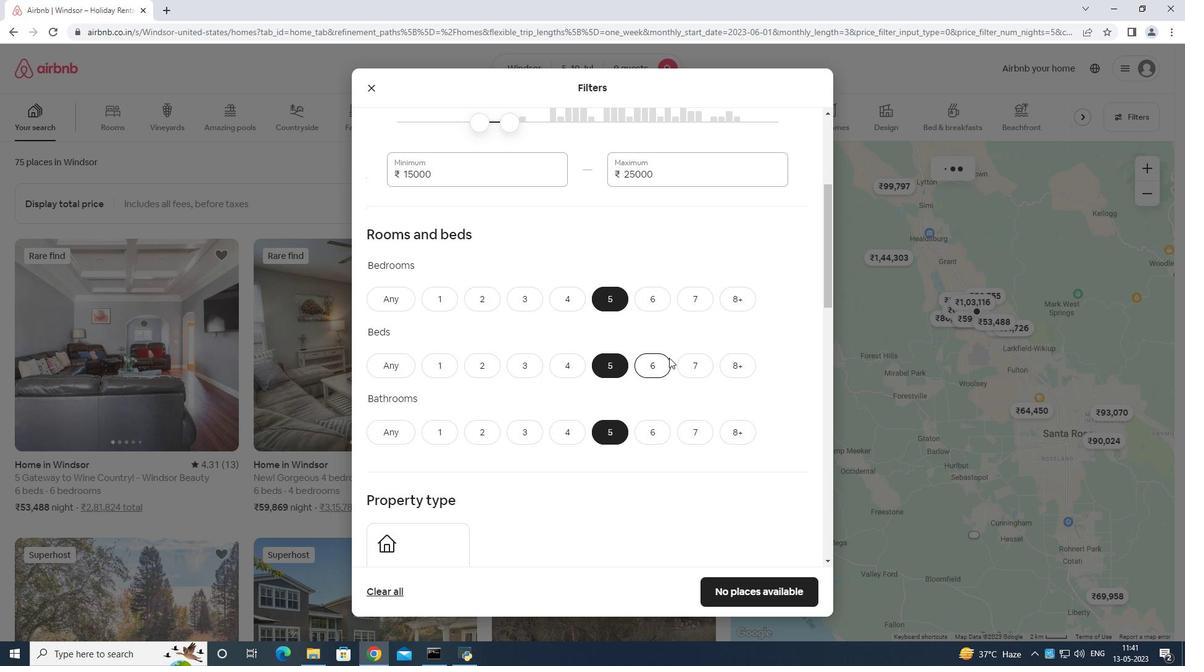 
Action: Mouse scrolled (678, 355) with delta (0, 0)
Screenshot: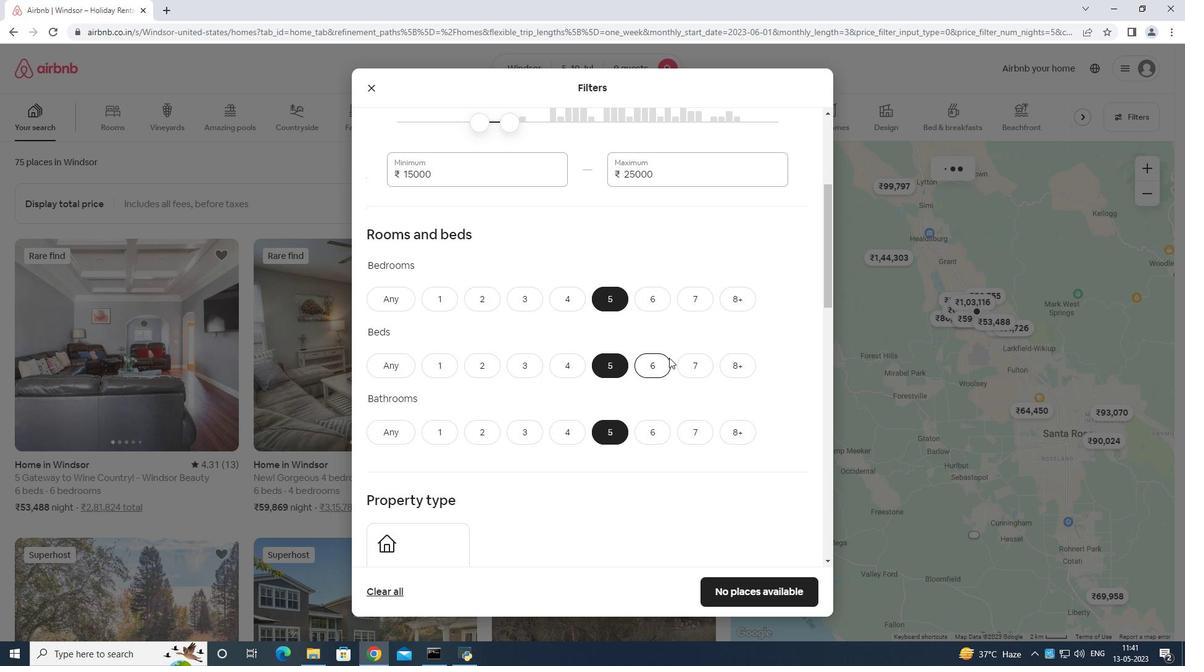 
Action: Mouse moved to (682, 352)
Screenshot: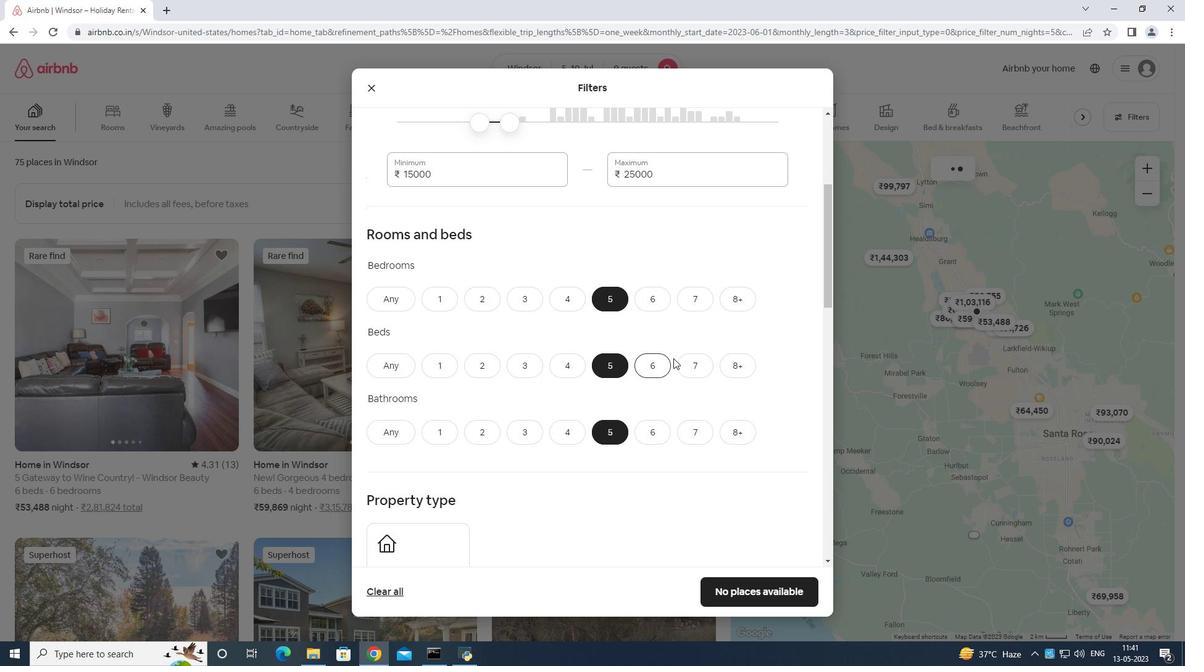 
Action: Mouse scrolled (682, 351) with delta (0, 0)
Screenshot: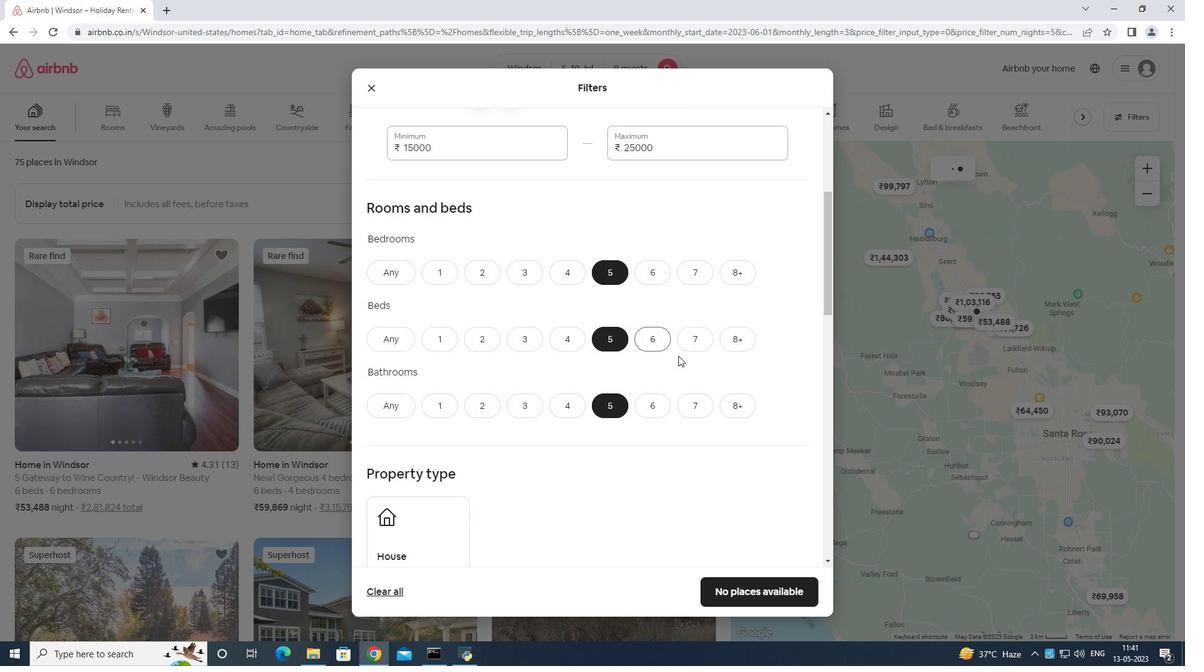 
Action: Mouse moved to (420, 304)
Screenshot: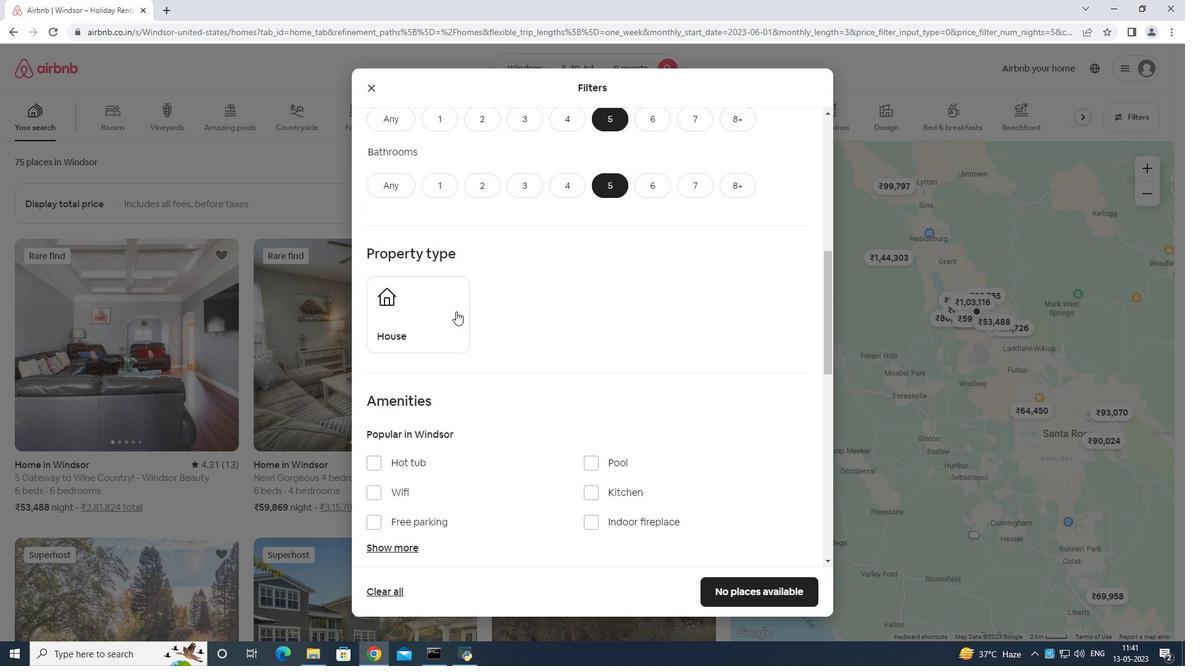 
Action: Mouse pressed left at (420, 304)
Screenshot: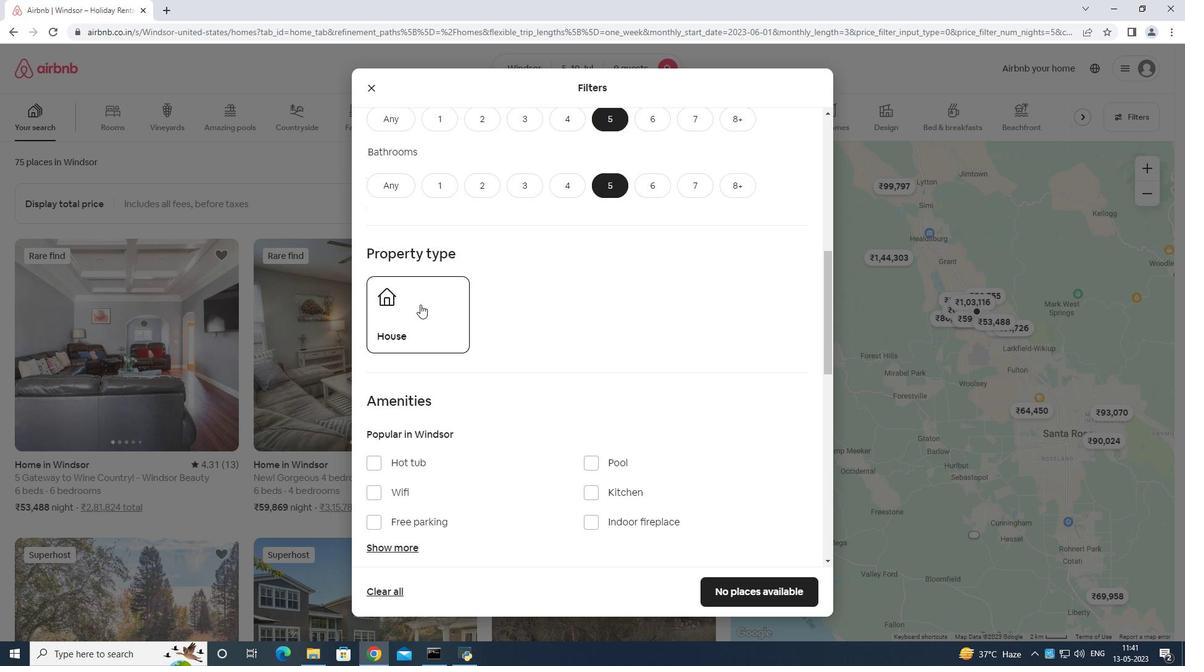 
Action: Mouse moved to (456, 280)
Screenshot: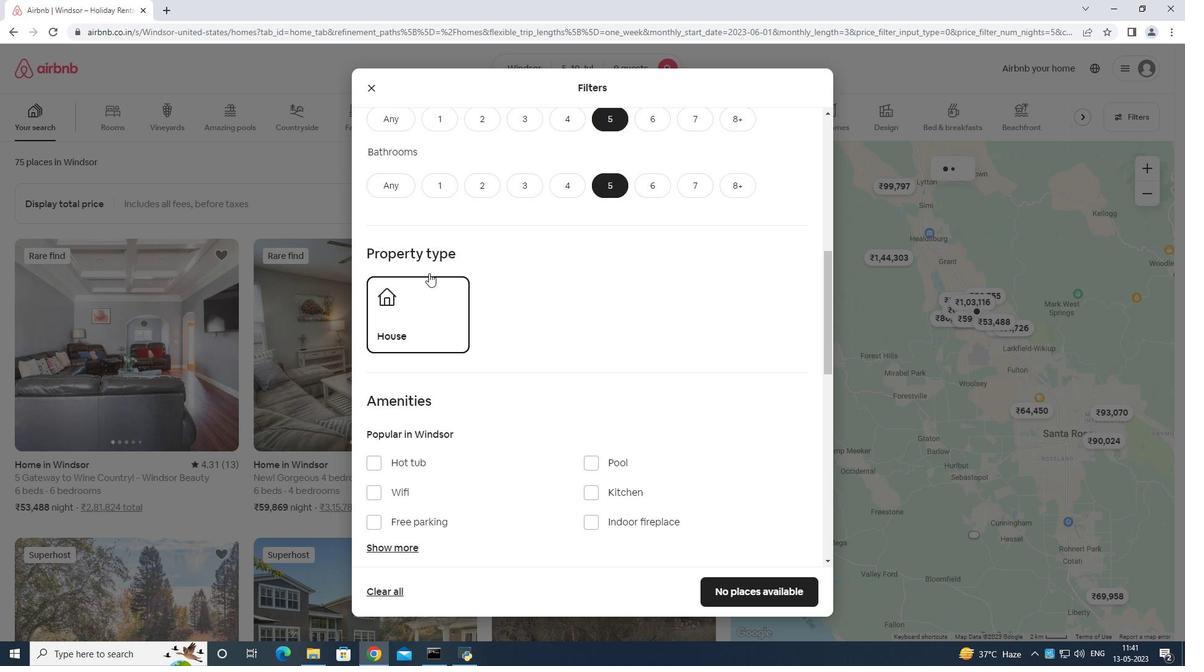 
Action: Mouse scrolled (455, 277) with delta (0, 0)
Screenshot: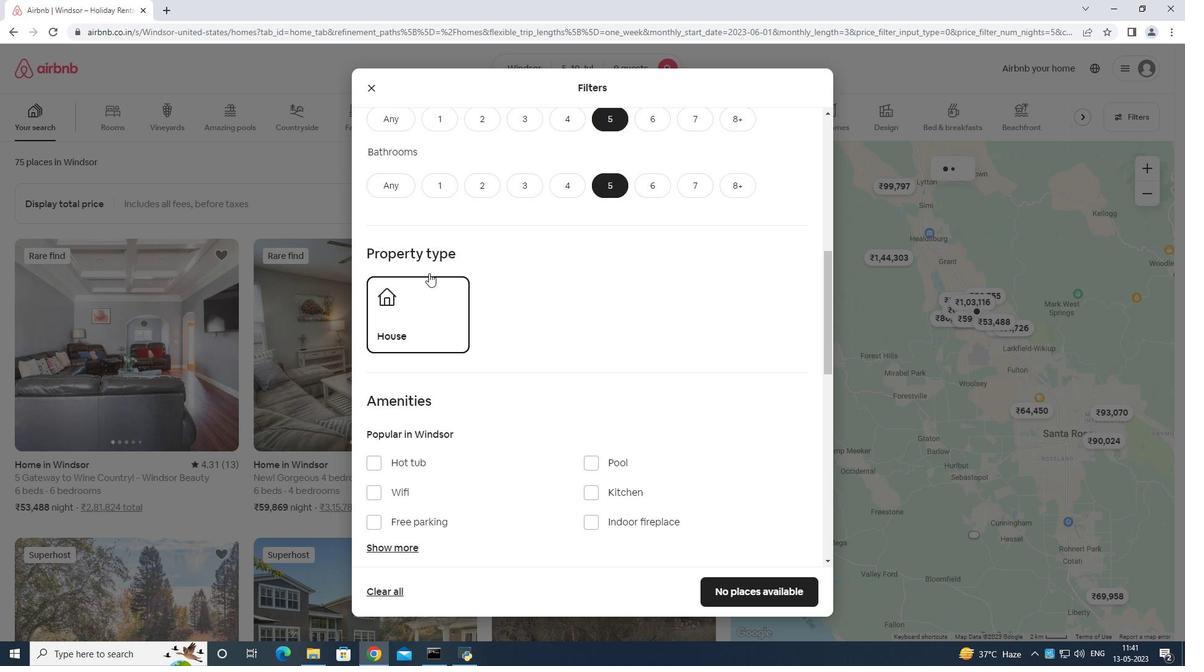 
Action: Mouse moved to (454, 366)
Screenshot: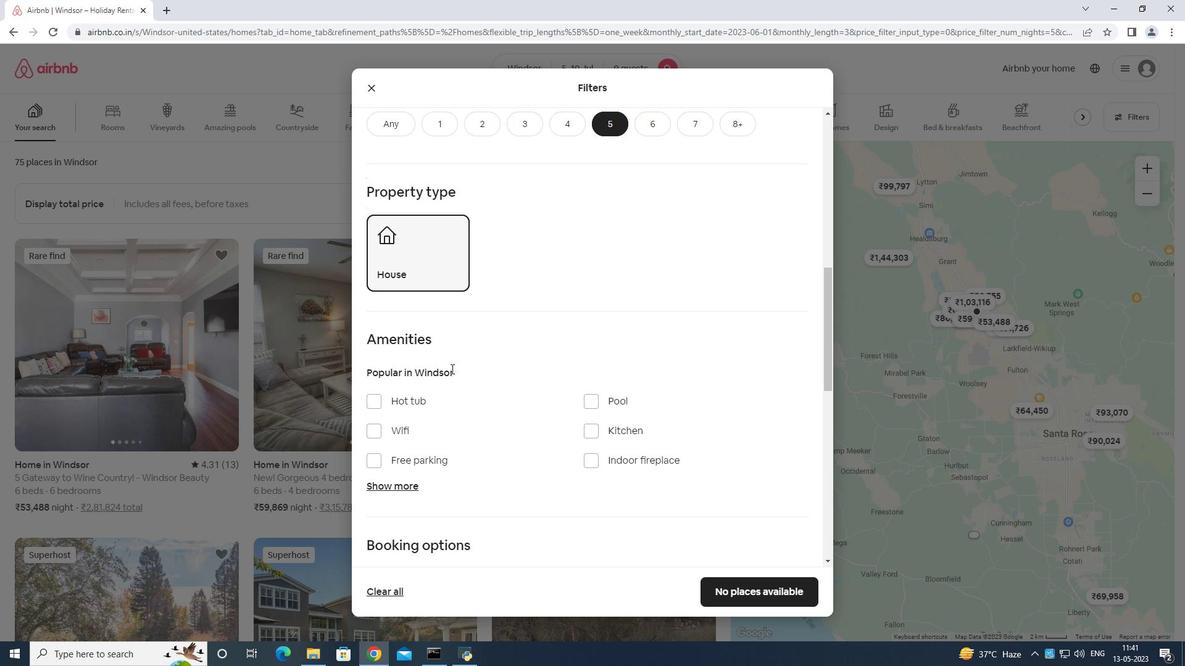 
Action: Mouse scrolled (454, 365) with delta (0, 0)
Screenshot: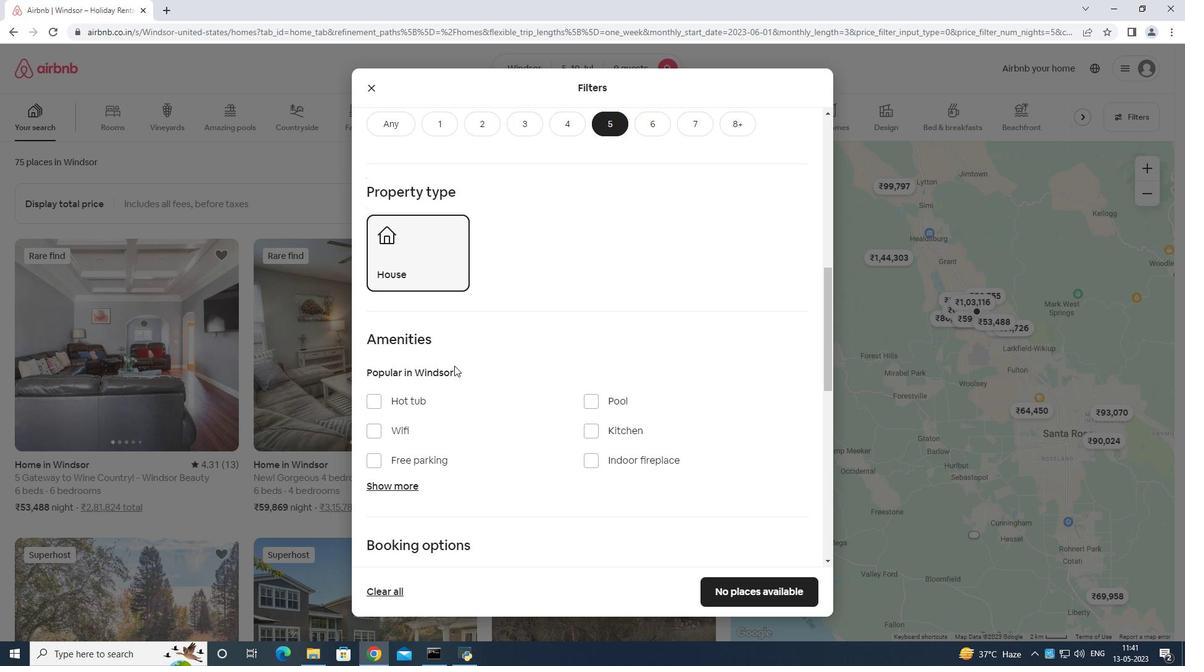
Action: Mouse moved to (471, 363)
Screenshot: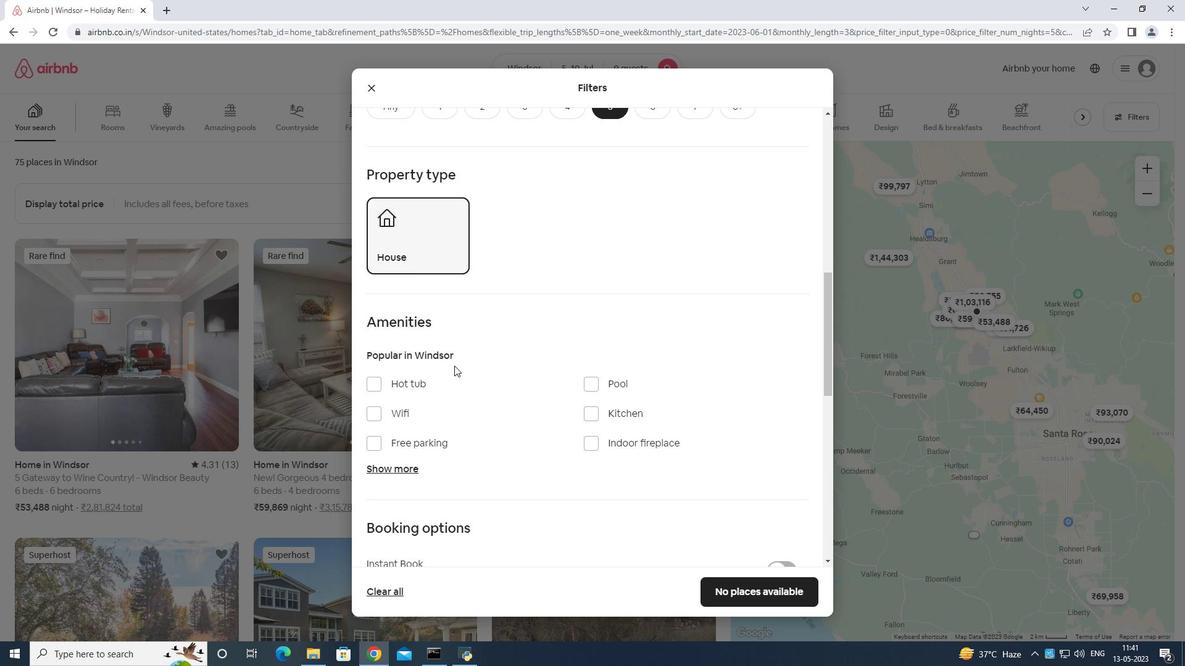 
Action: Mouse scrolled (471, 362) with delta (0, 0)
Screenshot: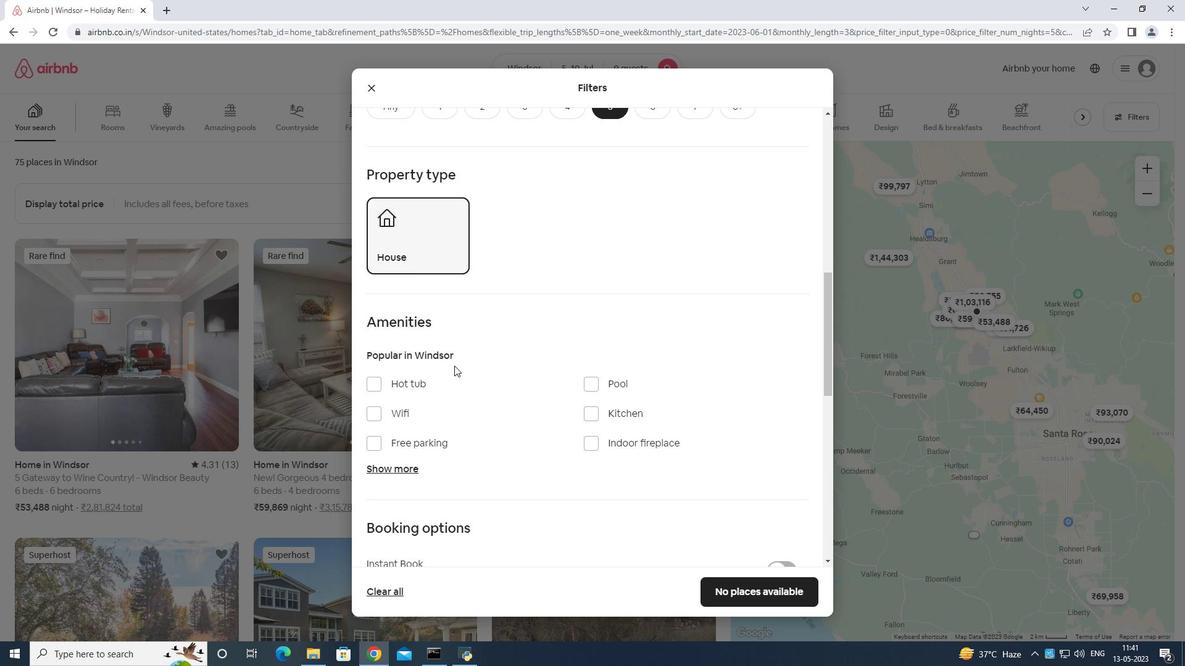 
Action: Mouse moved to (637, 354)
Screenshot: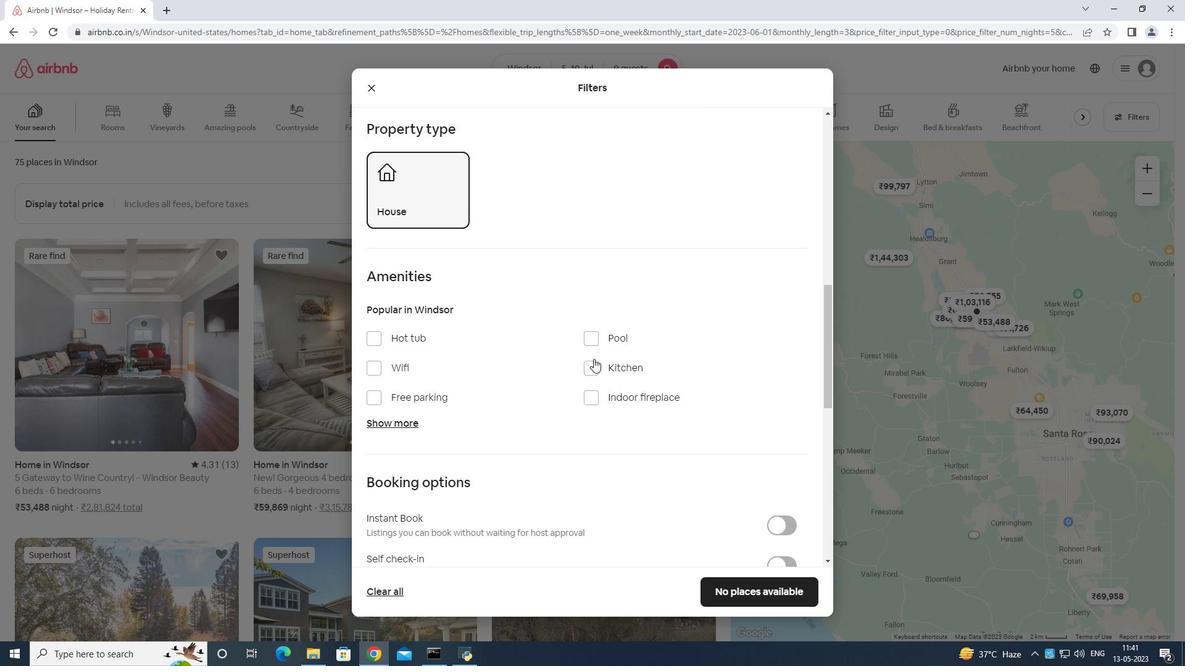 
Action: Mouse scrolled (637, 353) with delta (0, 0)
Screenshot: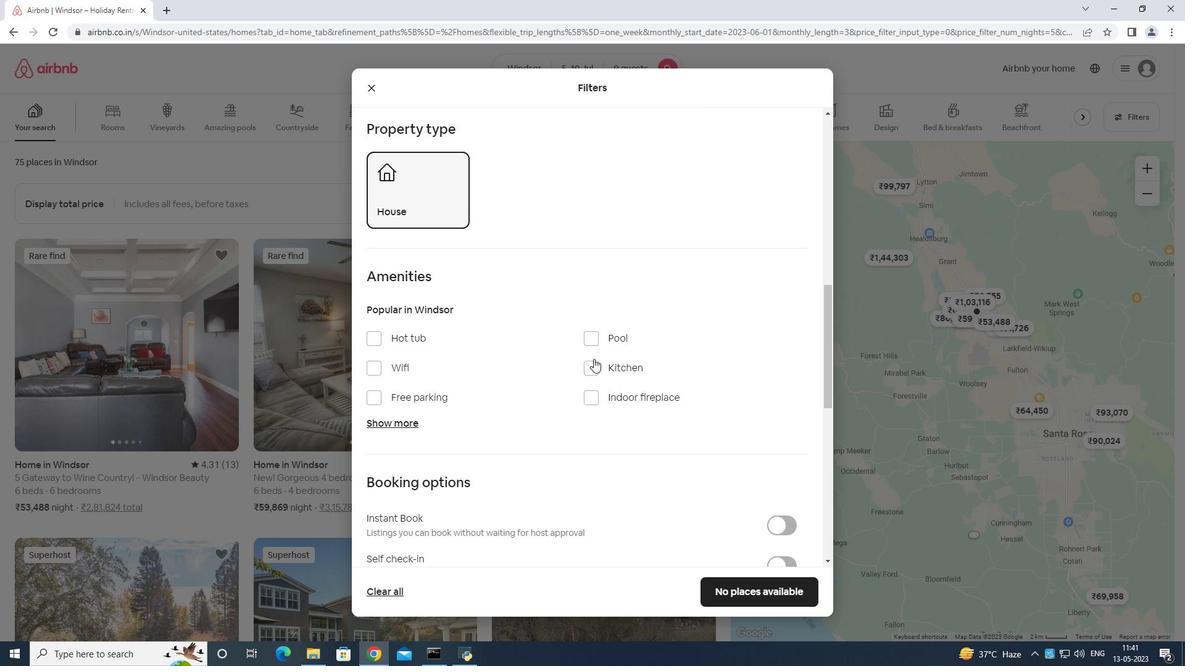 
Action: Mouse moved to (775, 453)
Screenshot: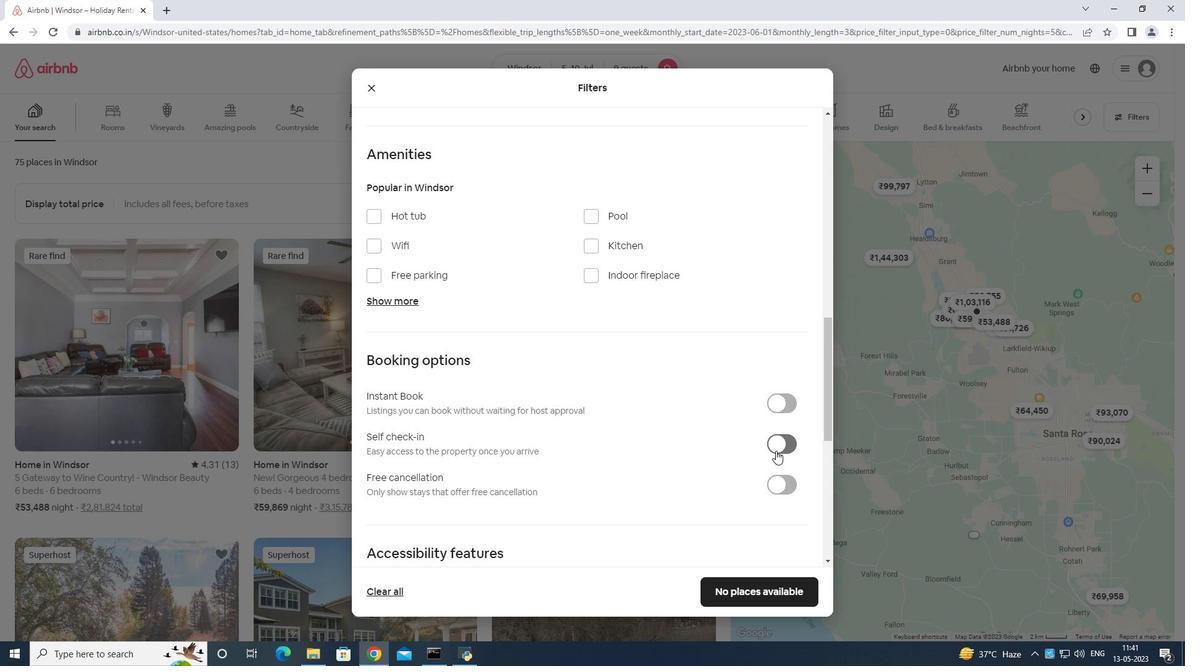 
Action: Mouse pressed left at (775, 453)
Screenshot: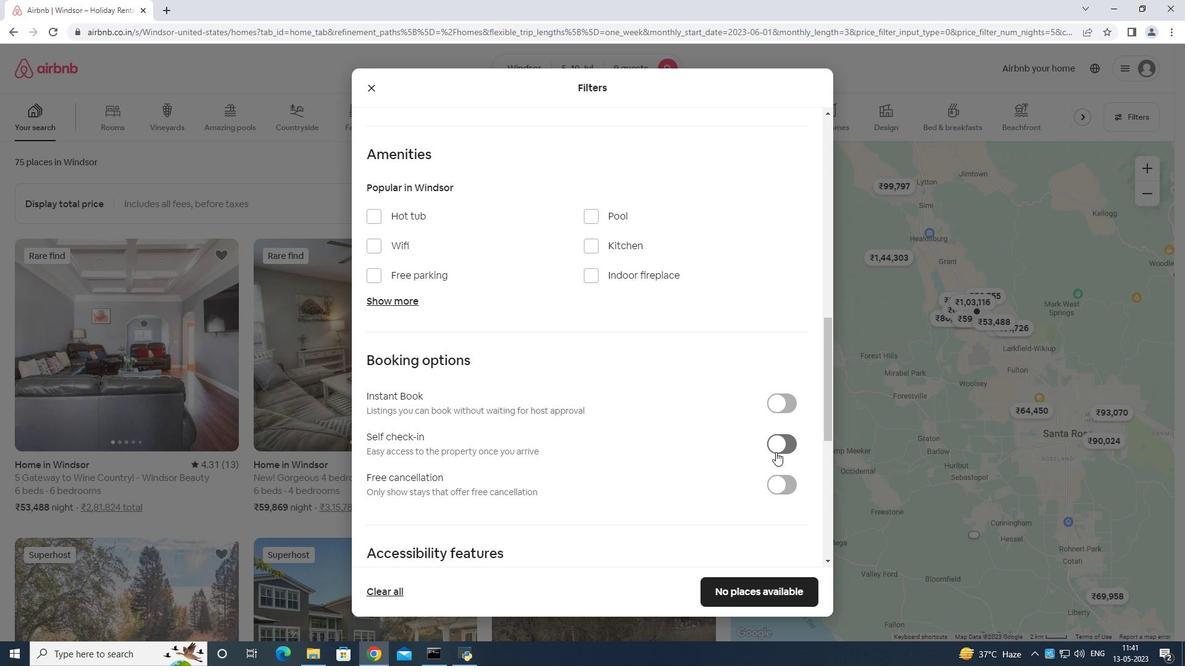 
Action: Mouse moved to (792, 432)
Screenshot: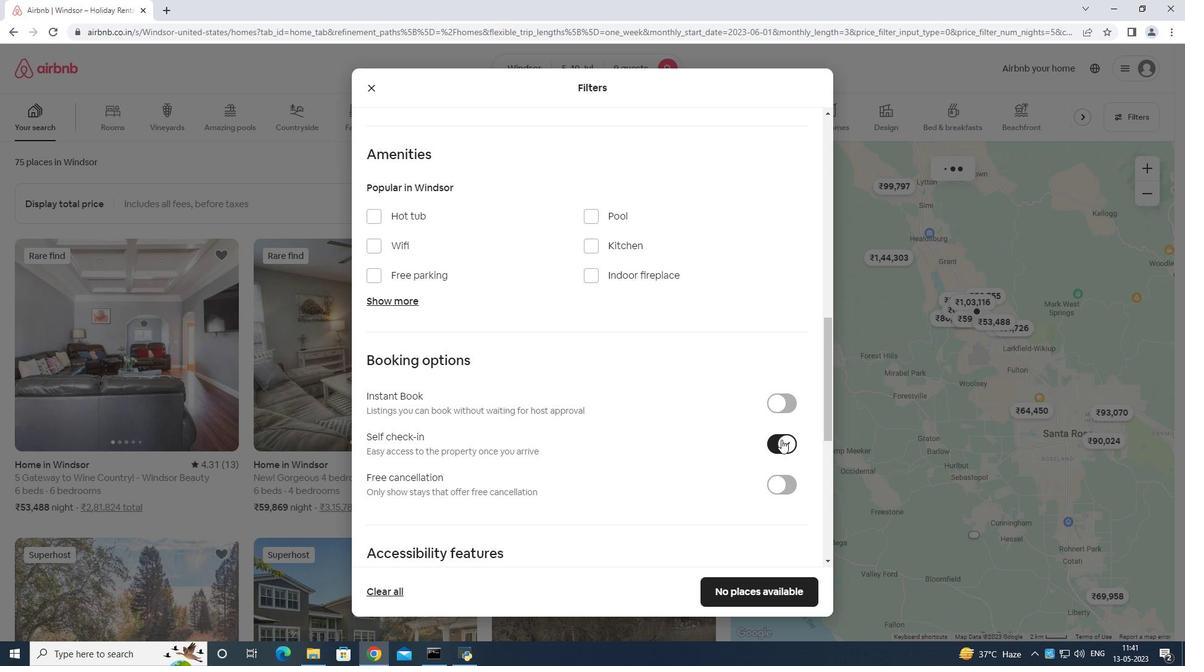 
Action: Mouse scrolled (792, 432) with delta (0, 0)
Screenshot: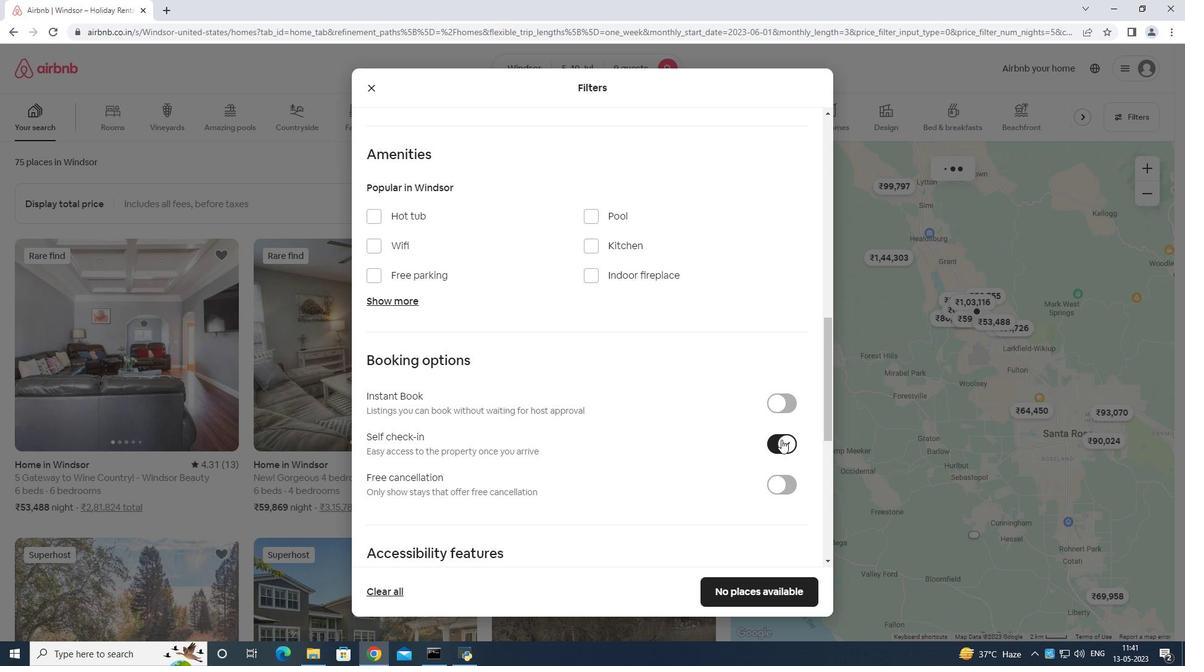 
Action: Mouse moved to (792, 436)
Screenshot: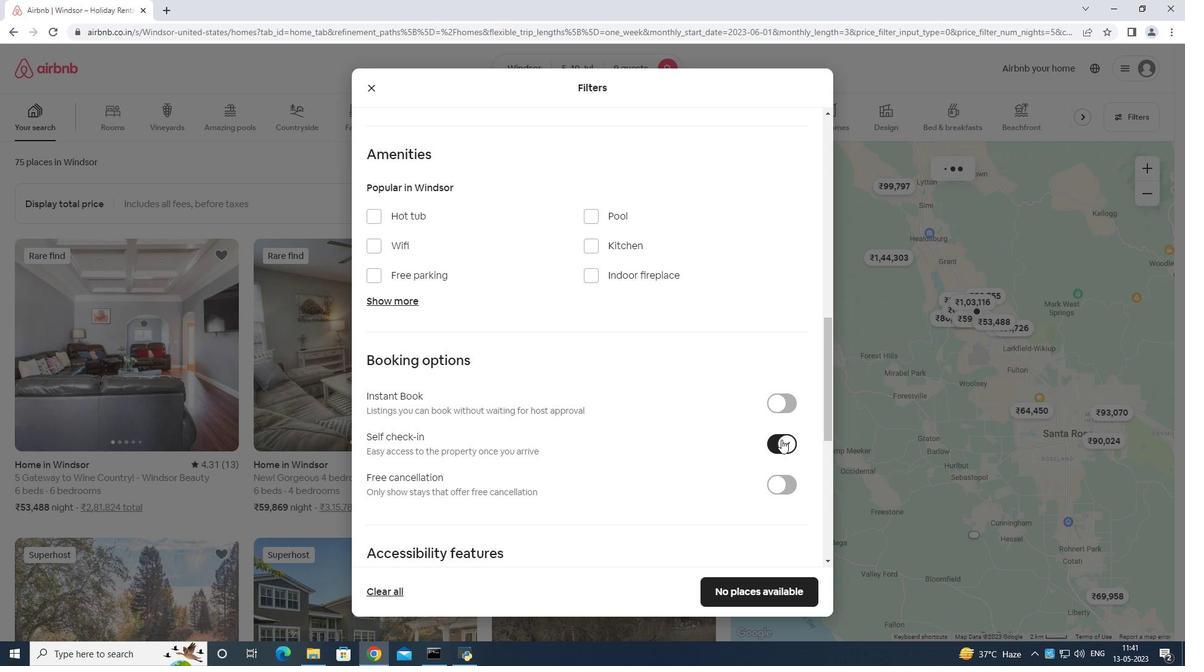 
Action: Mouse scrolled (792, 435) with delta (0, 0)
Screenshot: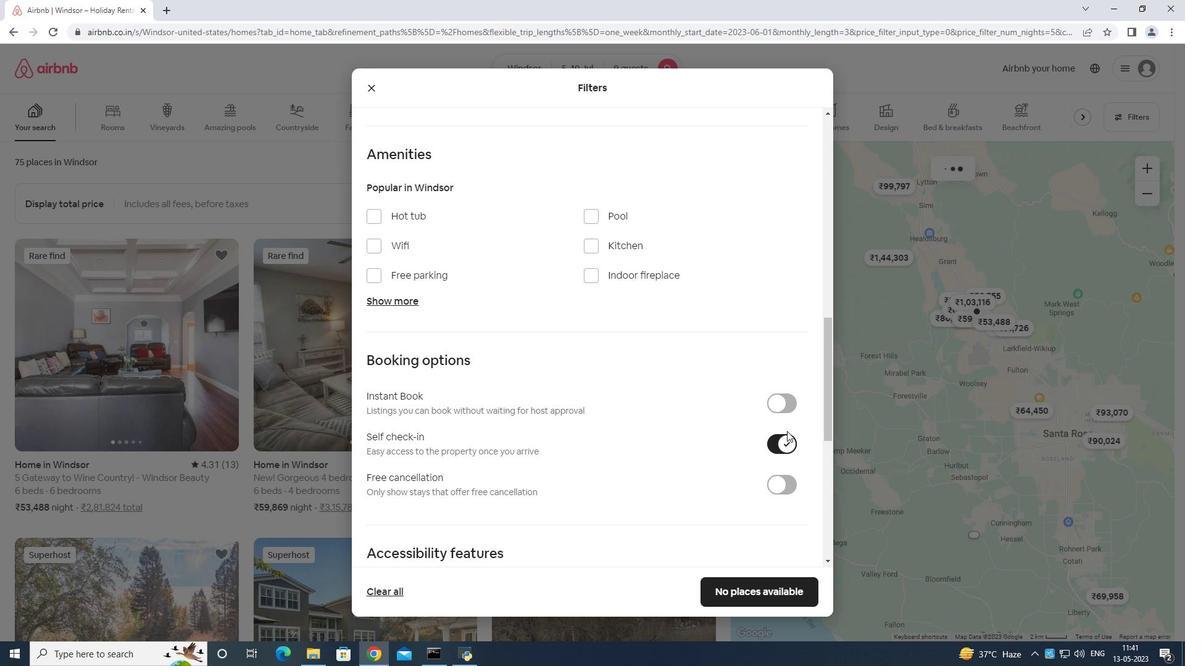 
Action: Mouse moved to (792, 436)
Screenshot: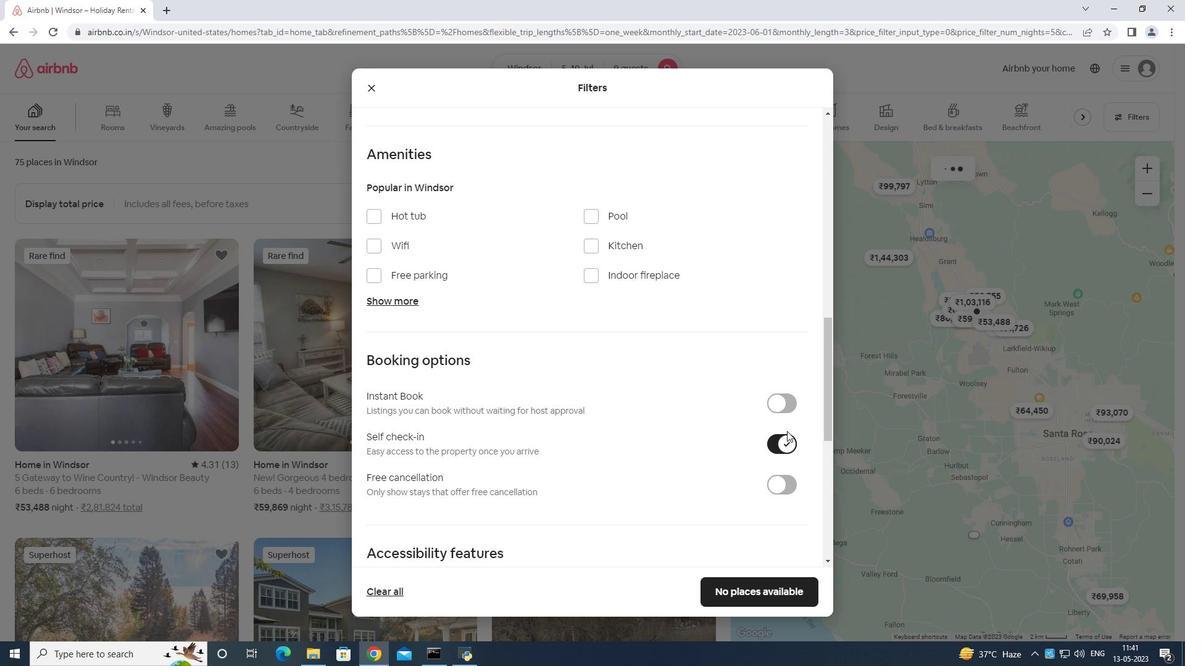 
Action: Mouse scrolled (792, 435) with delta (0, 0)
Screenshot: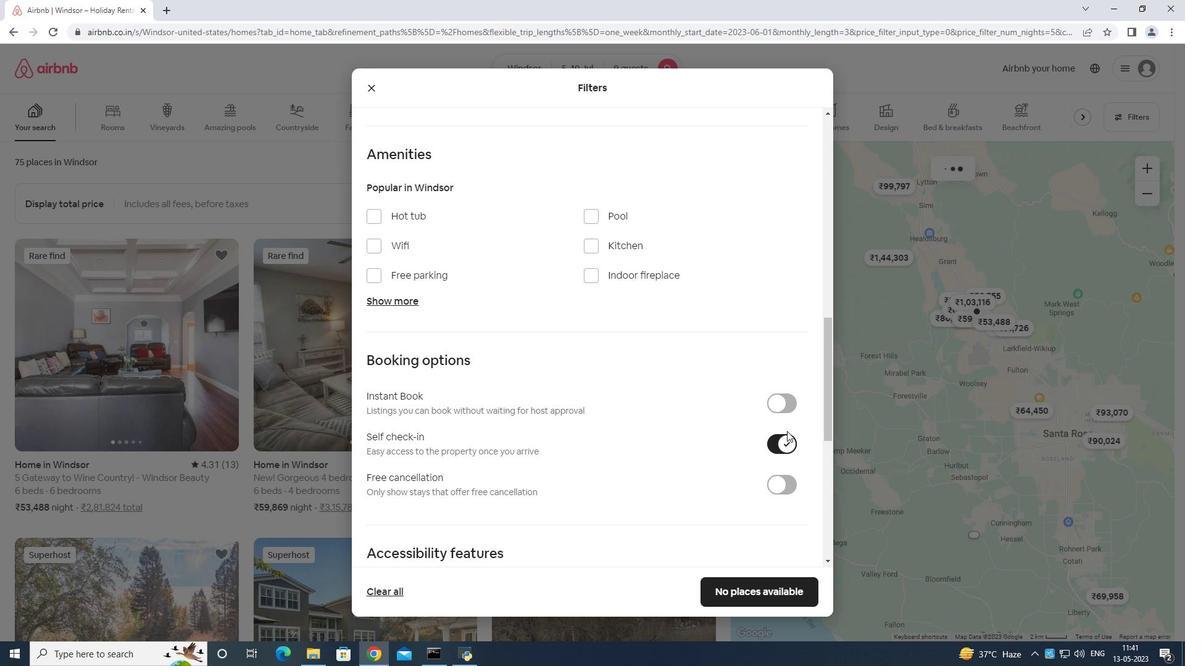 
Action: Mouse scrolled (792, 435) with delta (0, 0)
Screenshot: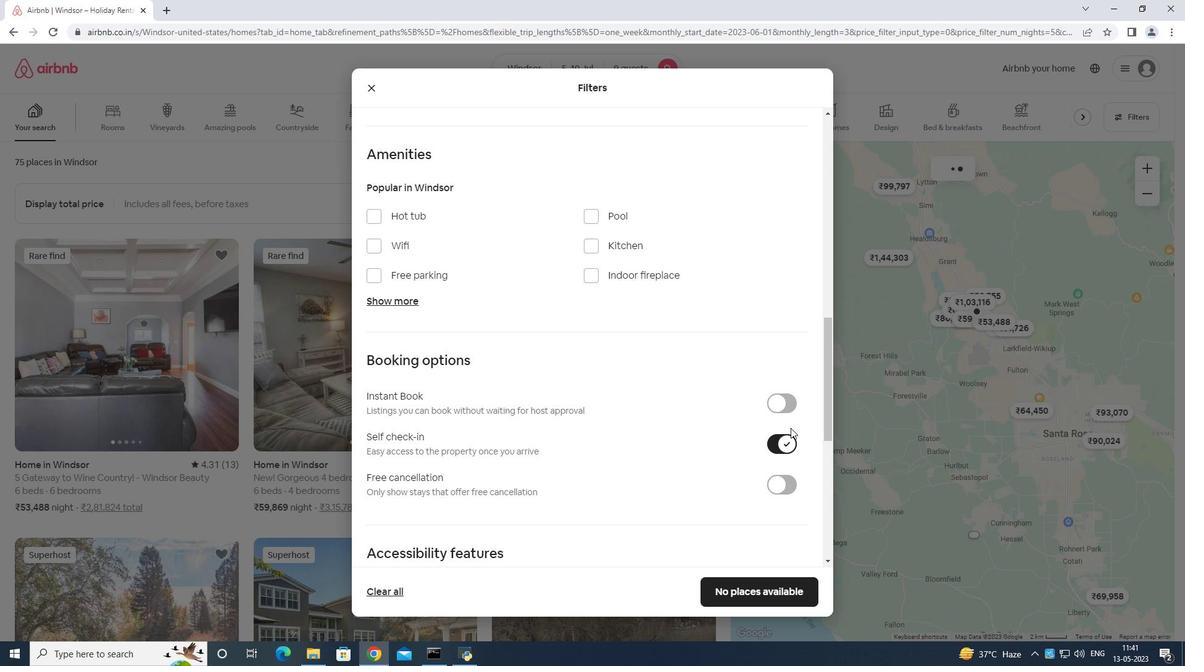 
Action: Mouse moved to (796, 398)
Screenshot: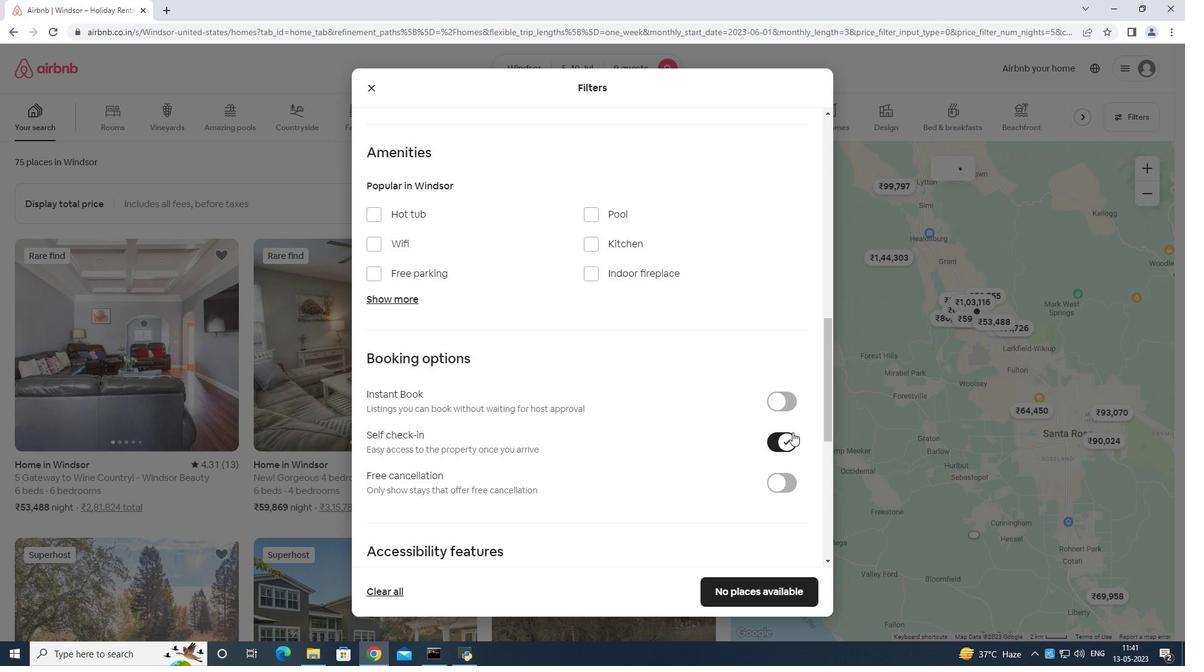 
Action: Mouse scrolled (796, 398) with delta (0, 0)
Screenshot: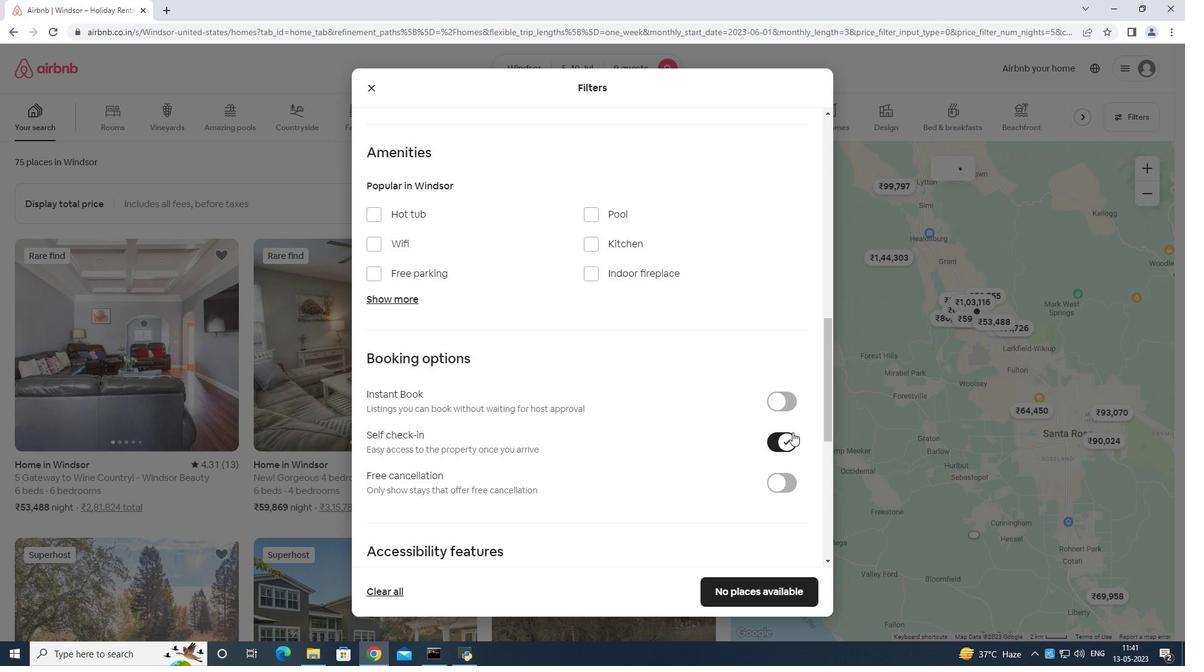 
Action: Mouse scrolled (796, 398) with delta (0, 0)
Screenshot: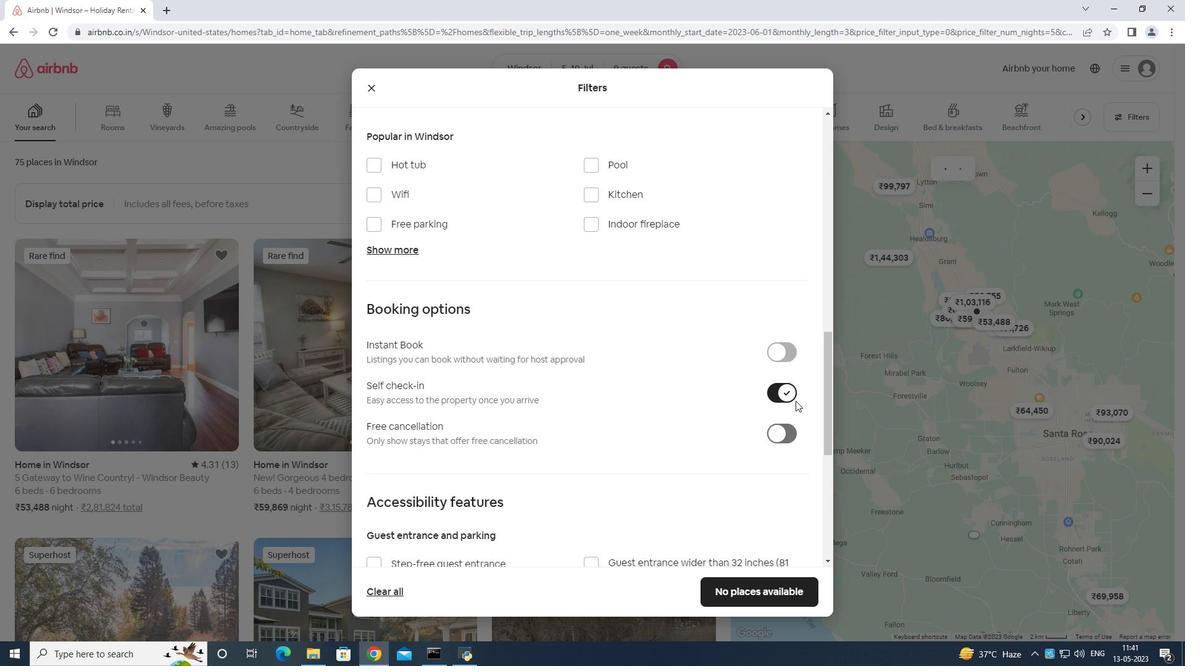 
Action: Mouse moved to (797, 398)
Screenshot: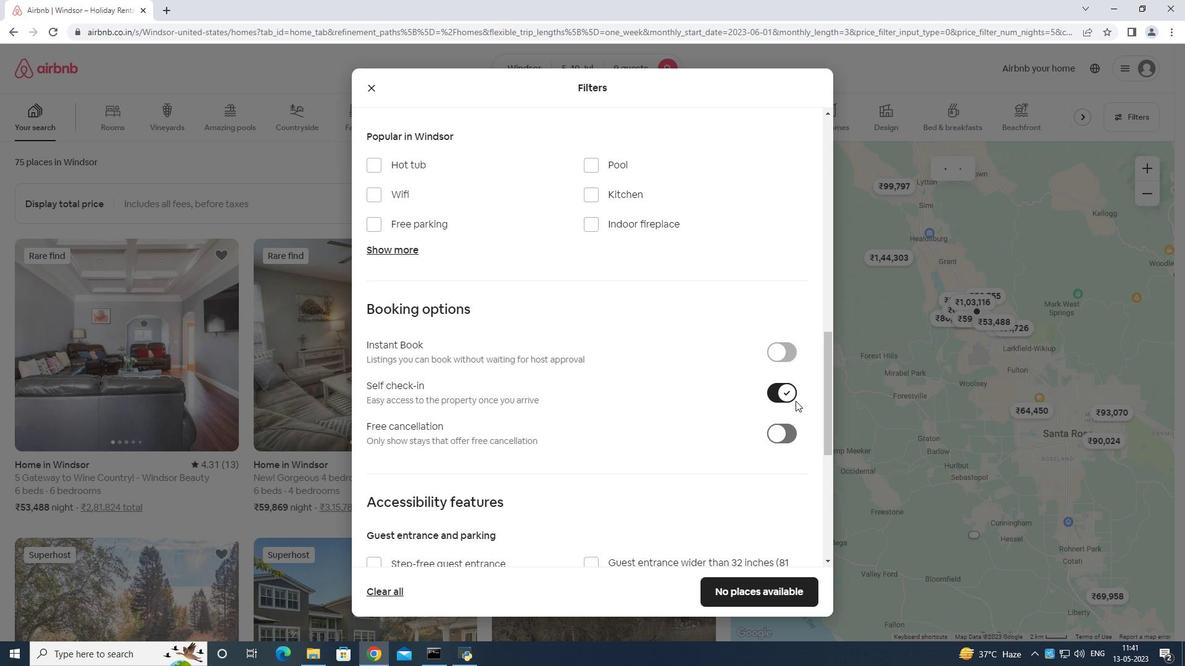 
Action: Mouse scrolled (797, 398) with delta (0, 0)
Screenshot: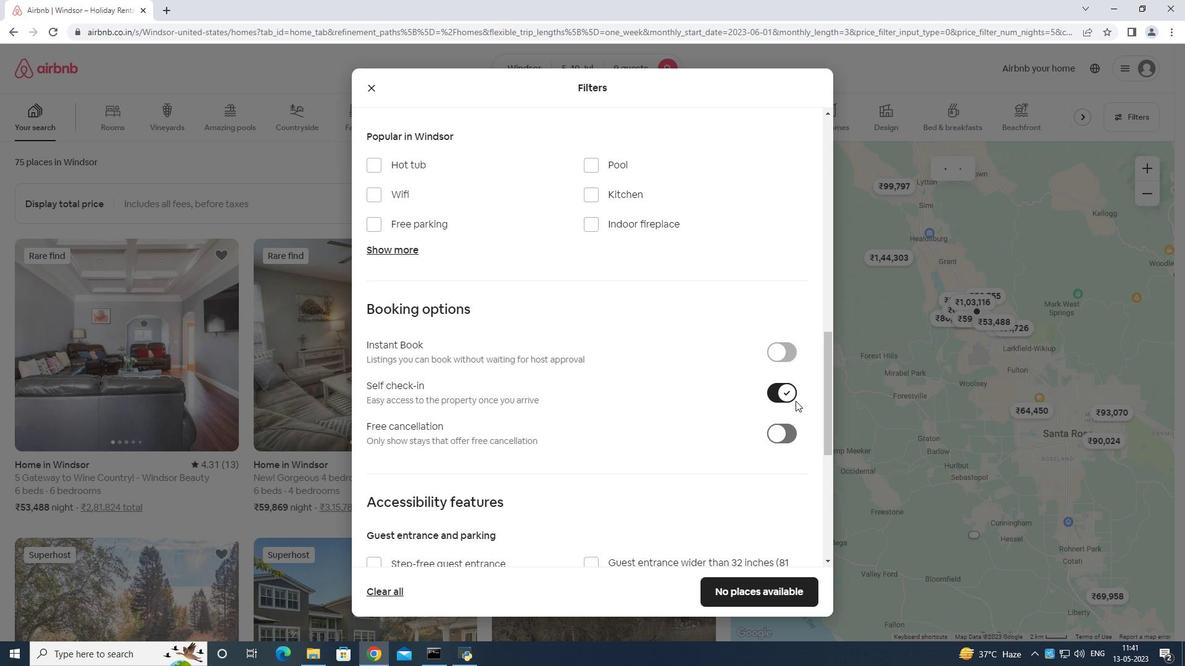 
Action: Mouse moved to (793, 371)
Screenshot: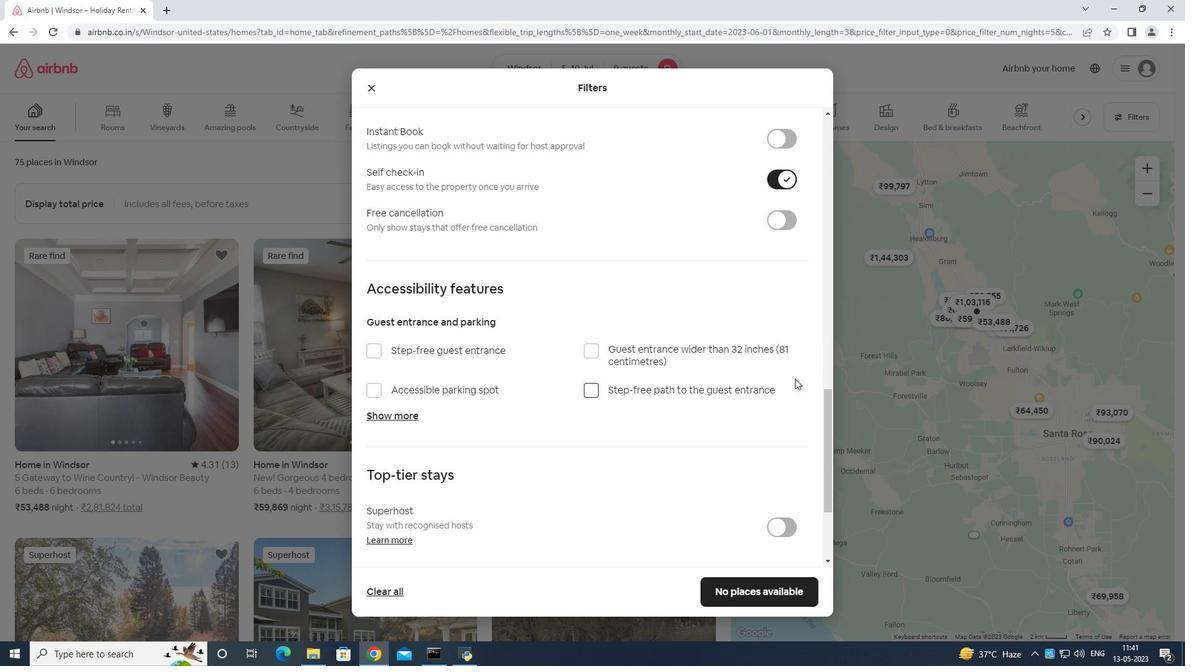 
Action: Mouse scrolled (793, 370) with delta (0, 0)
Screenshot: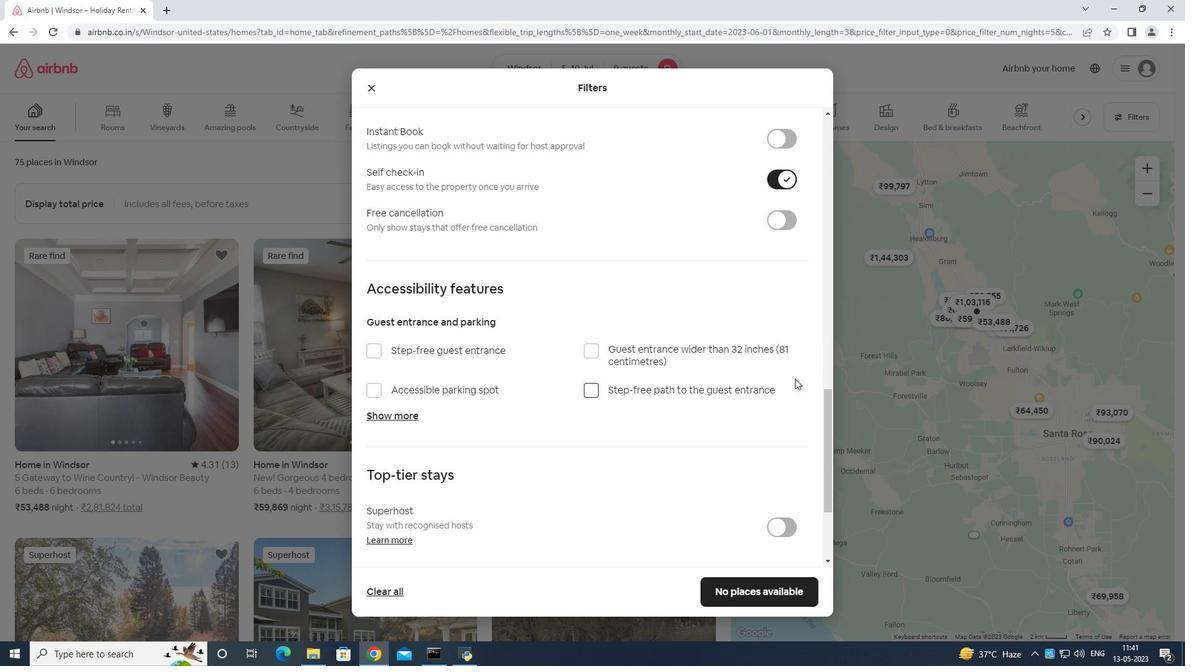 
Action: Mouse moved to (790, 376)
Screenshot: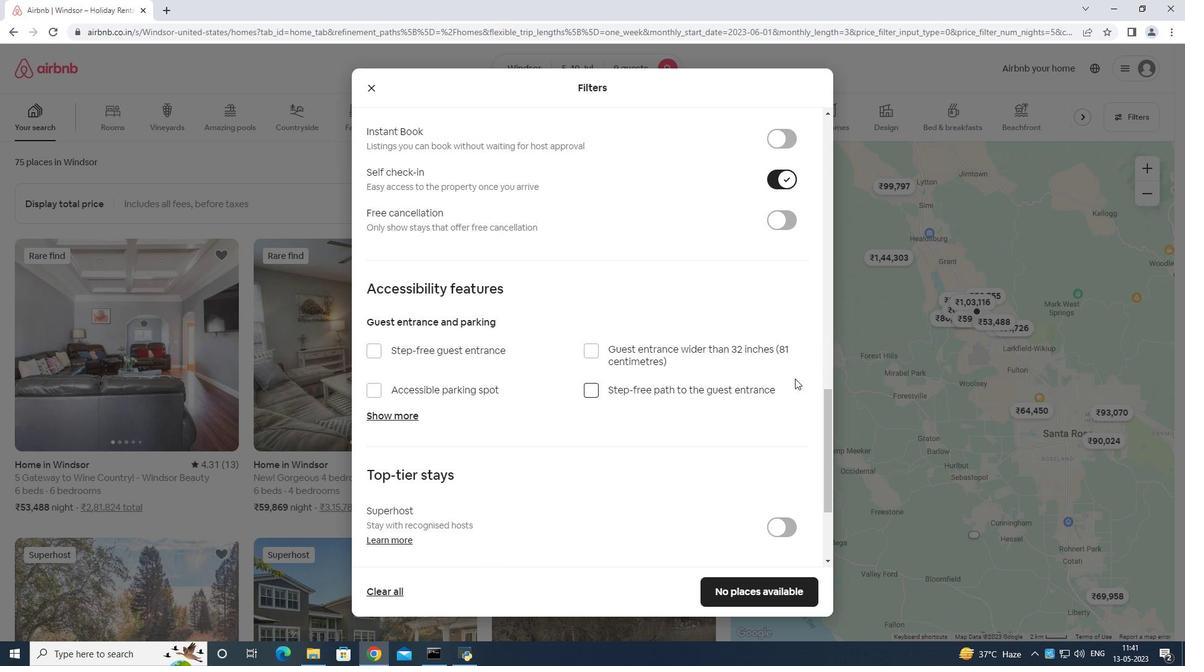 
Action: Mouse scrolled (790, 375) with delta (0, 0)
Screenshot: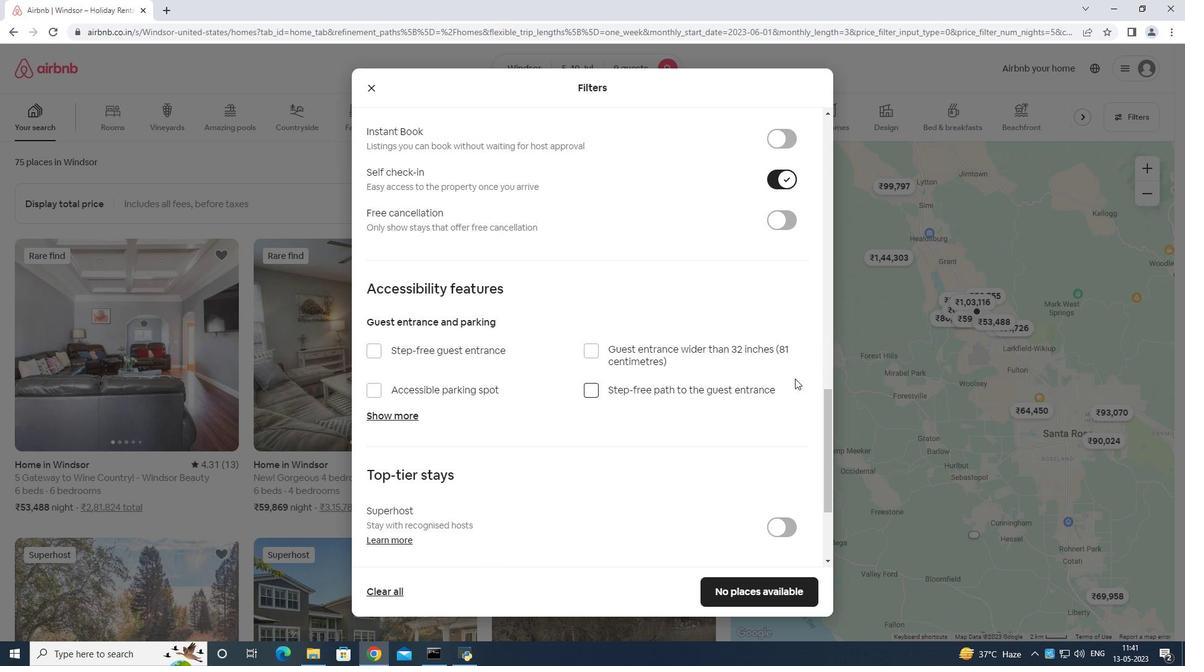 
Action: Mouse moved to (786, 369)
Screenshot: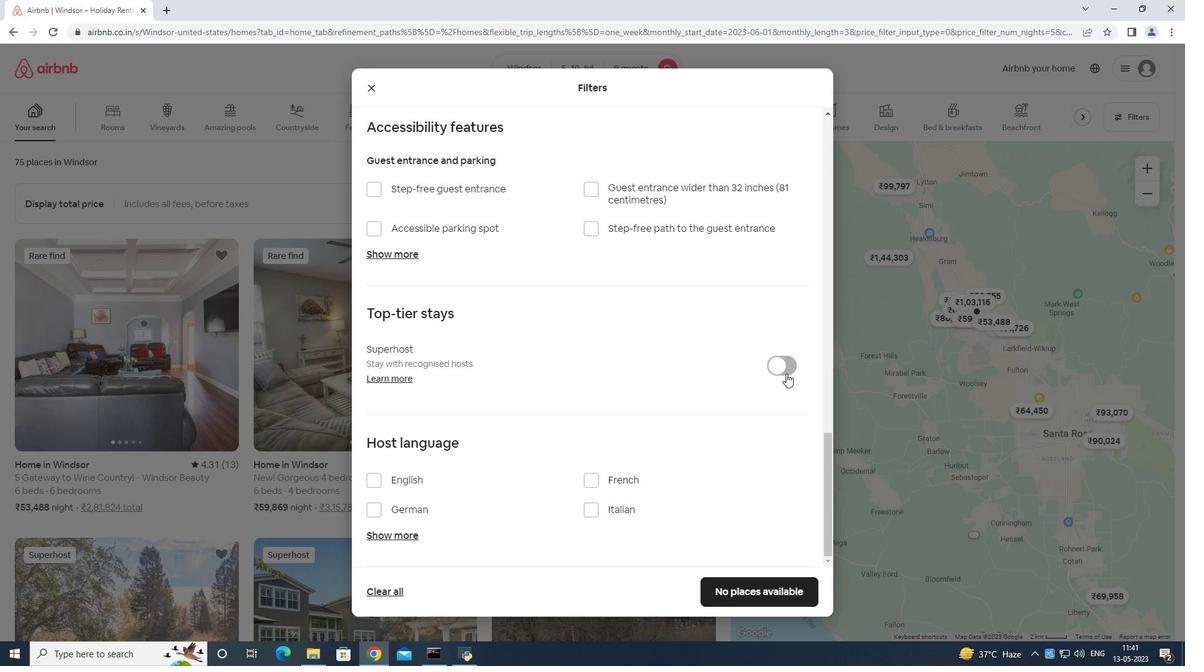 
Action: Mouse scrolled (786, 368) with delta (0, 0)
Screenshot: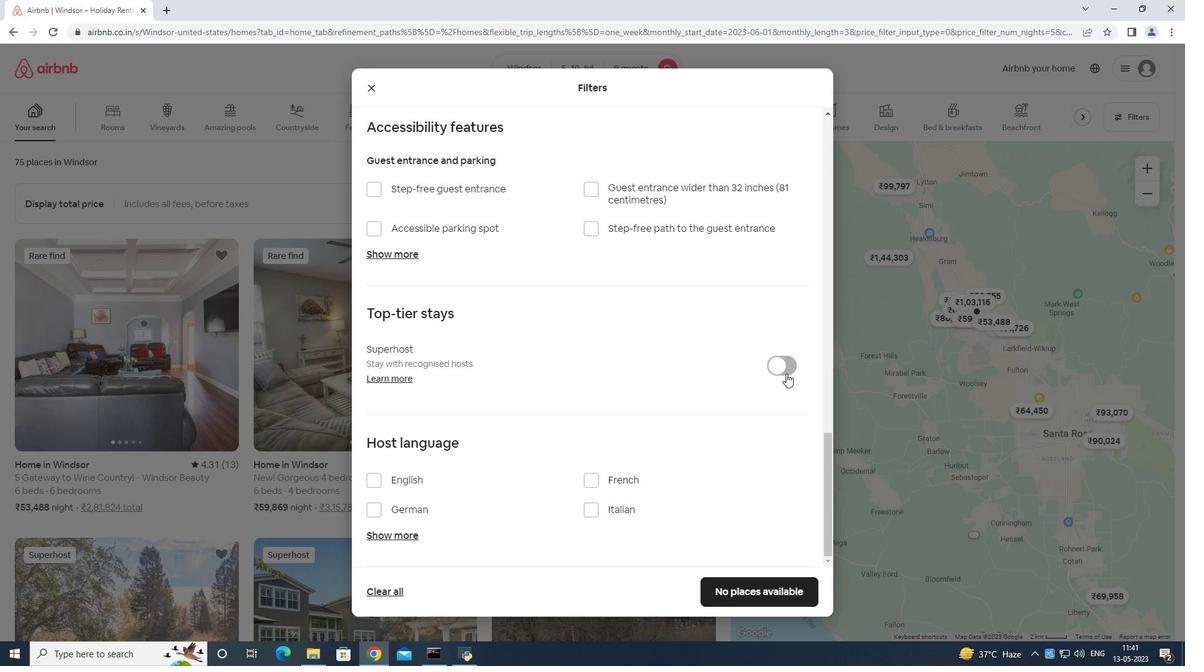 
Action: Mouse moved to (786, 372)
Screenshot: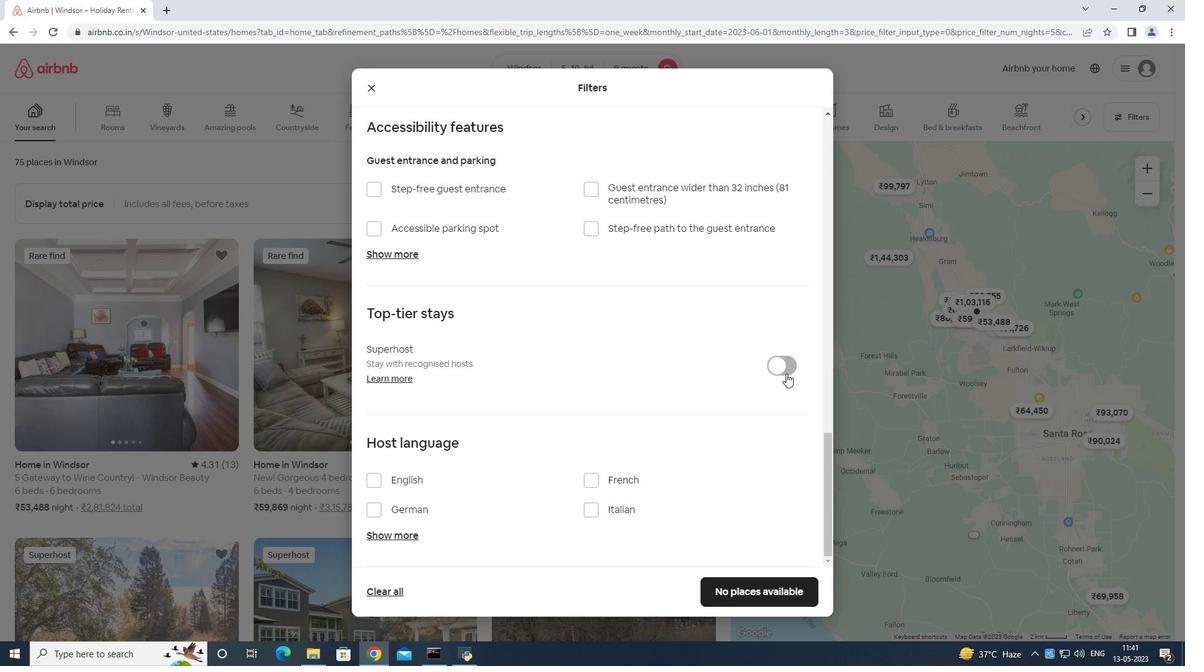 
Action: Mouse scrolled (786, 371) with delta (0, 0)
Screenshot: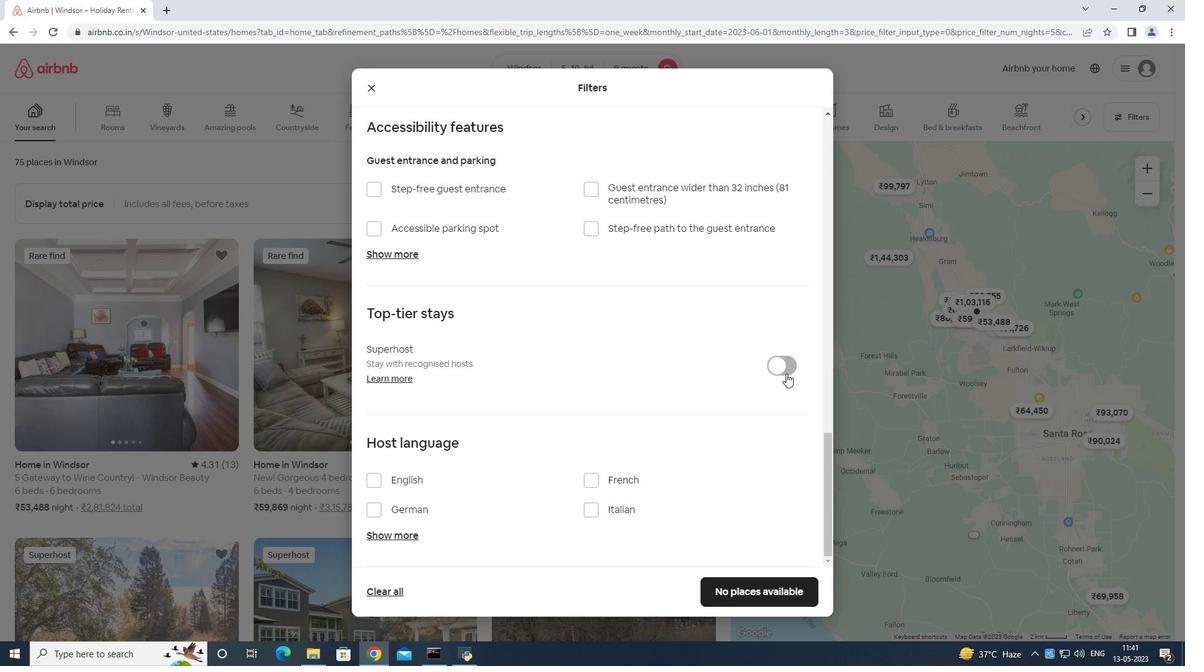 
Action: Mouse moved to (369, 478)
Screenshot: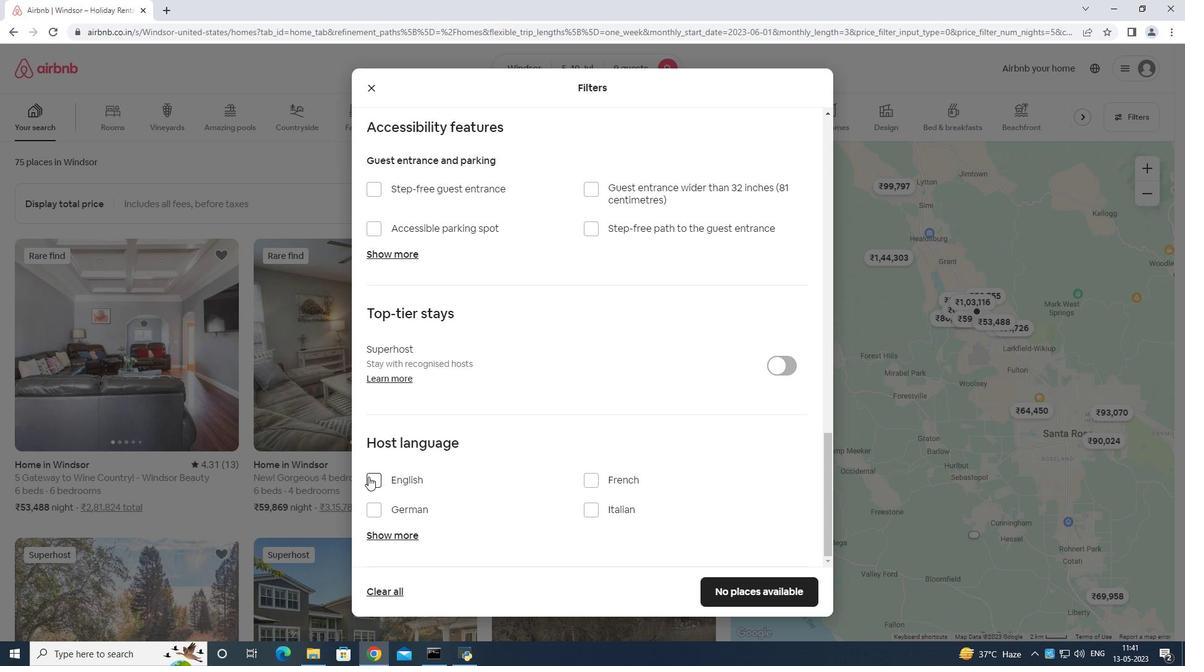 
Action: Mouse pressed left at (369, 478)
Screenshot: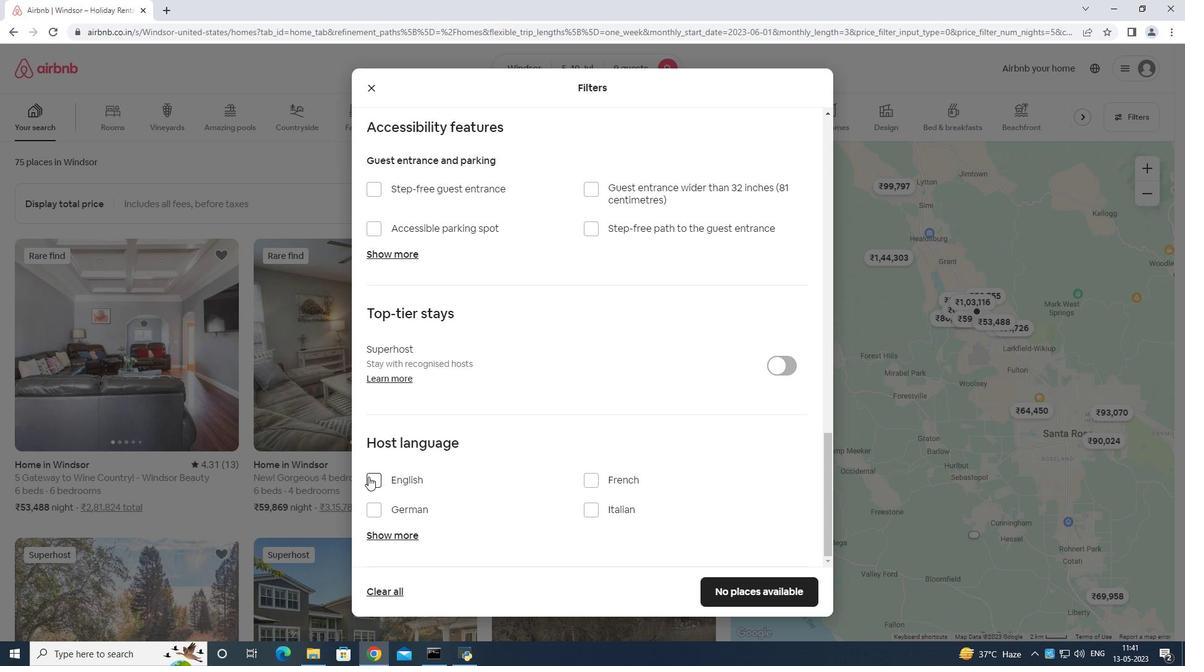 
Action: Mouse moved to (760, 590)
Screenshot: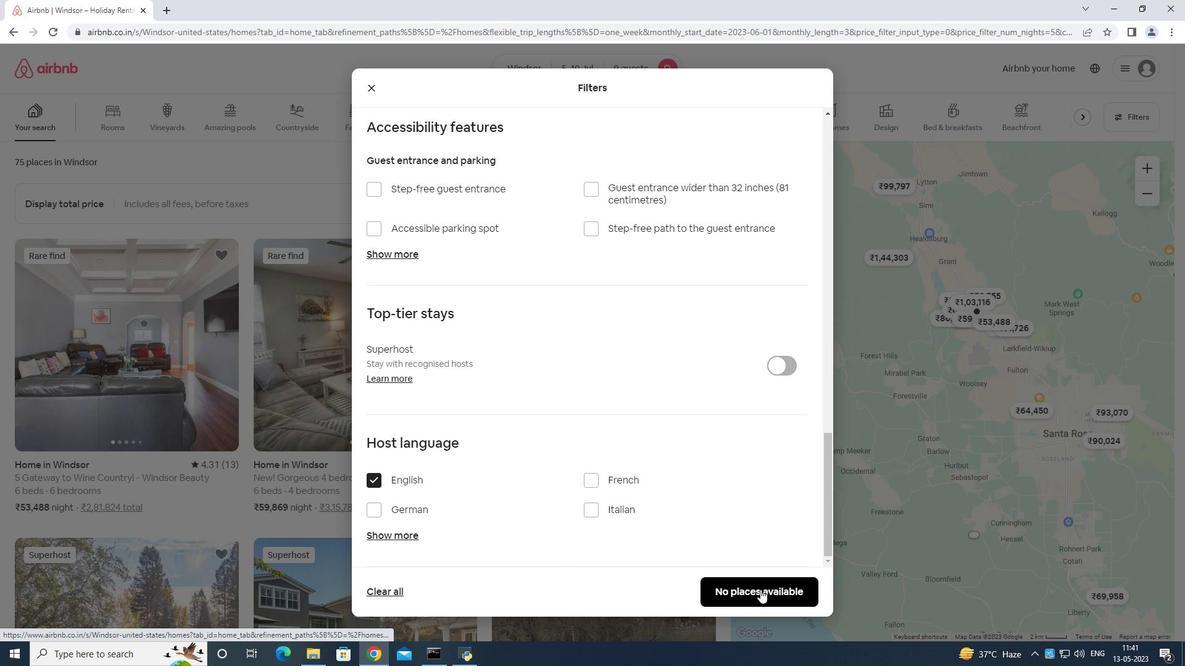 
Action: Mouse pressed left at (760, 590)
Screenshot: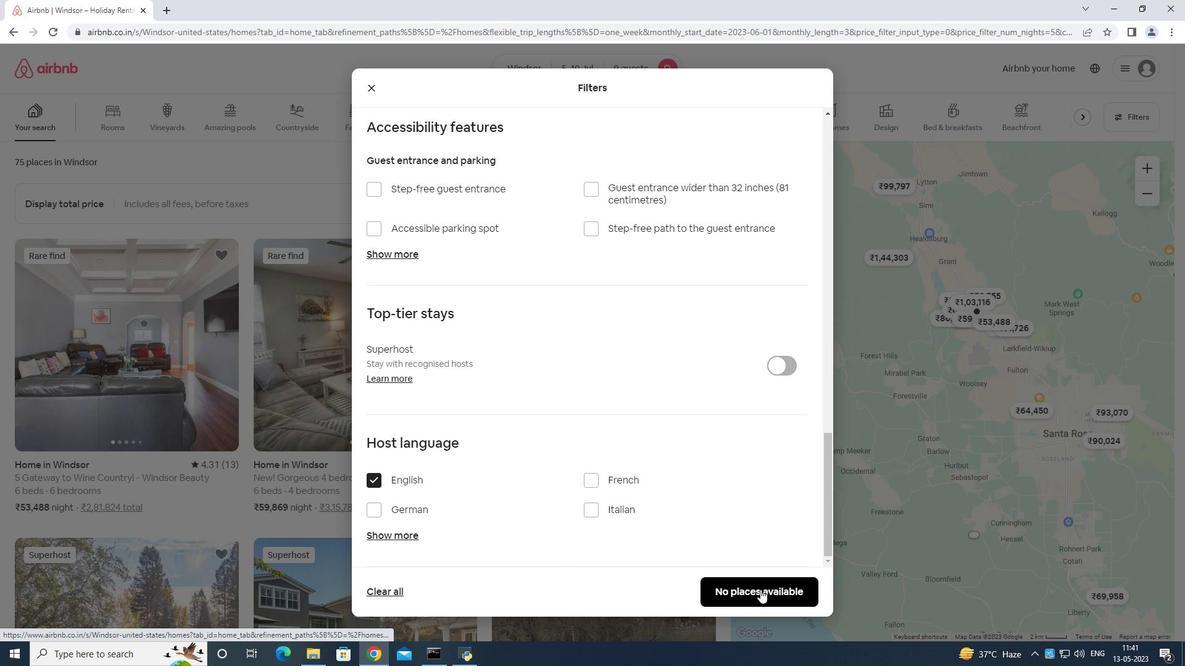 
Action: Mouse moved to (761, 589)
Screenshot: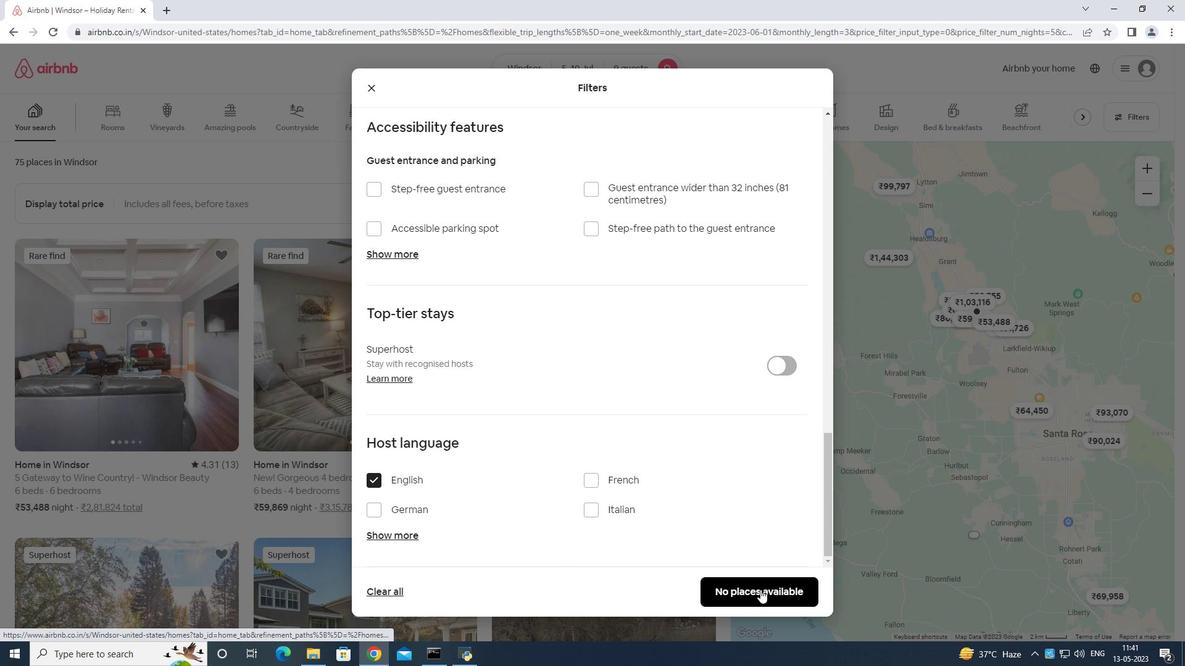 
